 Task: Find a house in Słubice, Poland for 1 guest from July 1 to July 3, with a price range of ₹5000 to ₹15000, 1 bedroom, 1 bed, 1 bathroom, Wifi, Washing machine, and self check-in.
Action: Mouse moved to (350, 119)
Screenshot: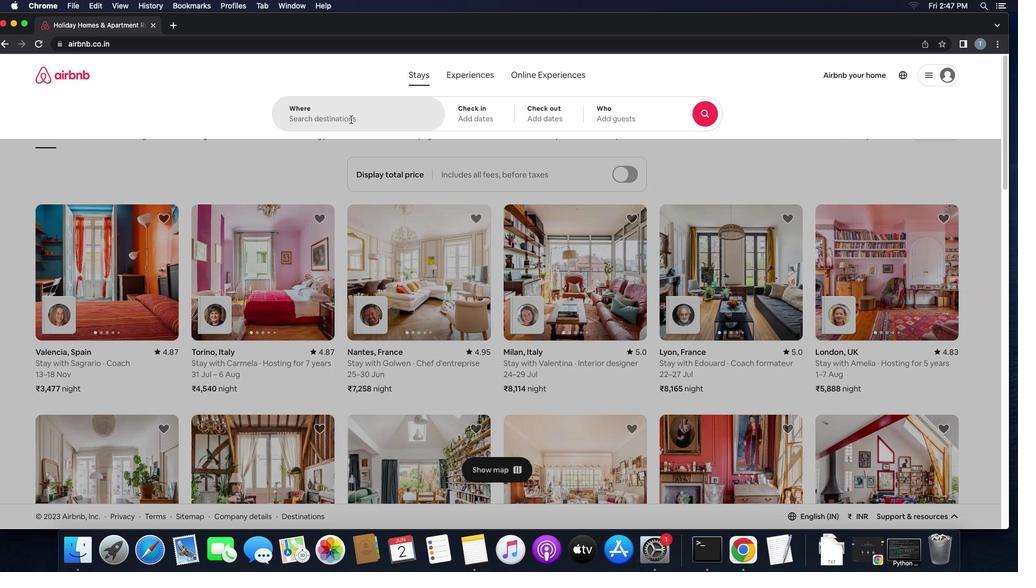 
Action: Mouse pressed left at (350, 119)
Screenshot: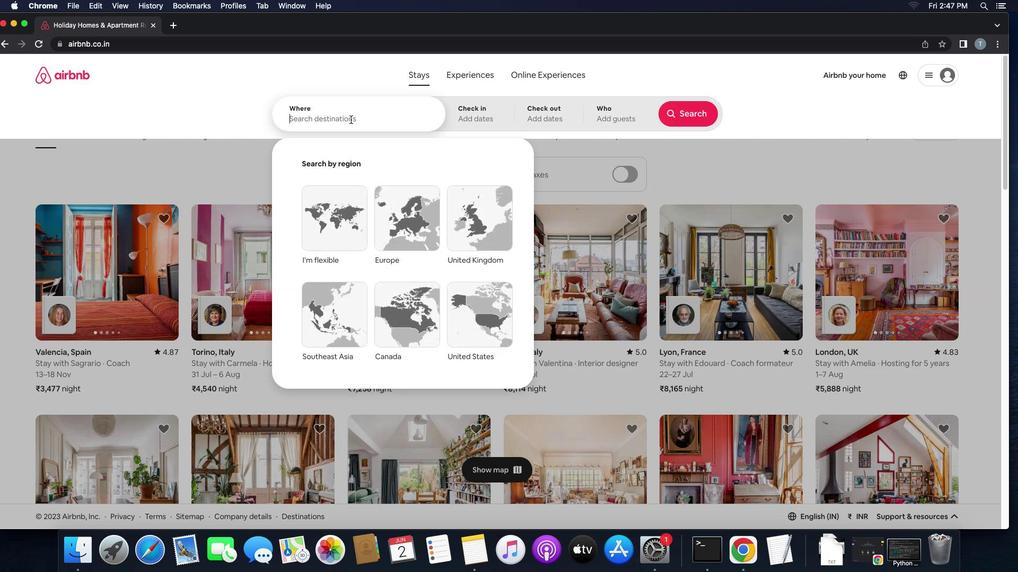 
Action: Mouse moved to (350, 119)
Screenshot: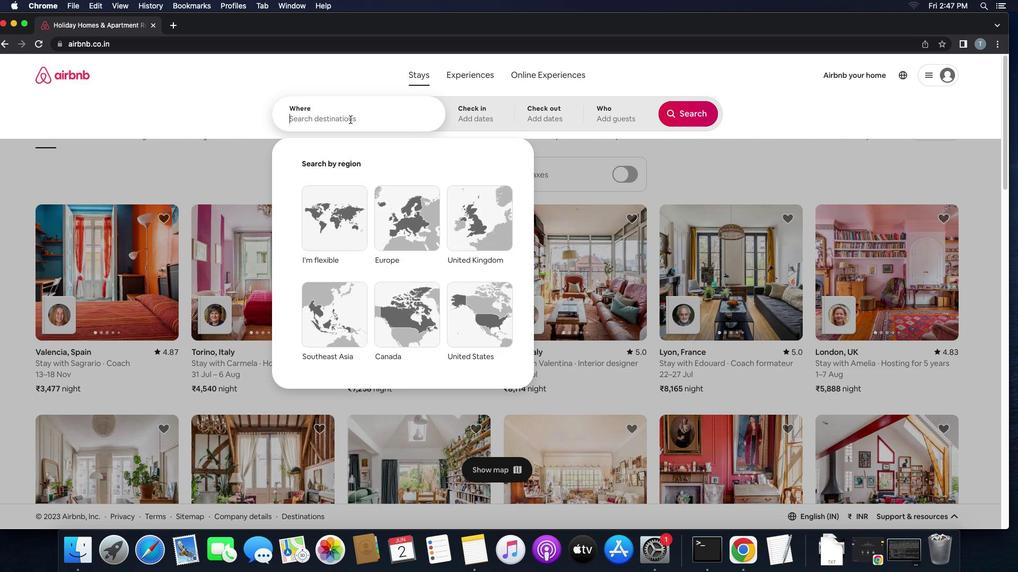 
Action: Key pressed 's''t''u''b''i''c''e'',''p''o''l''a''n''d'
Screenshot: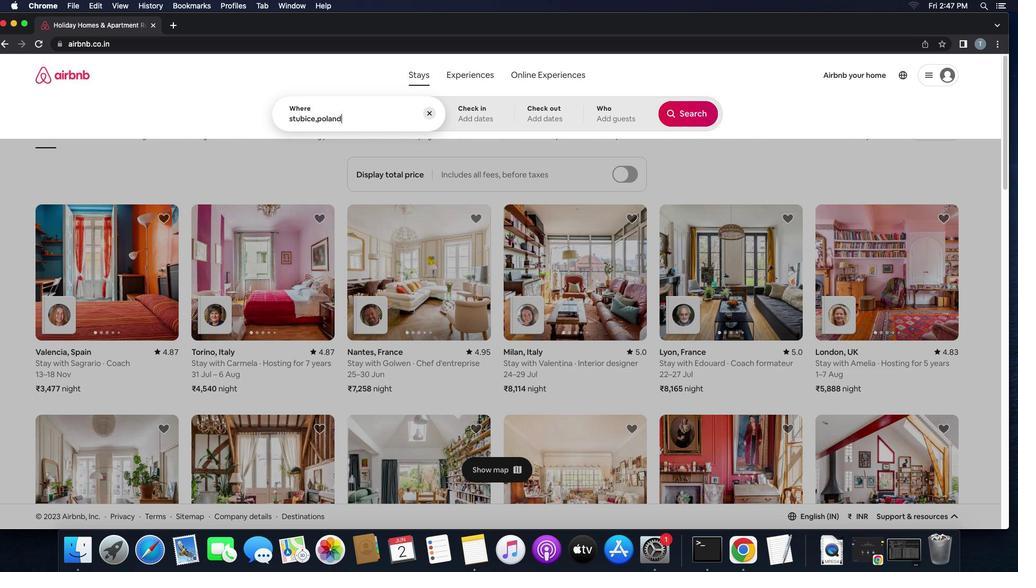 
Action: Mouse moved to (339, 170)
Screenshot: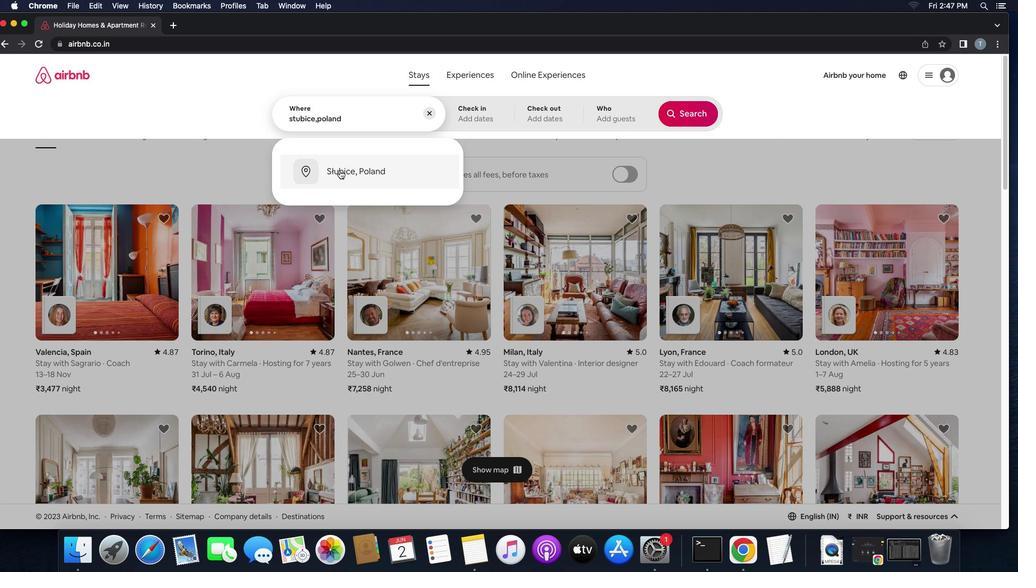 
Action: Mouse pressed left at (339, 170)
Screenshot: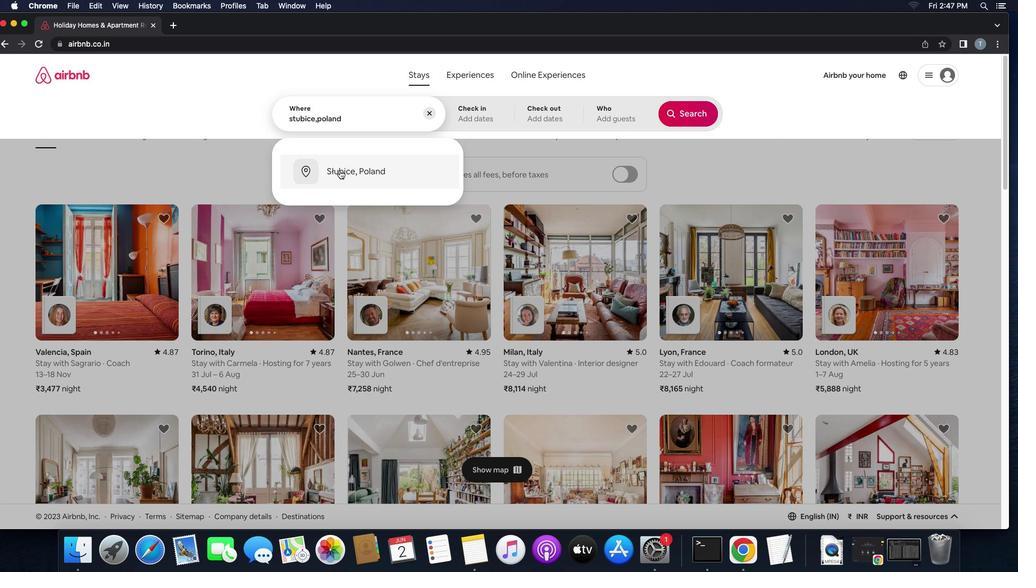
Action: Mouse moved to (675, 240)
Screenshot: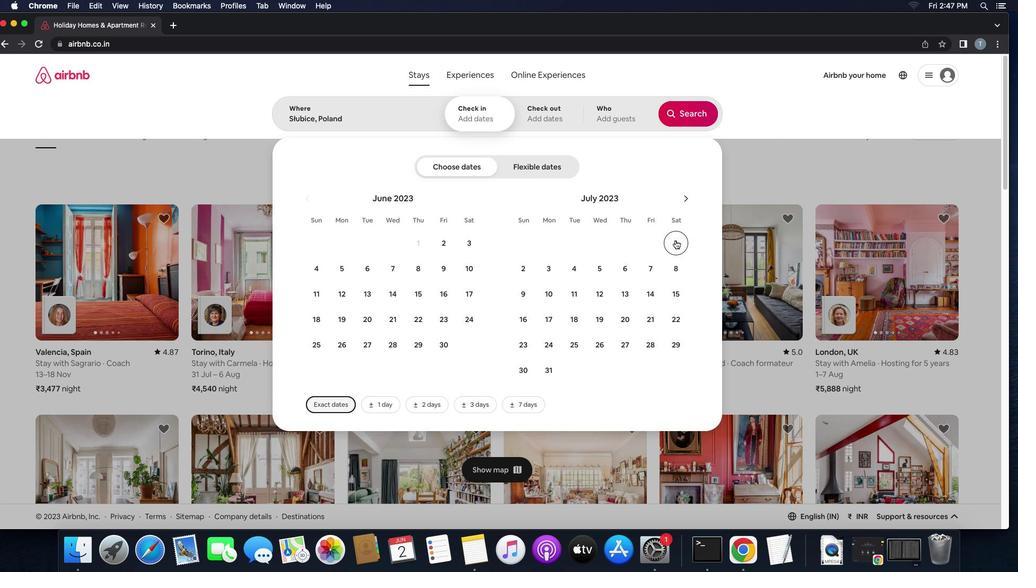 
Action: Mouse pressed left at (675, 240)
Screenshot: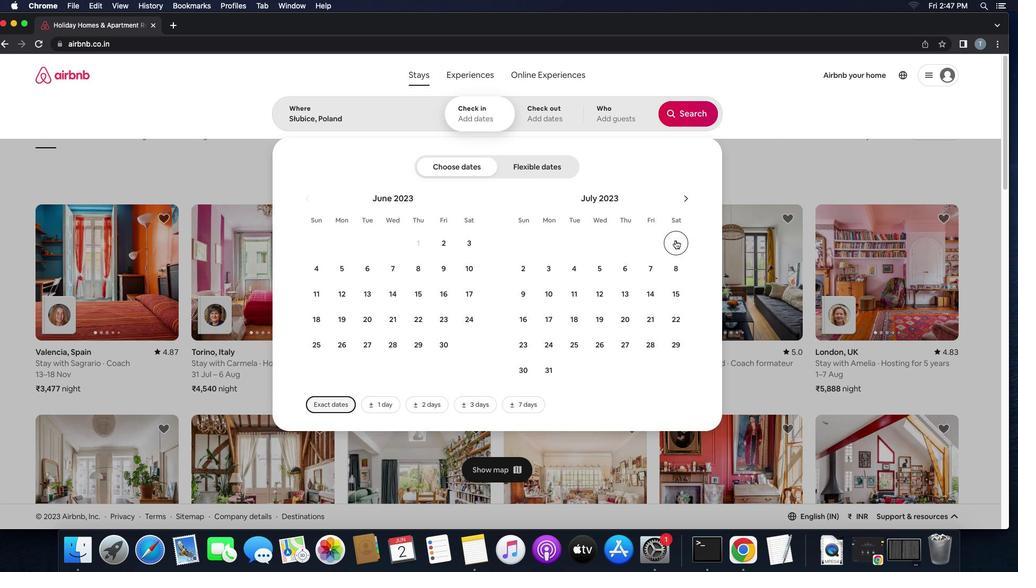 
Action: Mouse moved to (544, 262)
Screenshot: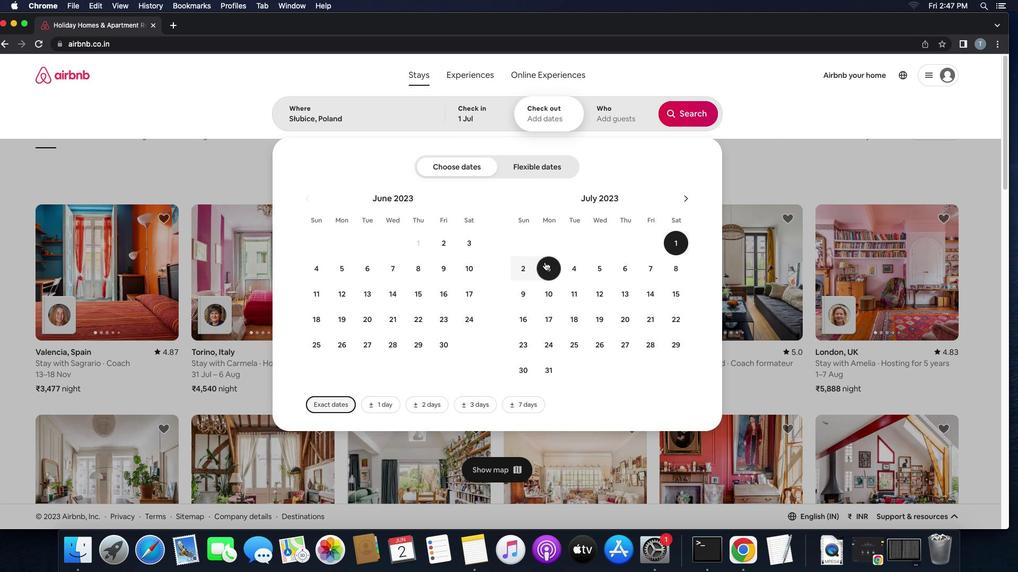 
Action: Mouse pressed left at (544, 262)
Screenshot: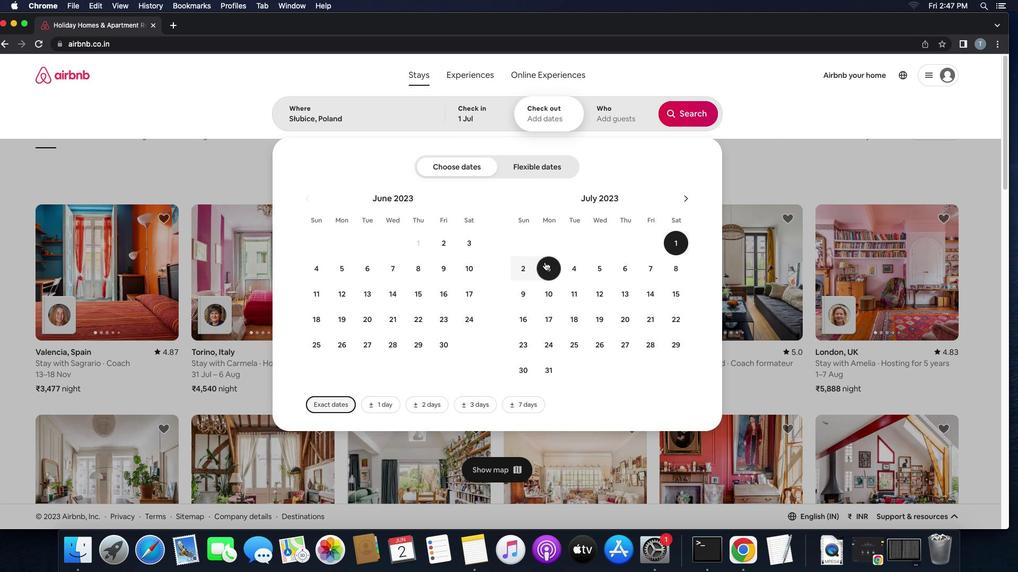 
Action: Mouse moved to (611, 107)
Screenshot: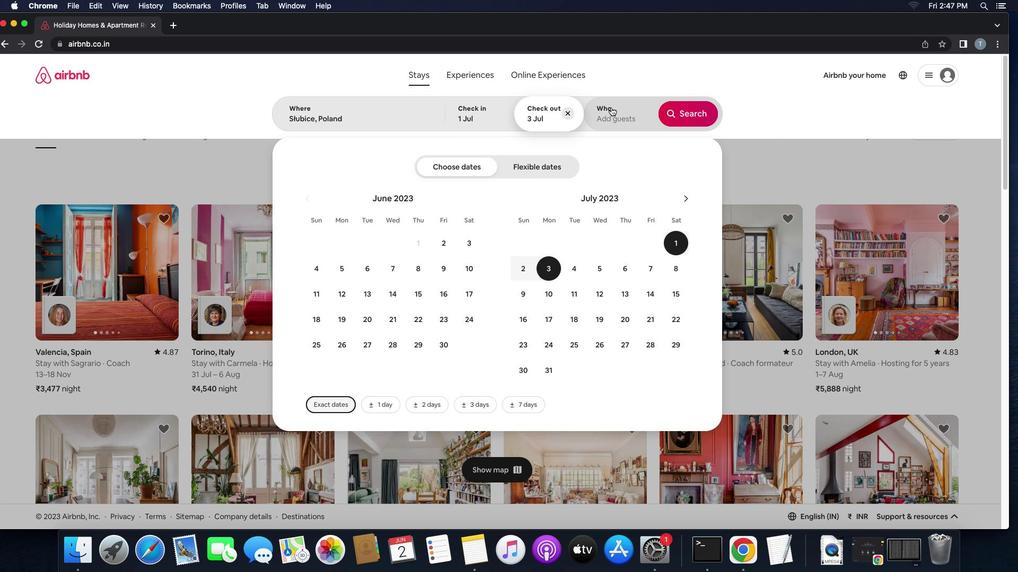 
Action: Mouse pressed left at (611, 107)
Screenshot: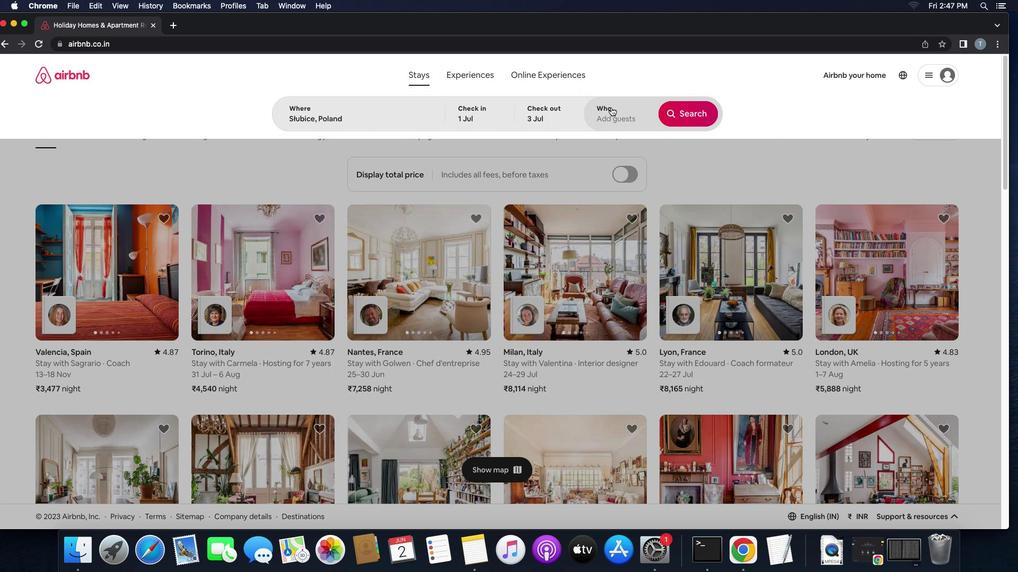 
Action: Mouse moved to (686, 172)
Screenshot: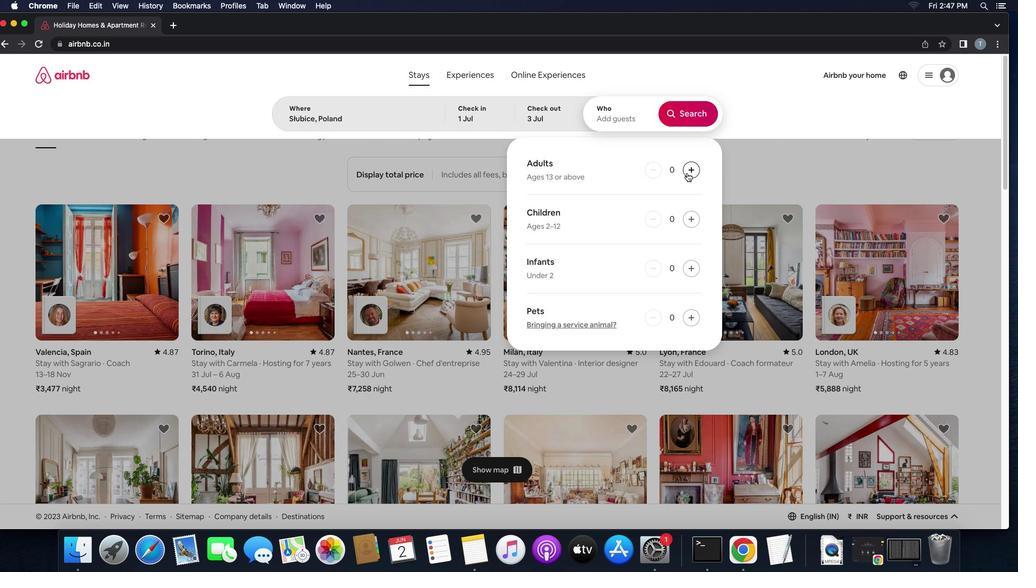 
Action: Mouse pressed left at (686, 172)
Screenshot: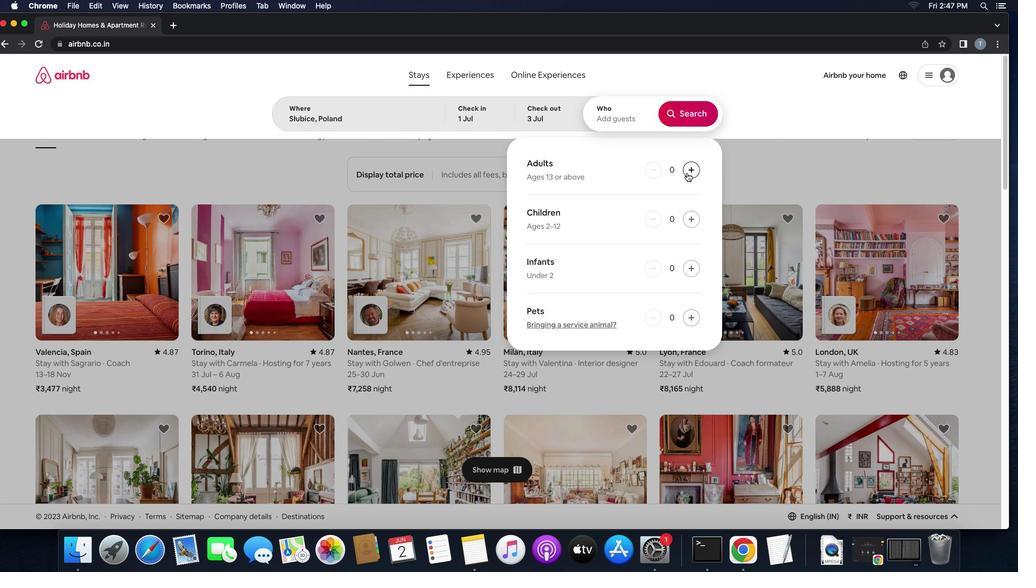
Action: Mouse moved to (675, 104)
Screenshot: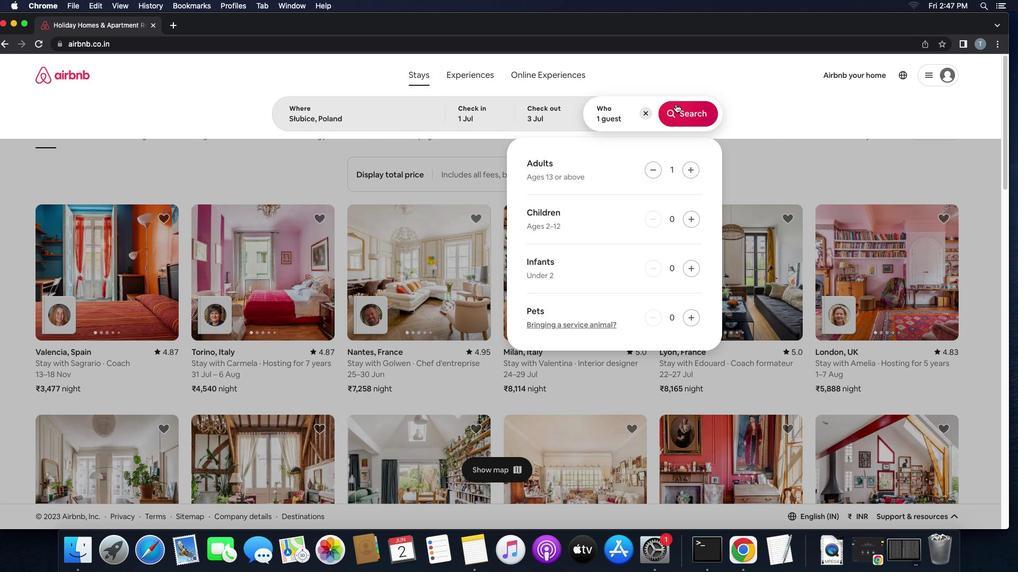 
Action: Mouse pressed left at (675, 104)
Screenshot: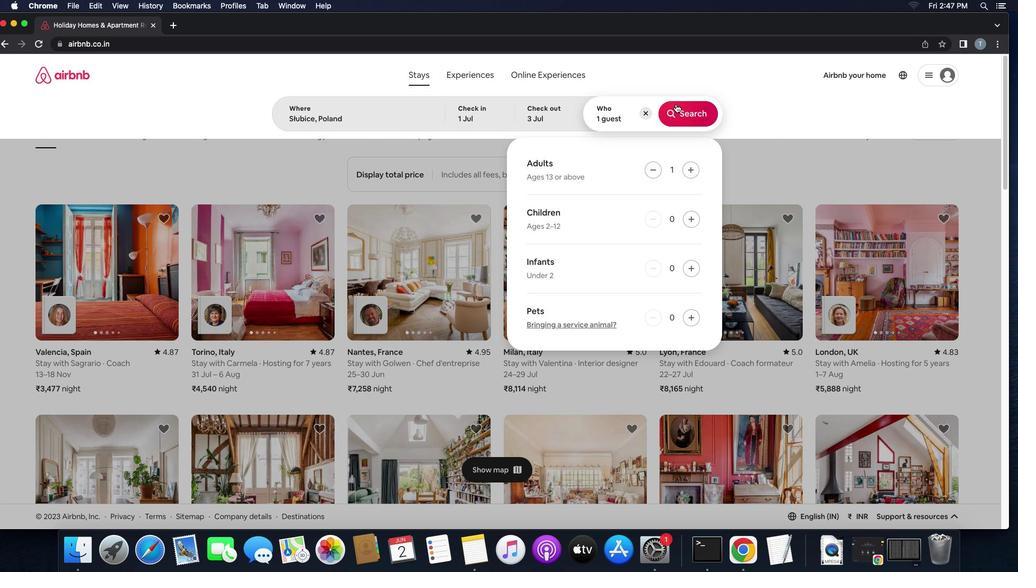 
Action: Mouse moved to (962, 115)
Screenshot: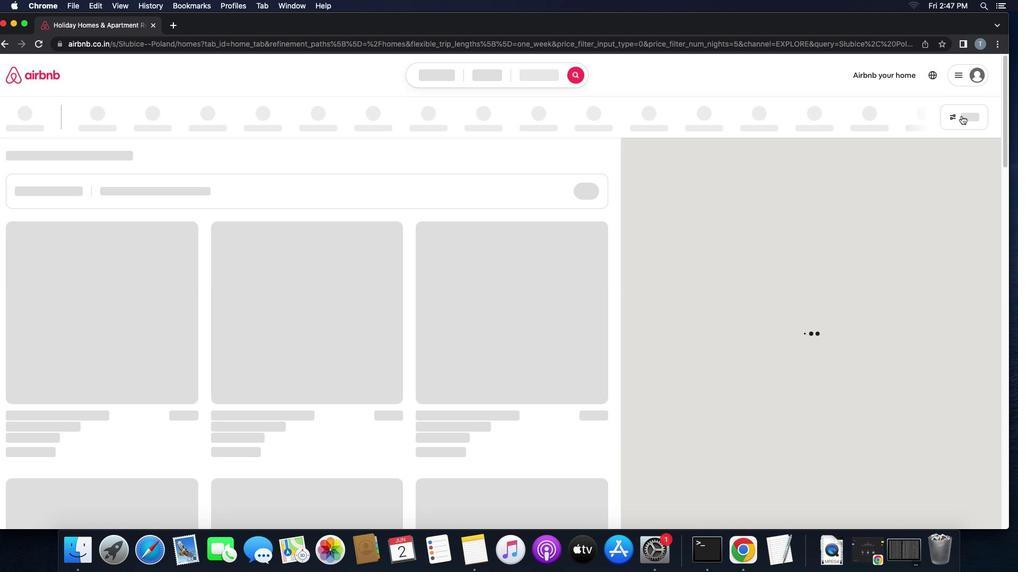 
Action: Mouse pressed left at (962, 115)
Screenshot: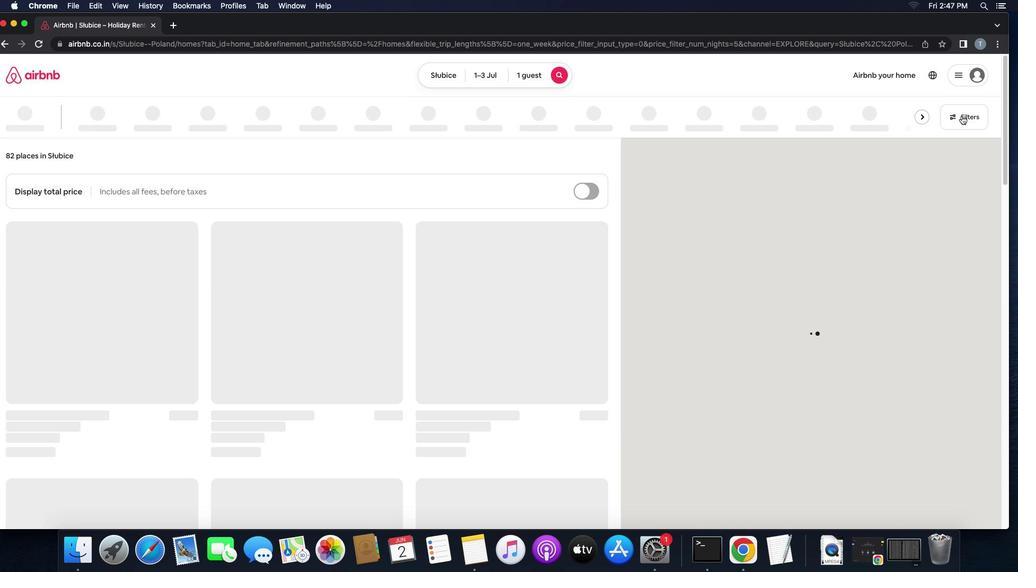 
Action: Mouse moved to (440, 372)
Screenshot: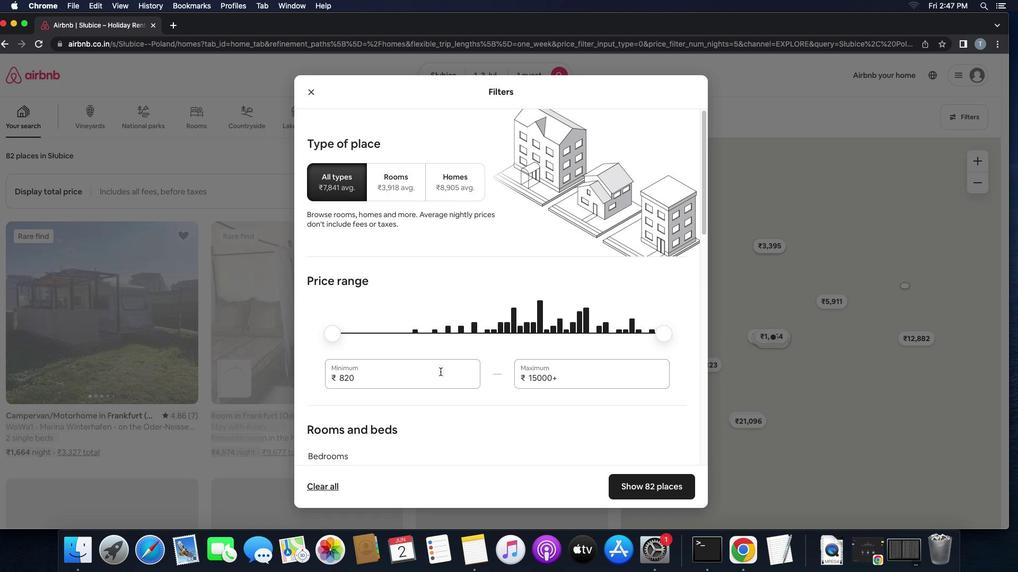 
Action: Mouse pressed left at (440, 372)
Screenshot: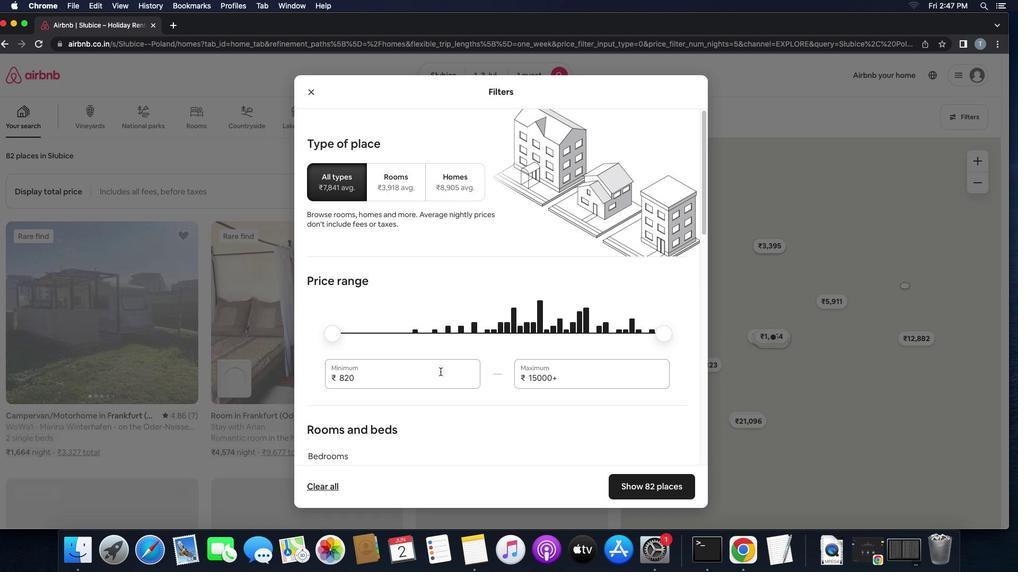 
Action: Key pressed Key.backspaceKey.backspaceKey.backspaceKey.backspace'5''0''0''0'
Screenshot: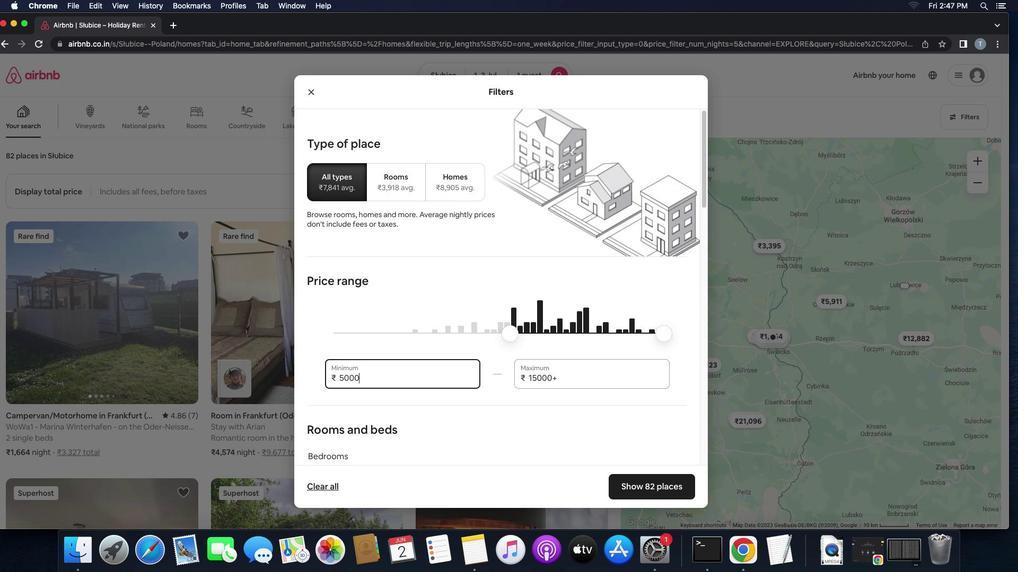 
Action: Mouse moved to (570, 377)
Screenshot: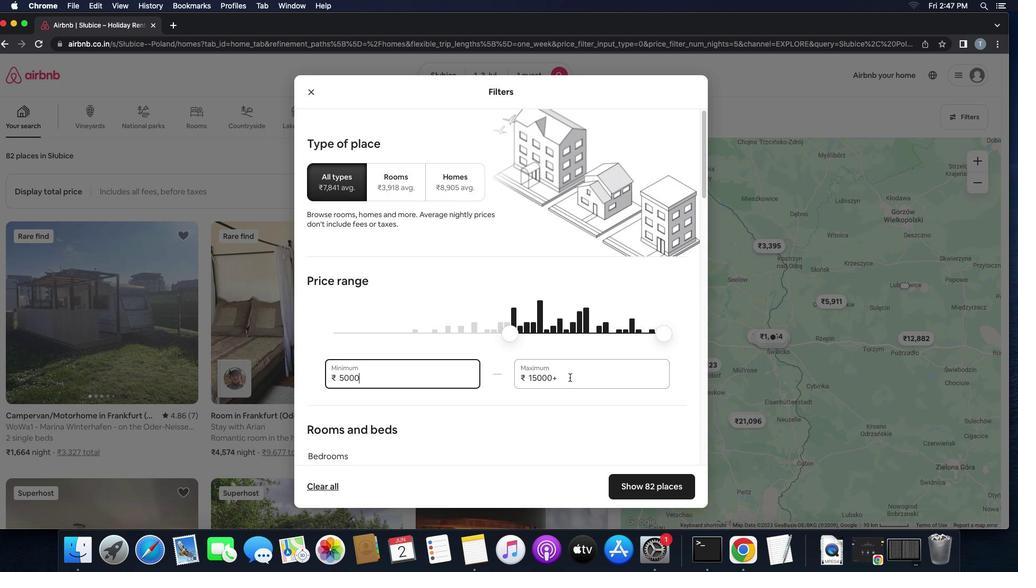 
Action: Mouse pressed left at (570, 377)
Screenshot: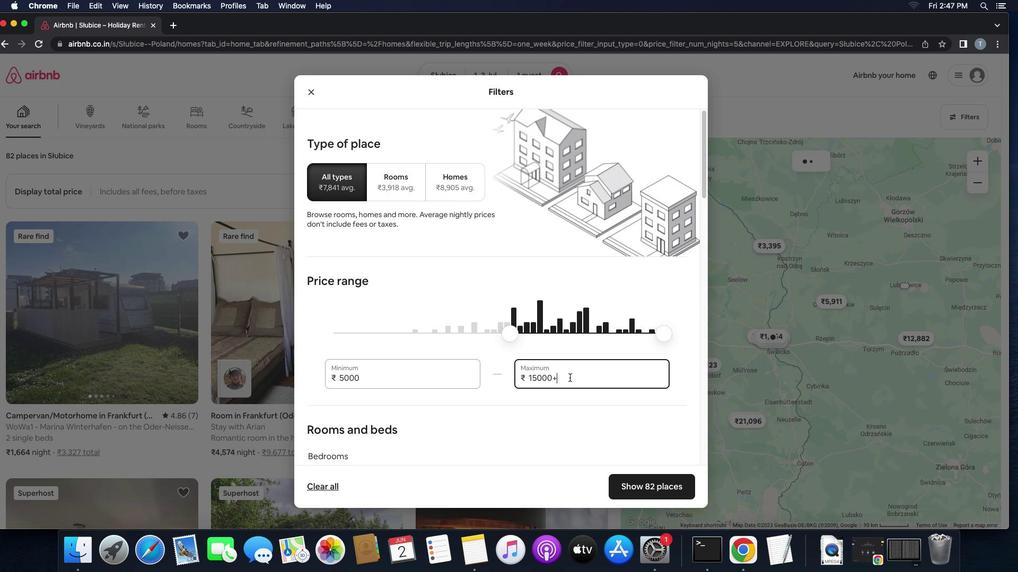 
Action: Key pressed Key.backspaceKey.backspaceKey.backspaceKey.backspaceKey.backspaceKey.backspace'1''5''0''0''0'
Screenshot: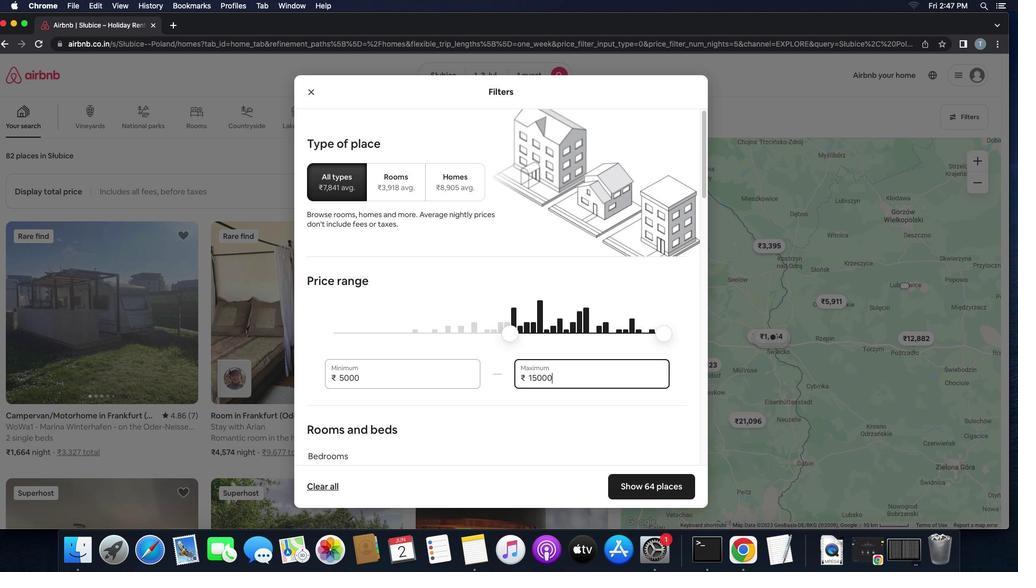 
Action: Mouse moved to (473, 345)
Screenshot: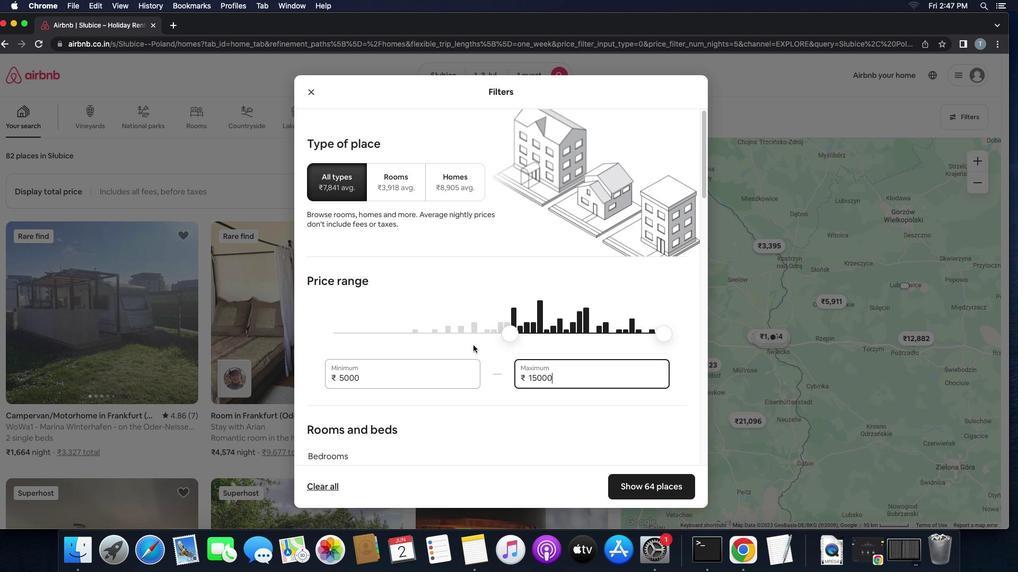 
Action: Mouse scrolled (473, 345) with delta (0, 0)
Screenshot: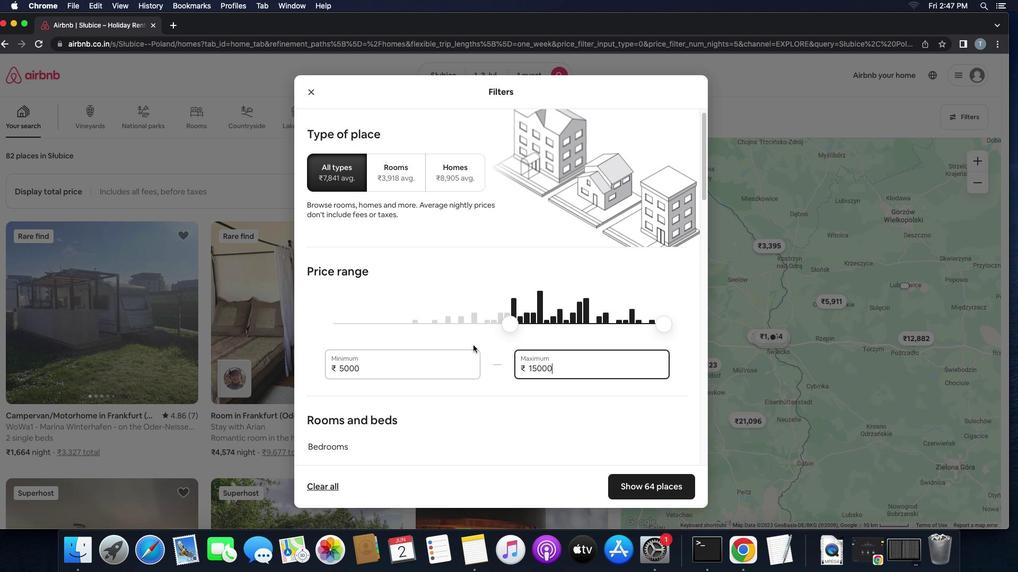 
Action: Mouse scrolled (473, 345) with delta (0, 0)
Screenshot: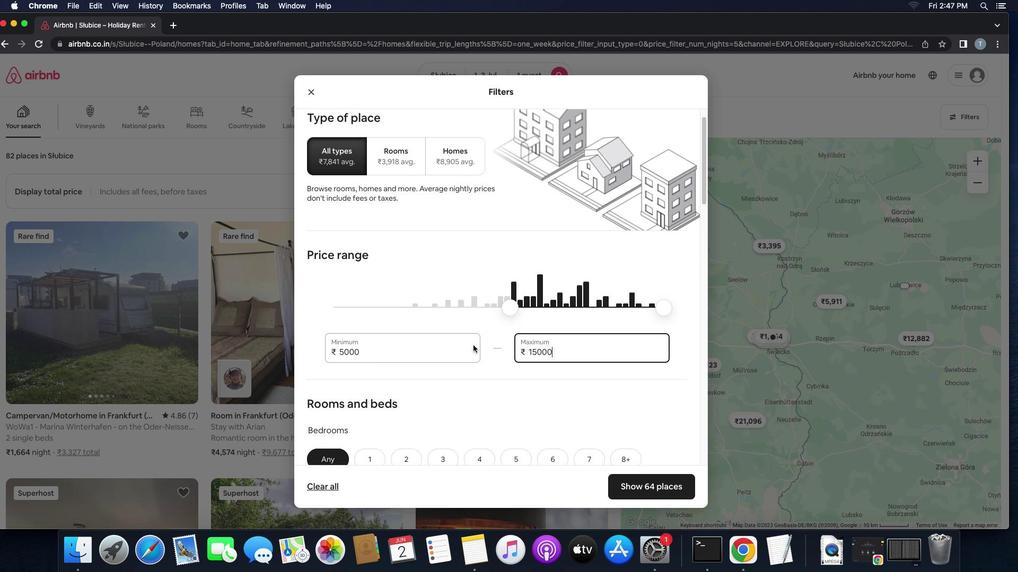 
Action: Mouse scrolled (473, 345) with delta (0, -1)
Screenshot: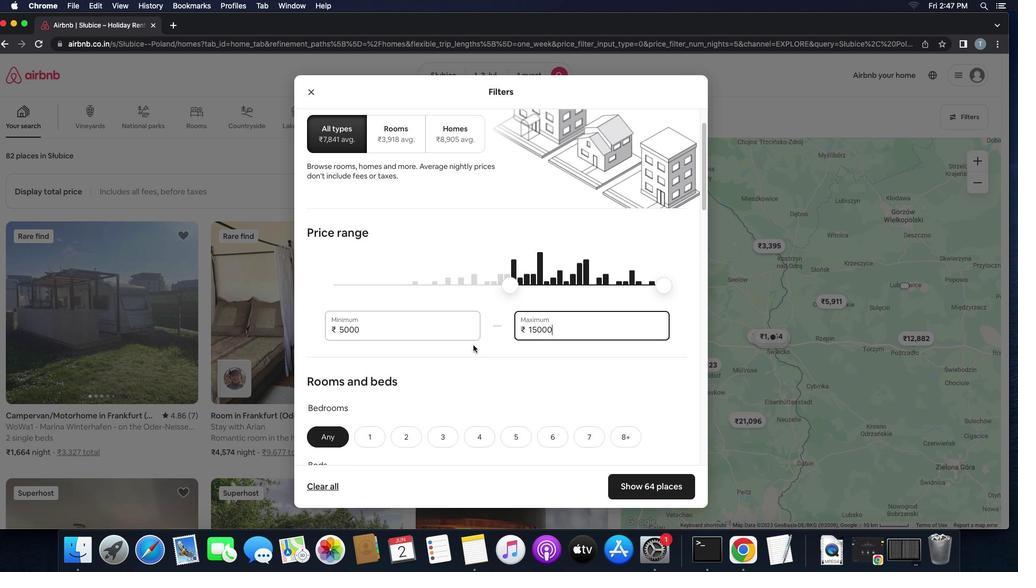 
Action: Mouse scrolled (473, 345) with delta (0, 0)
Screenshot: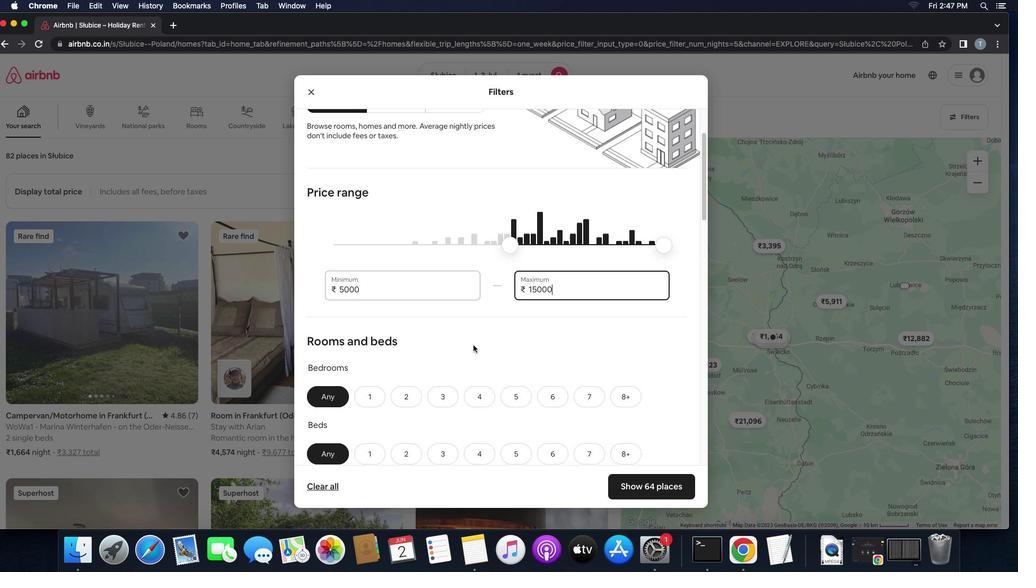 
Action: Mouse scrolled (473, 345) with delta (0, 0)
Screenshot: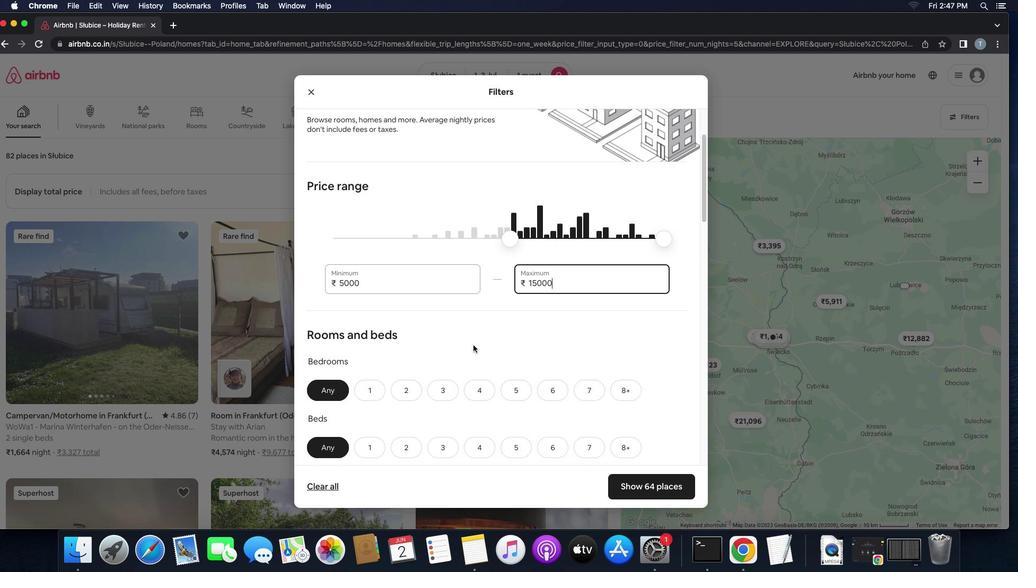 
Action: Mouse scrolled (473, 345) with delta (0, -1)
Screenshot: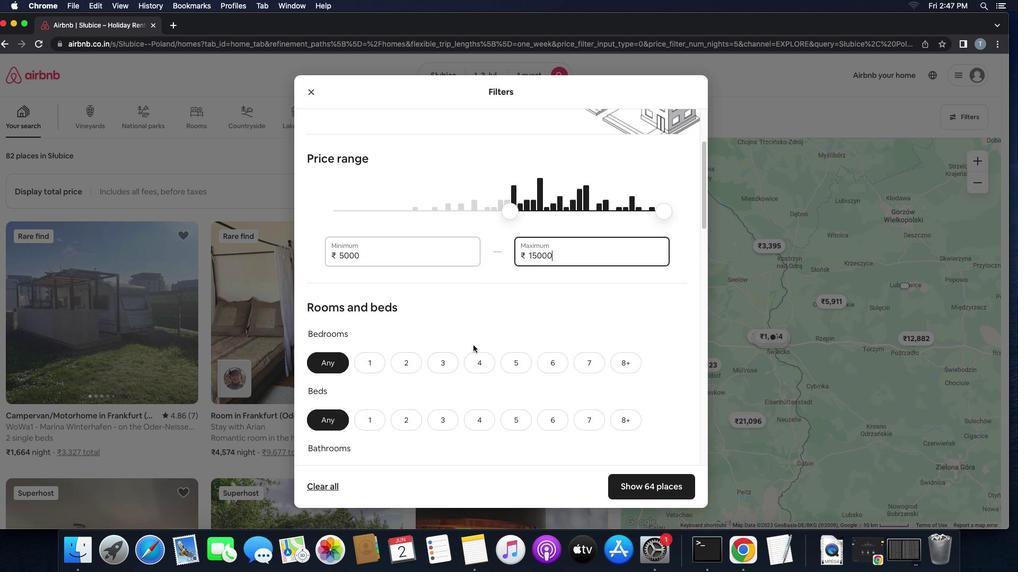 
Action: Mouse scrolled (473, 345) with delta (0, 0)
Screenshot: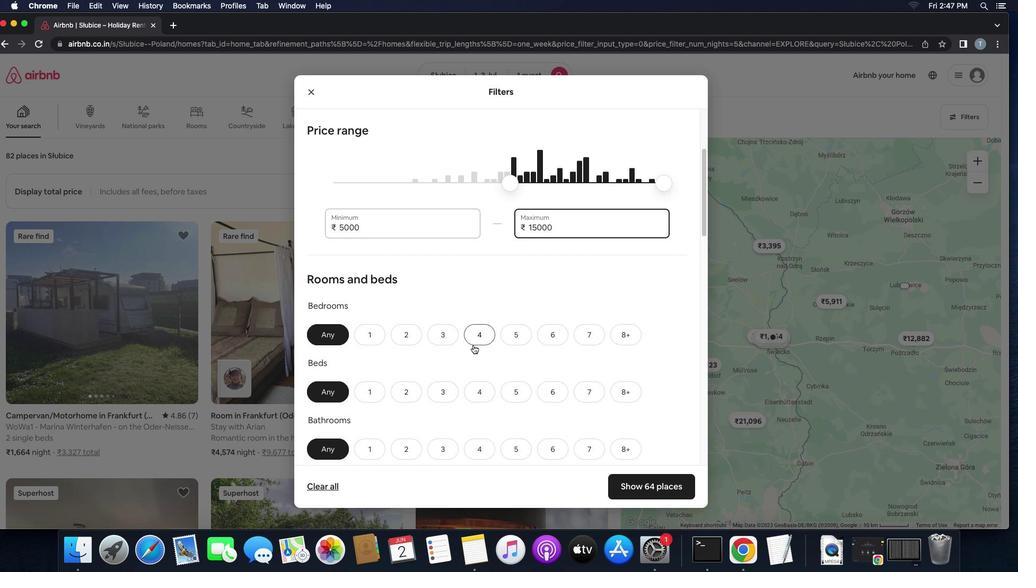 
Action: Mouse scrolled (473, 345) with delta (0, 0)
Screenshot: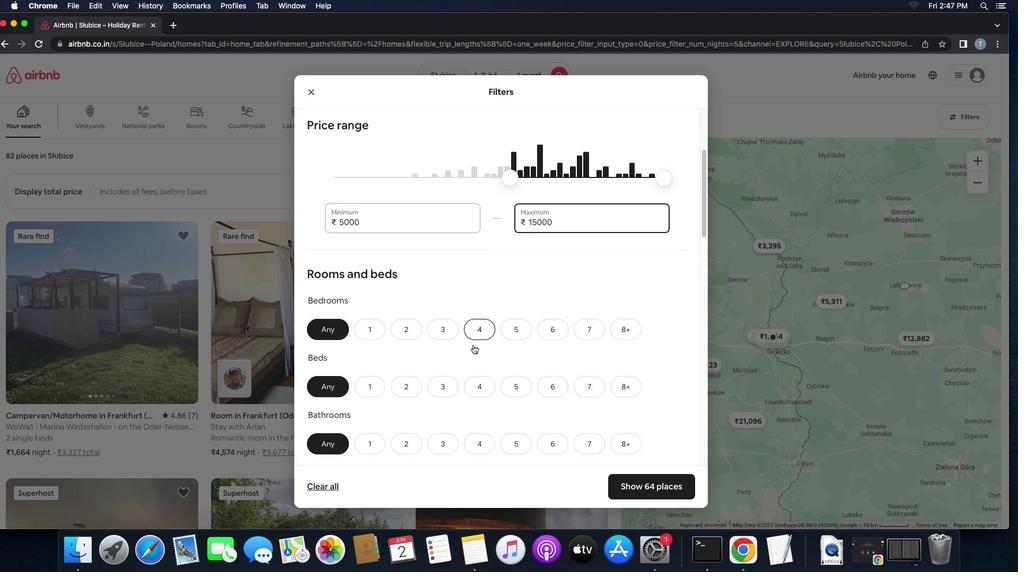
Action: Mouse scrolled (473, 345) with delta (0, 0)
Screenshot: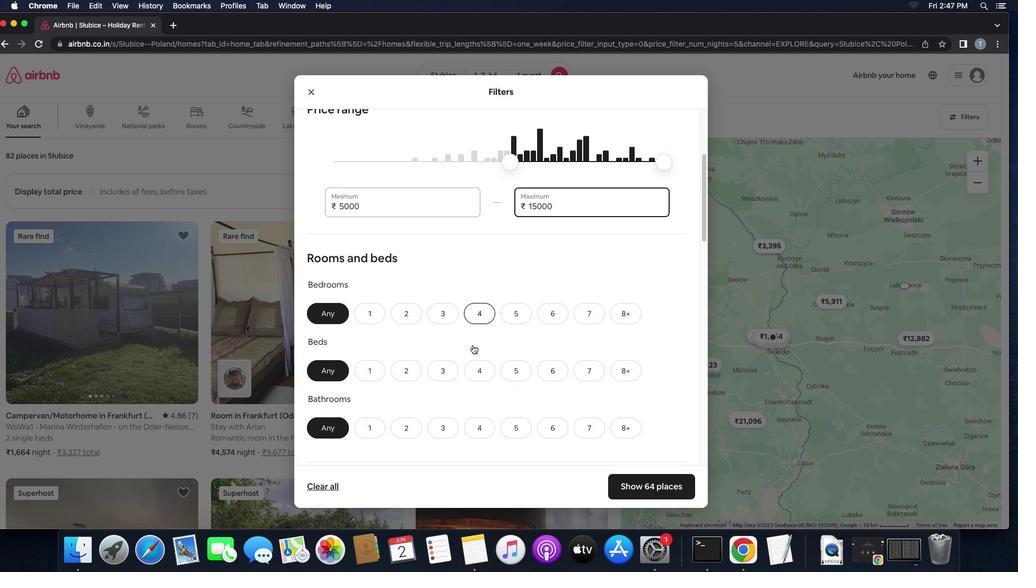 
Action: Mouse moved to (376, 301)
Screenshot: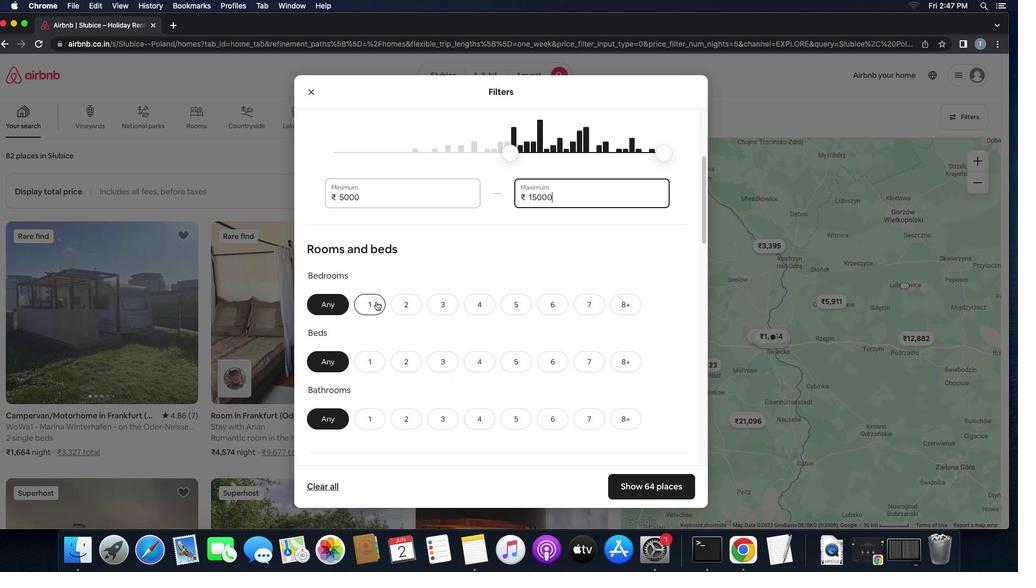 
Action: Mouse pressed left at (376, 301)
Screenshot: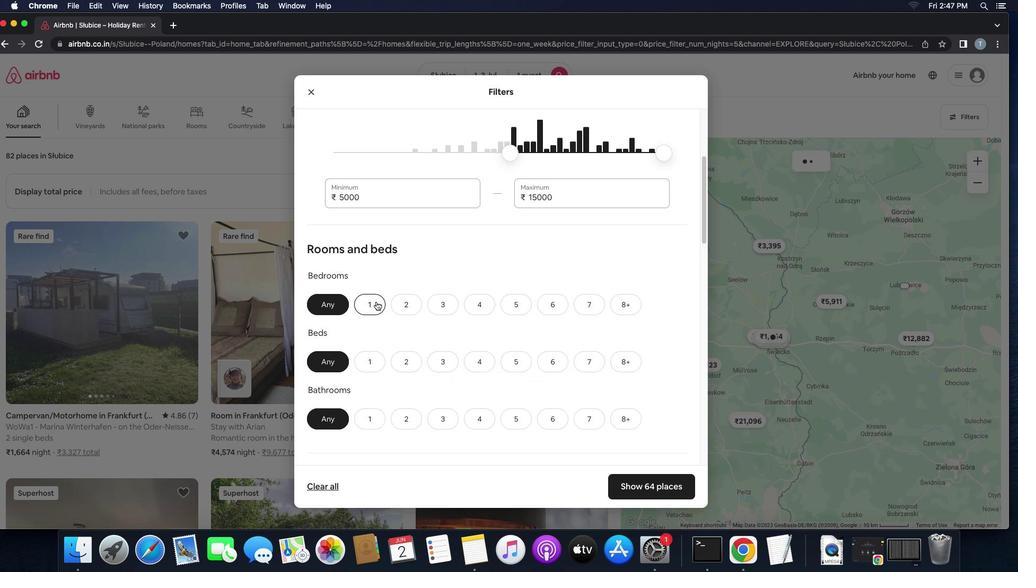 
Action: Mouse moved to (376, 370)
Screenshot: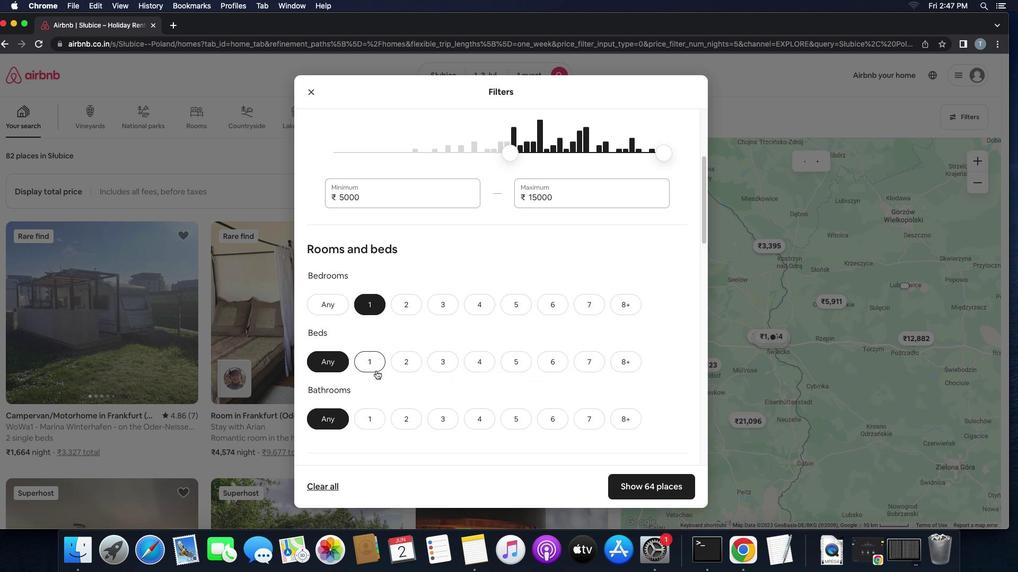 
Action: Mouse pressed left at (376, 370)
Screenshot: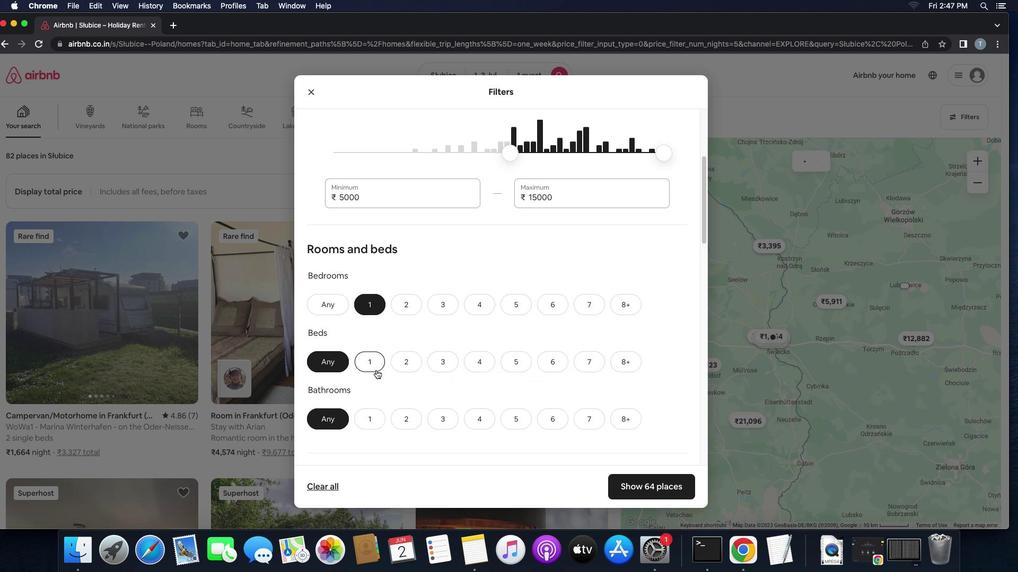 
Action: Mouse moved to (377, 418)
Screenshot: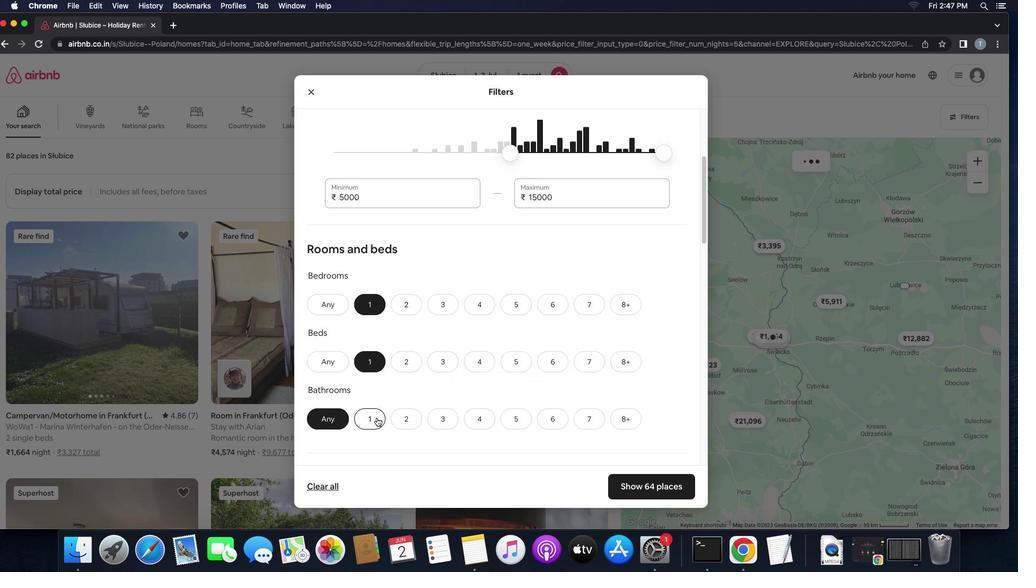 
Action: Mouse pressed left at (377, 418)
Screenshot: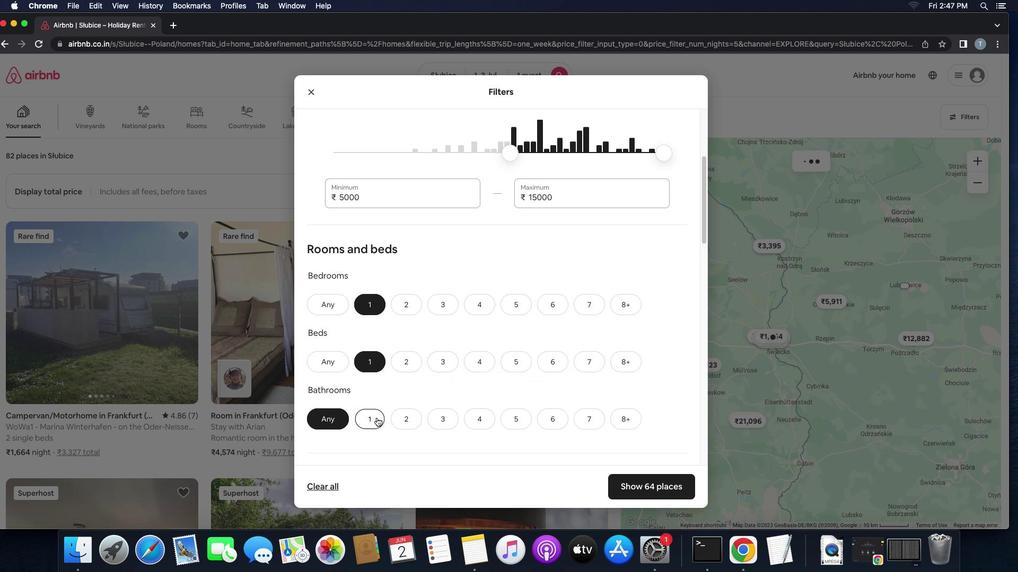 
Action: Mouse moved to (452, 425)
Screenshot: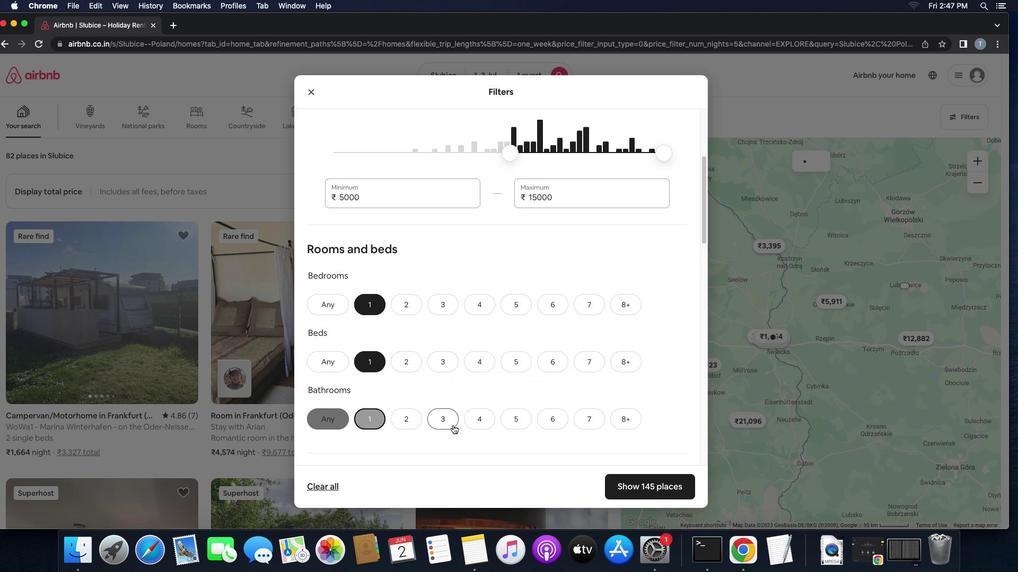 
Action: Mouse scrolled (452, 425) with delta (0, 0)
Screenshot: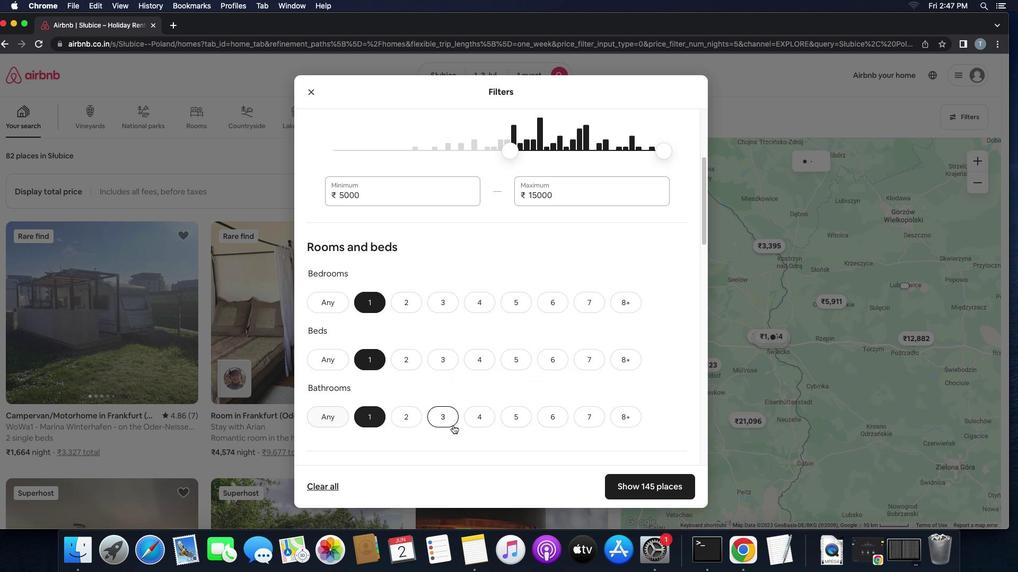 
Action: Mouse scrolled (452, 425) with delta (0, 0)
Screenshot: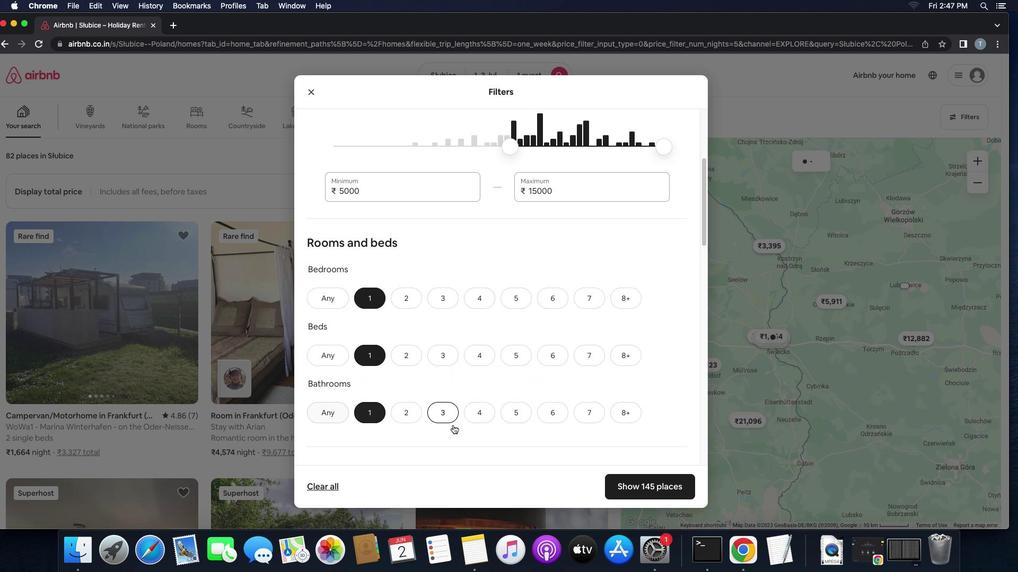 
Action: Mouse scrolled (452, 425) with delta (0, 0)
Screenshot: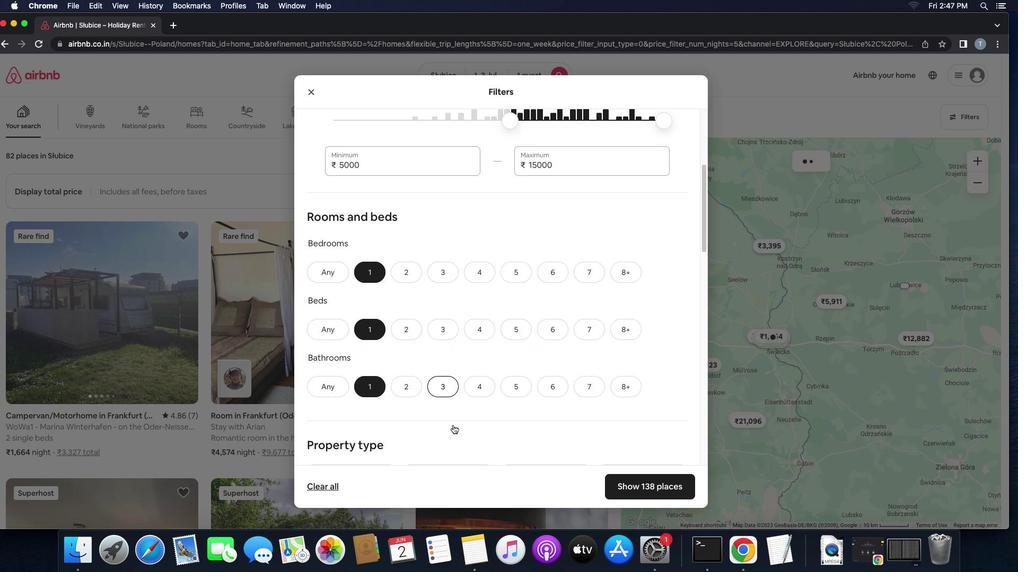 
Action: Mouse scrolled (452, 425) with delta (0, 0)
Screenshot: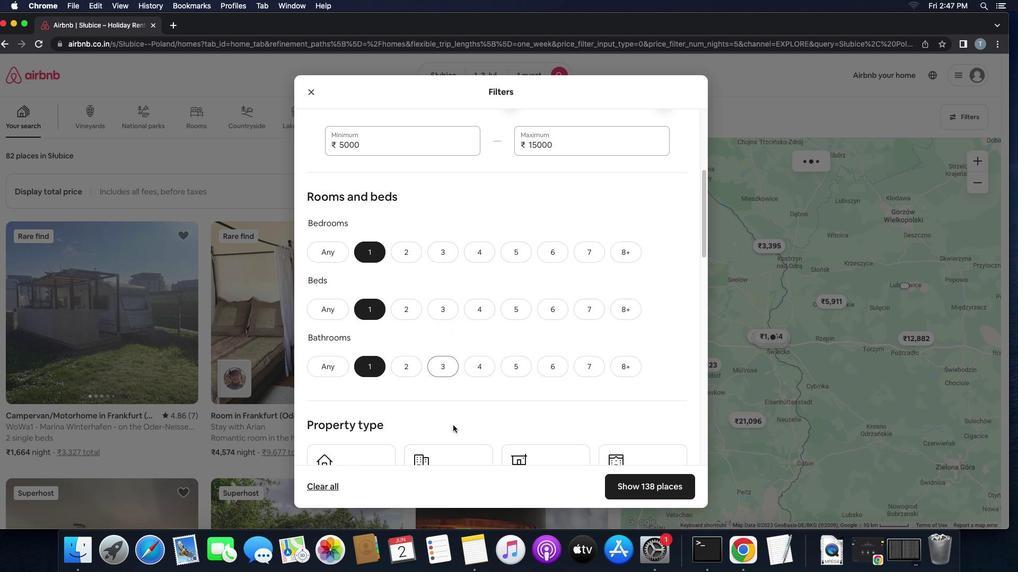 
Action: Mouse scrolled (452, 425) with delta (0, 0)
Screenshot: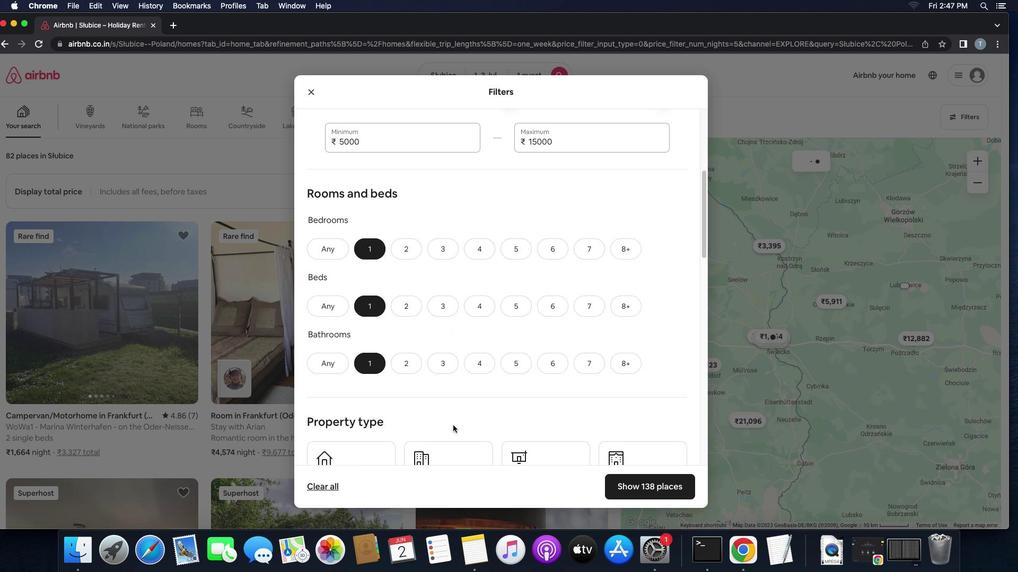 
Action: Mouse scrolled (452, 425) with delta (0, 0)
Screenshot: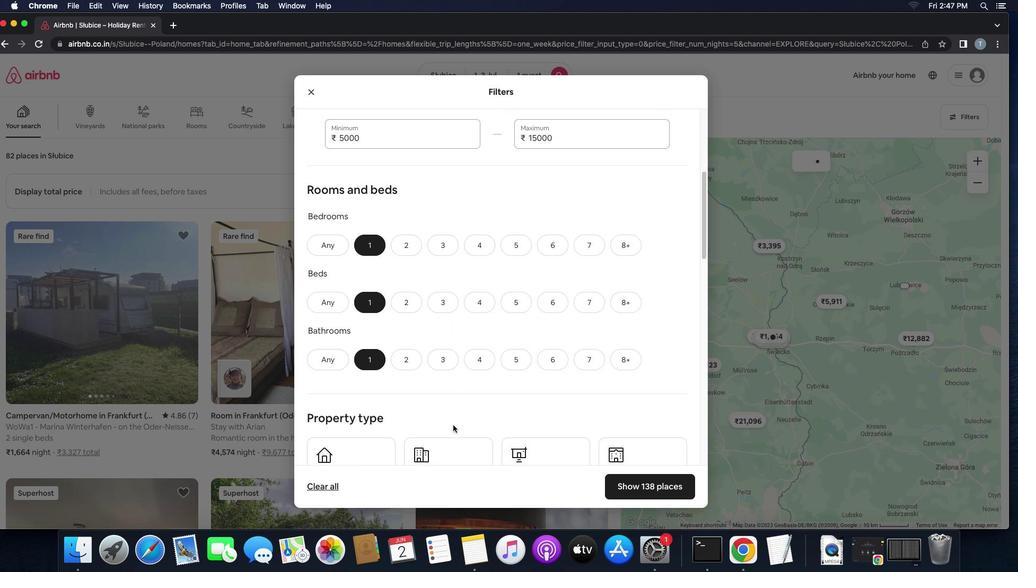 
Action: Mouse scrolled (452, 425) with delta (0, 0)
Screenshot: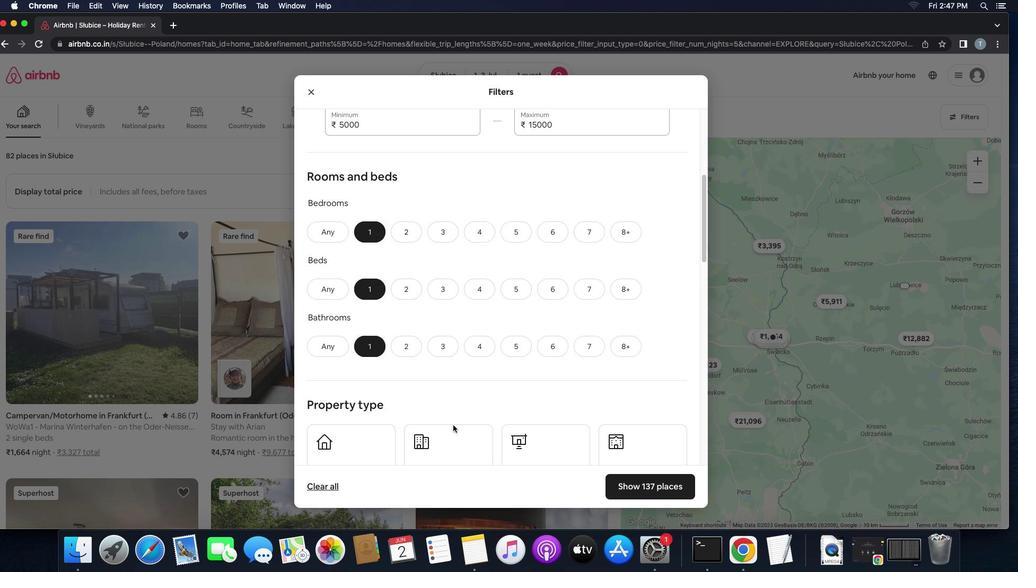 
Action: Mouse scrolled (452, 425) with delta (0, 0)
Screenshot: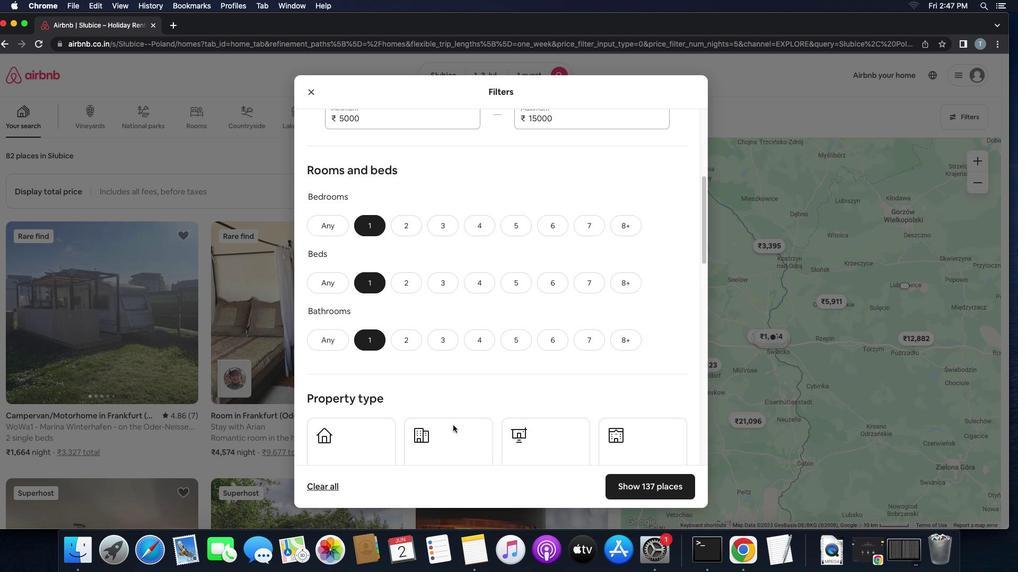 
Action: Mouse scrolled (452, 425) with delta (0, 0)
Screenshot: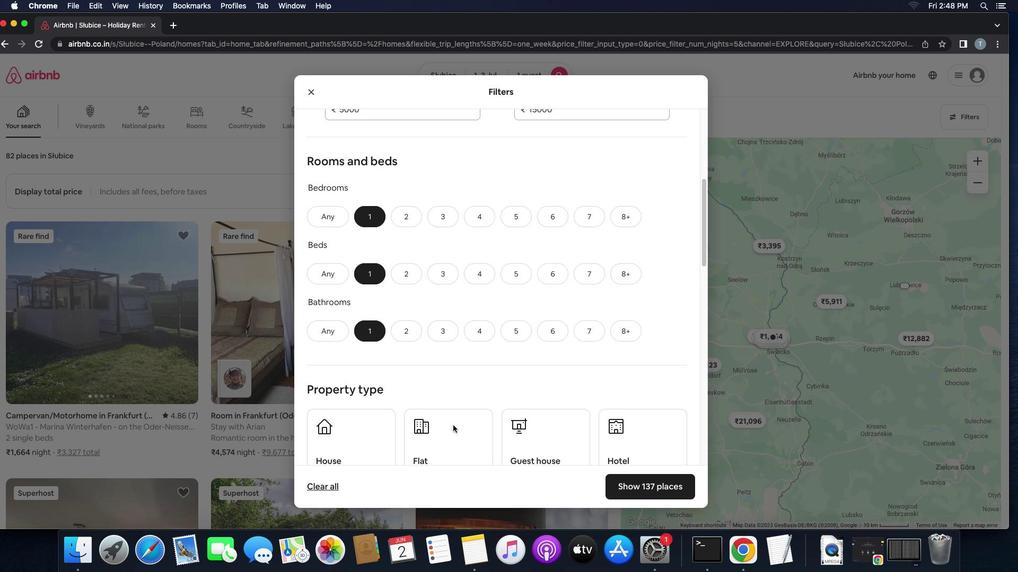 
Action: Mouse scrolled (452, 425) with delta (0, 0)
Screenshot: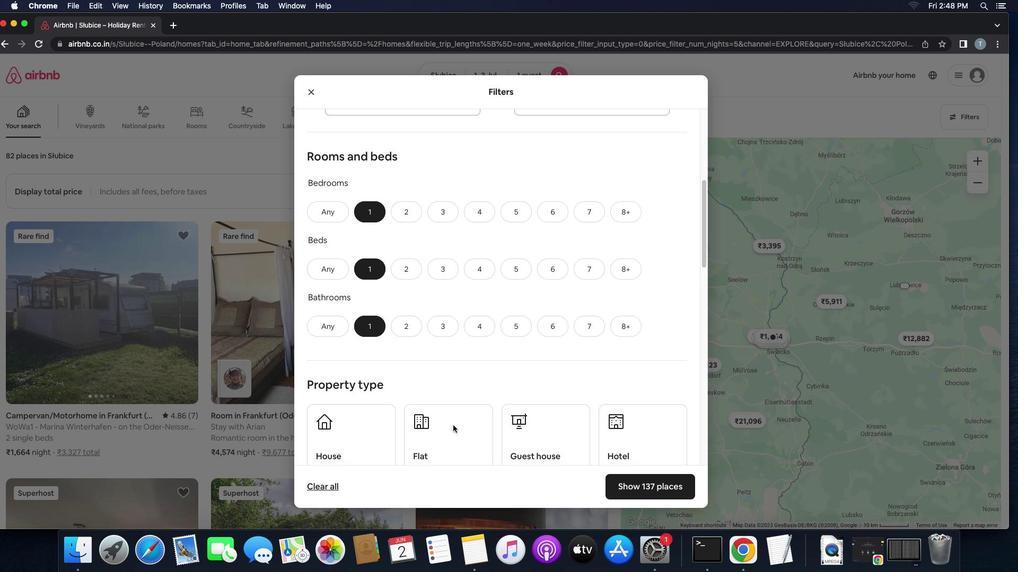 
Action: Mouse scrolled (452, 425) with delta (0, 0)
Screenshot: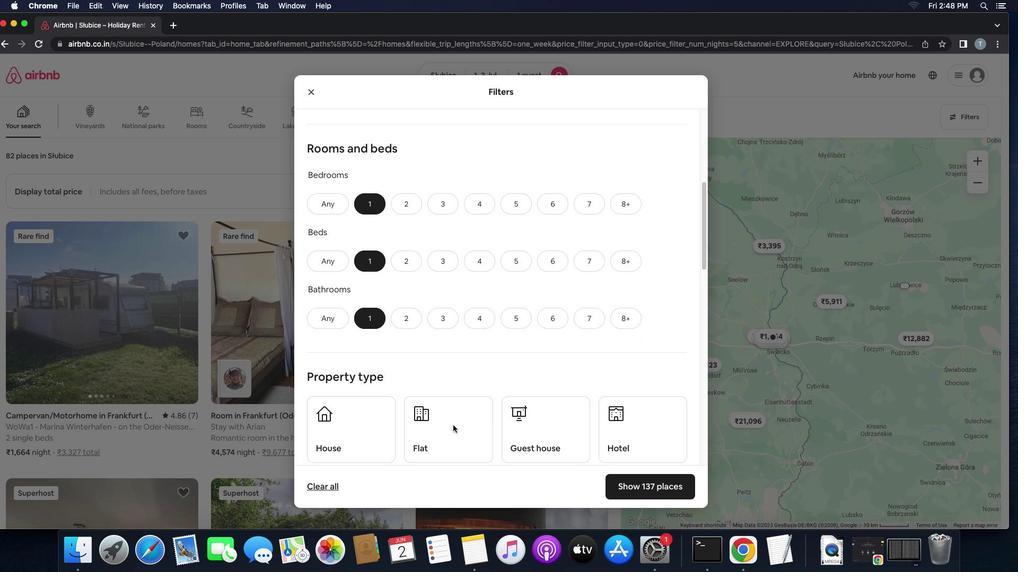 
Action: Mouse scrolled (452, 425) with delta (0, 0)
Screenshot: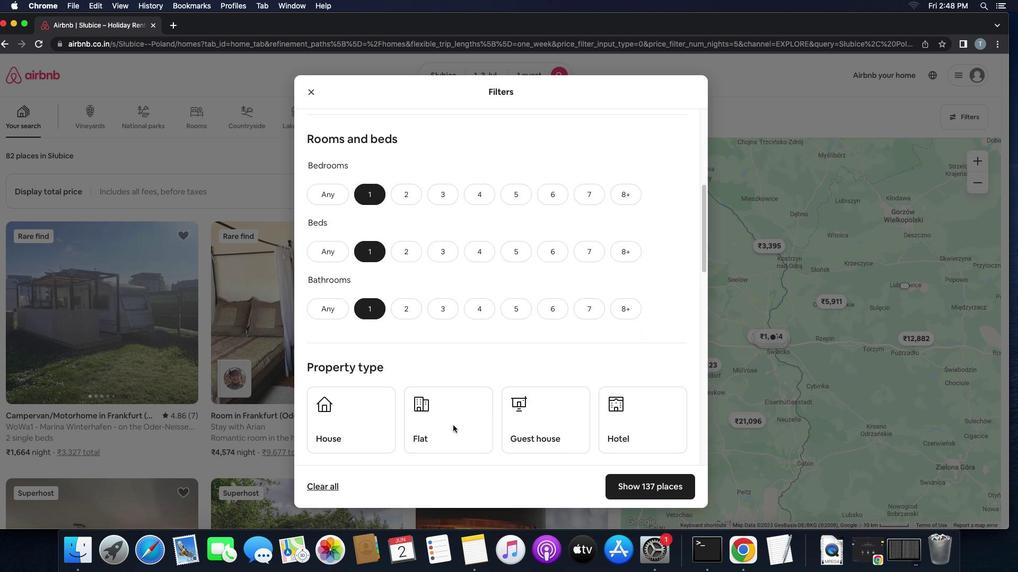 
Action: Mouse scrolled (452, 425) with delta (0, 0)
Screenshot: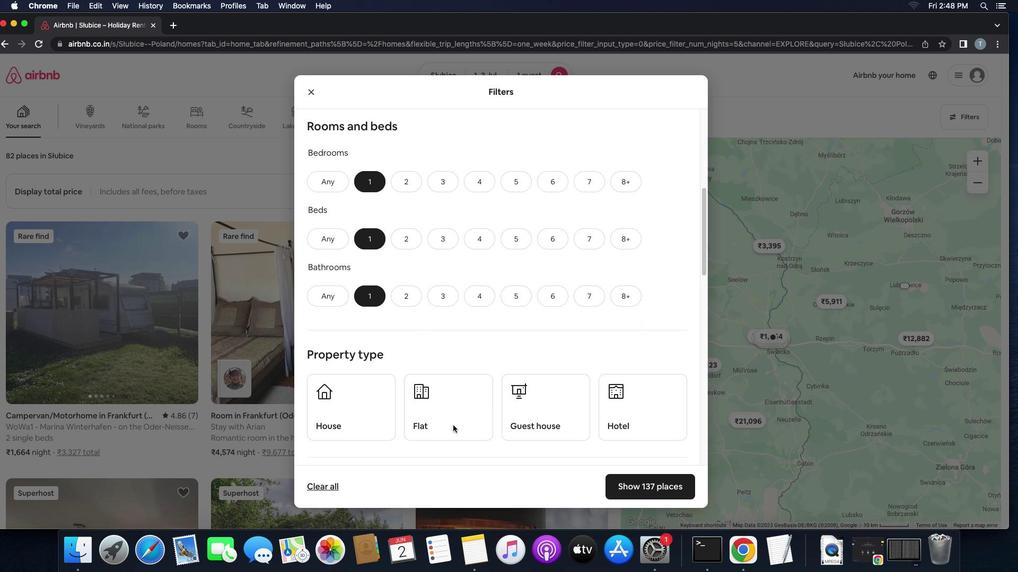 
Action: Mouse scrolled (452, 425) with delta (0, 0)
Screenshot: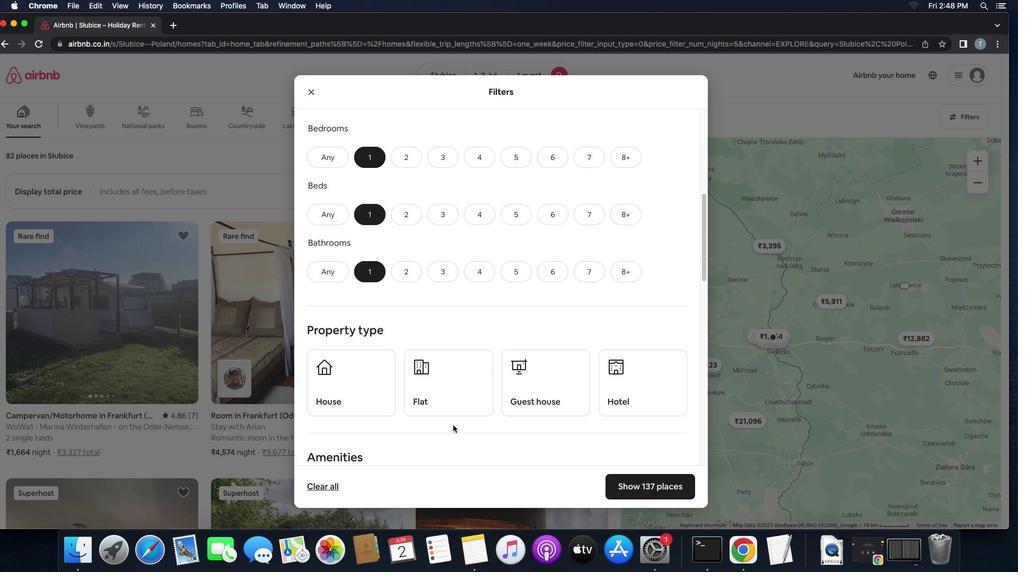
Action: Mouse scrolled (452, 425) with delta (0, 0)
Screenshot: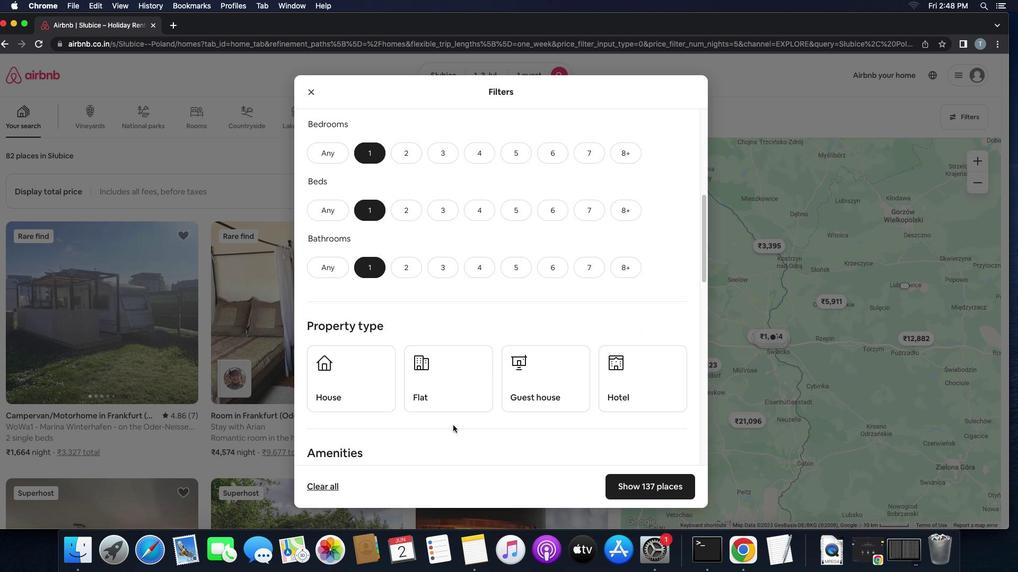 
Action: Mouse scrolled (452, 425) with delta (0, -1)
Screenshot: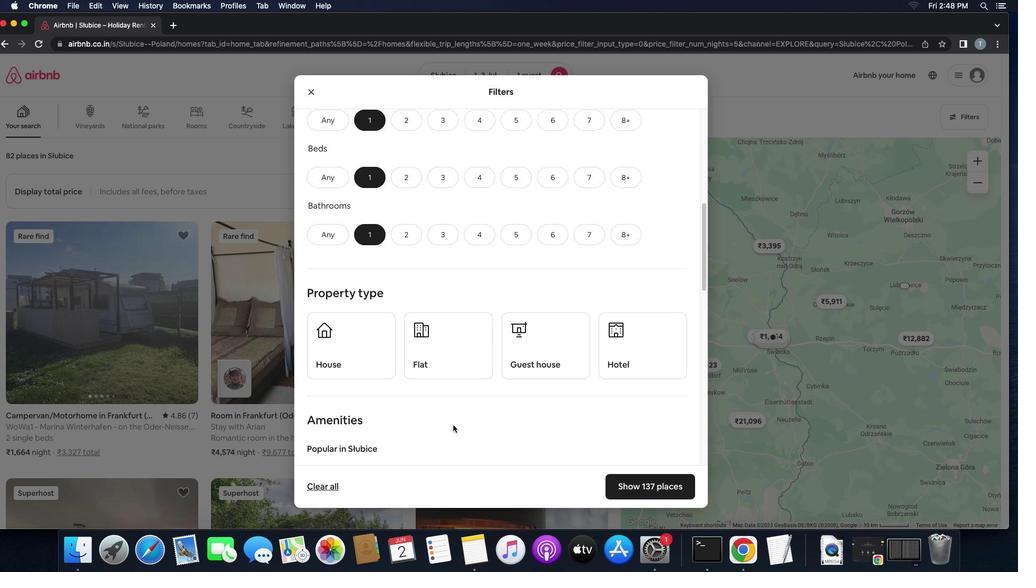 
Action: Mouse moved to (385, 330)
Screenshot: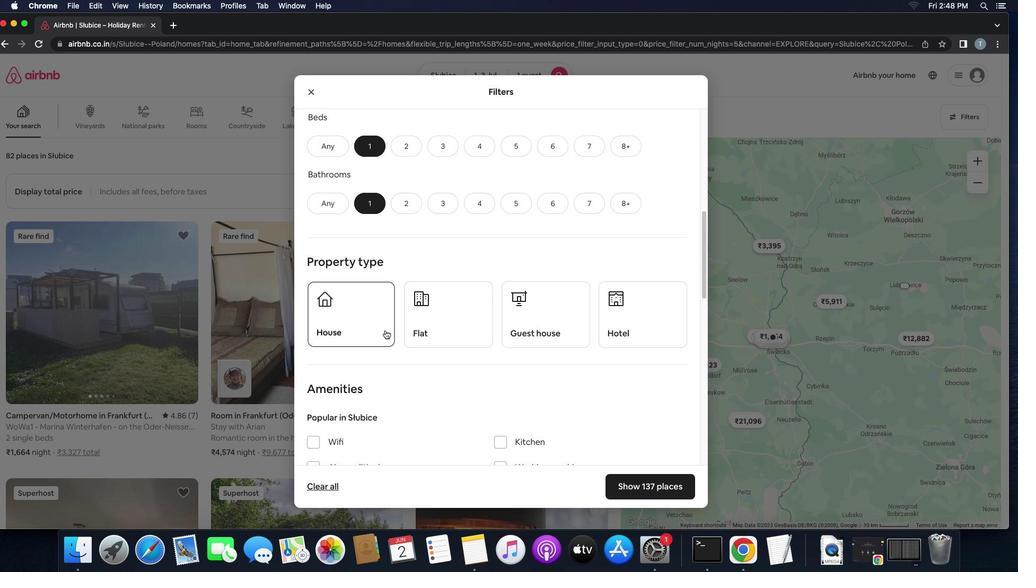 
Action: Mouse pressed left at (385, 330)
Screenshot: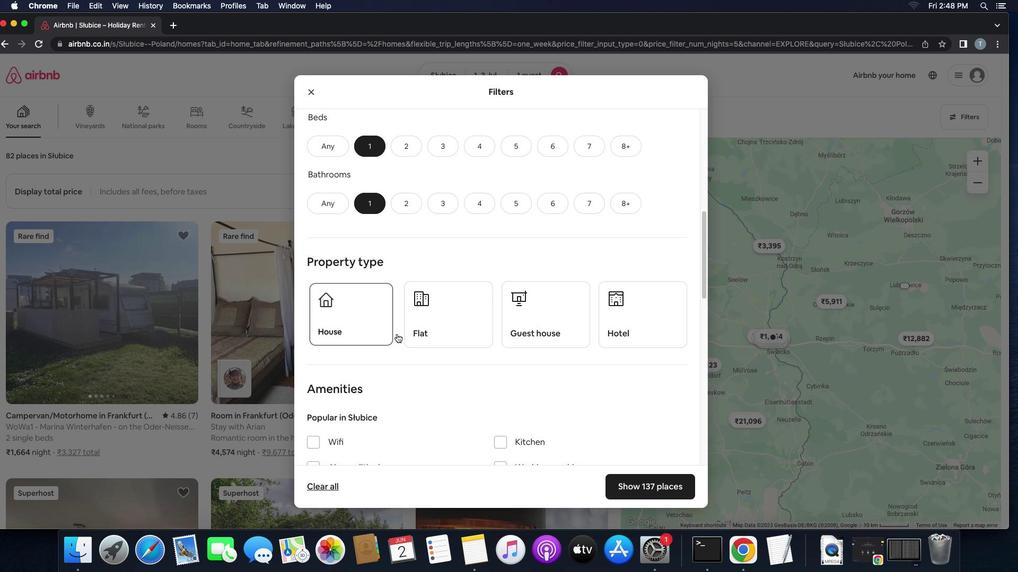 
Action: Mouse moved to (433, 338)
Screenshot: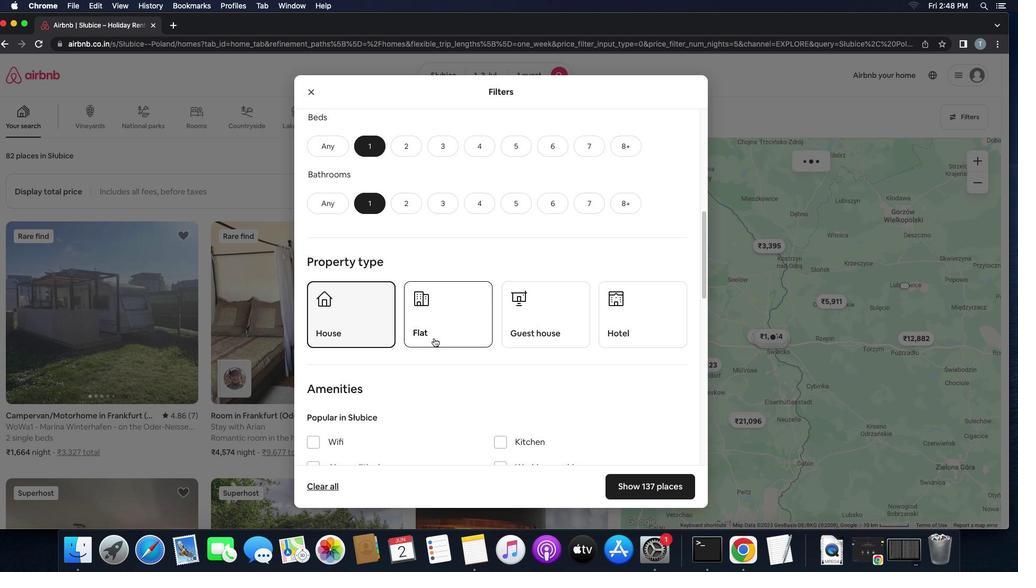 
Action: Mouse pressed left at (433, 338)
Screenshot: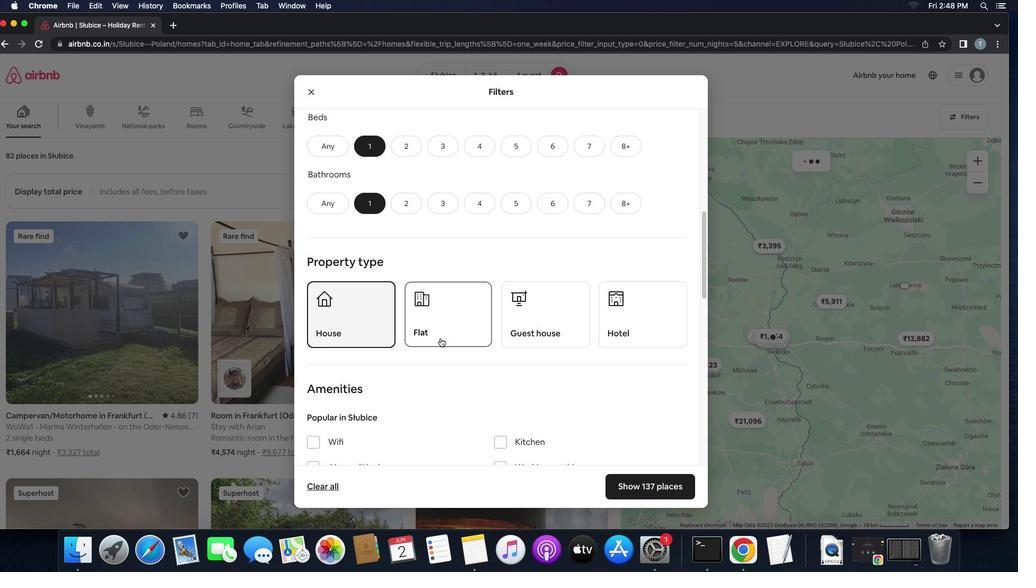 
Action: Mouse moved to (522, 325)
Screenshot: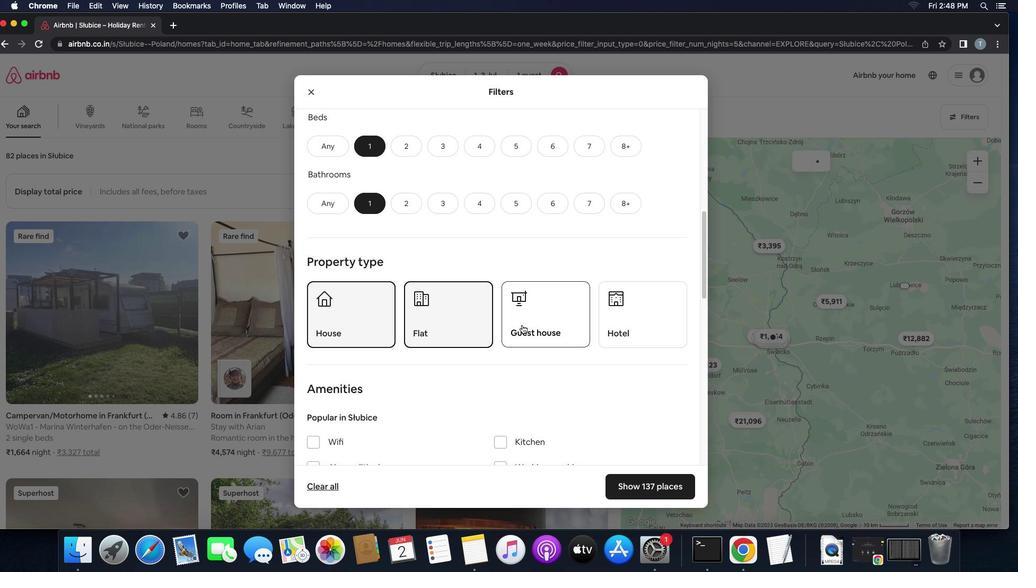 
Action: Mouse pressed left at (522, 325)
Screenshot: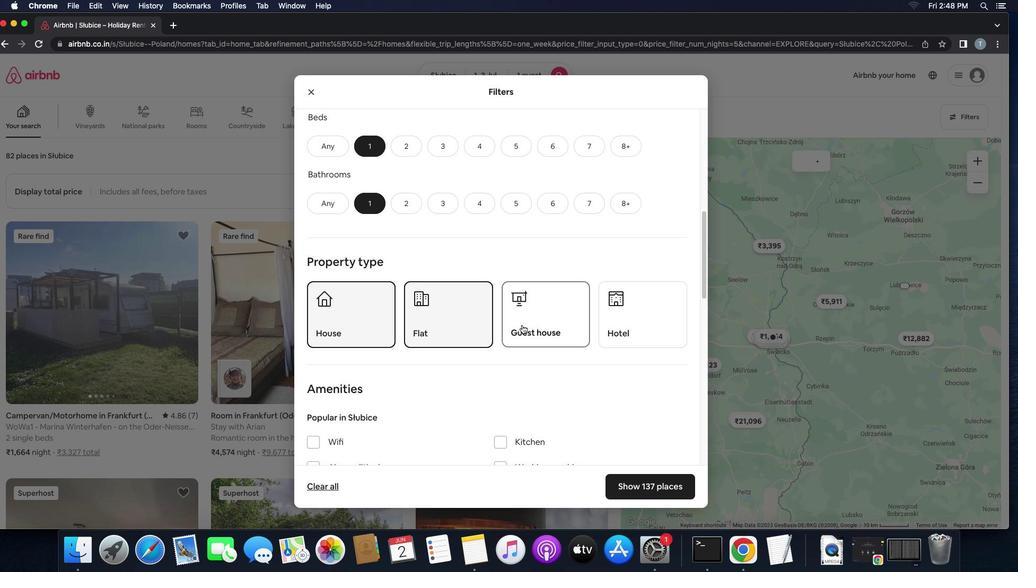 
Action: Mouse moved to (620, 324)
Screenshot: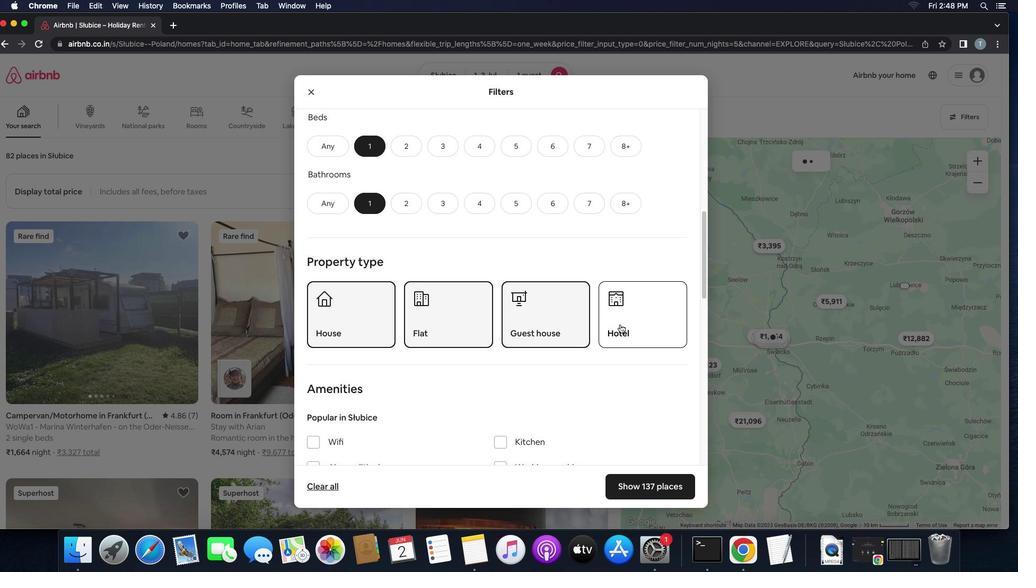 
Action: Mouse pressed left at (620, 324)
Screenshot: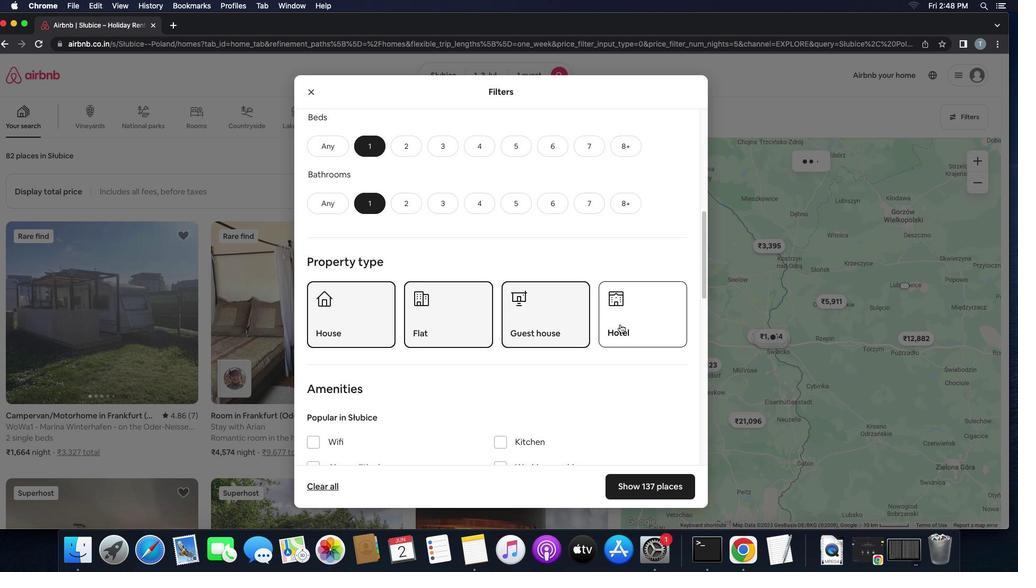 
Action: Mouse moved to (585, 379)
Screenshot: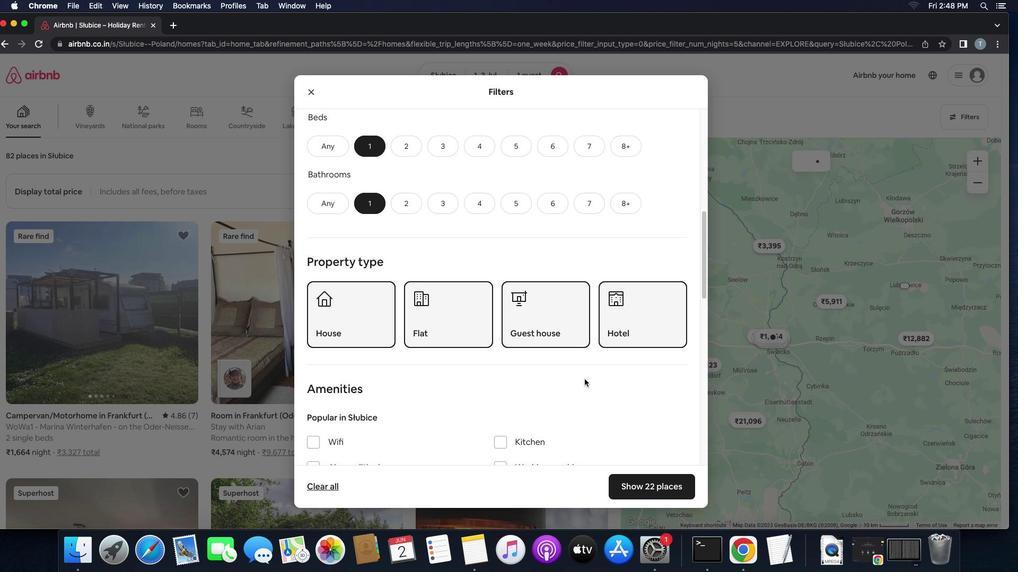 
Action: Mouse scrolled (585, 379) with delta (0, 0)
Screenshot: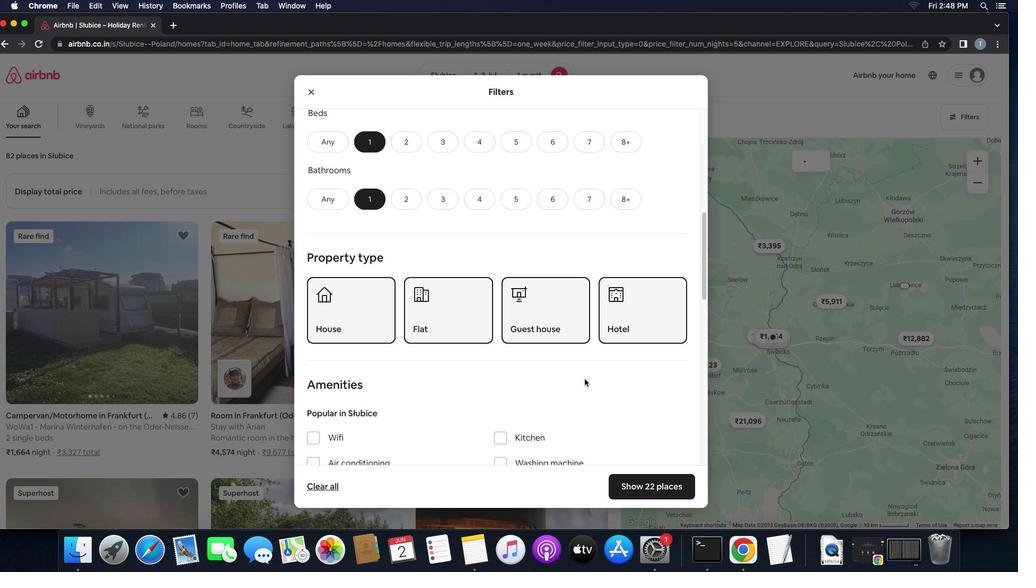 
Action: Mouse scrolled (585, 379) with delta (0, 0)
Screenshot: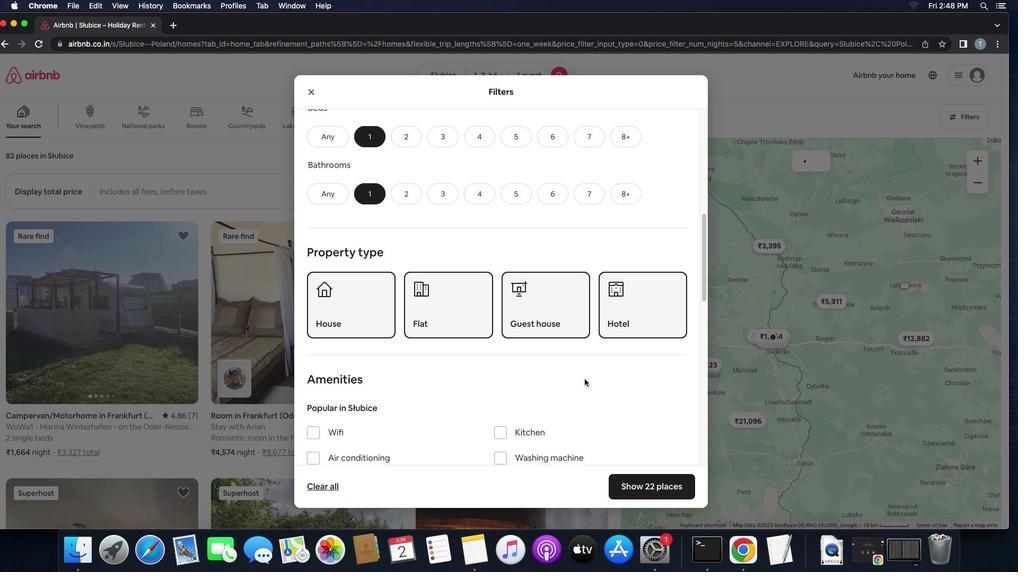 
Action: Mouse moved to (582, 381)
Screenshot: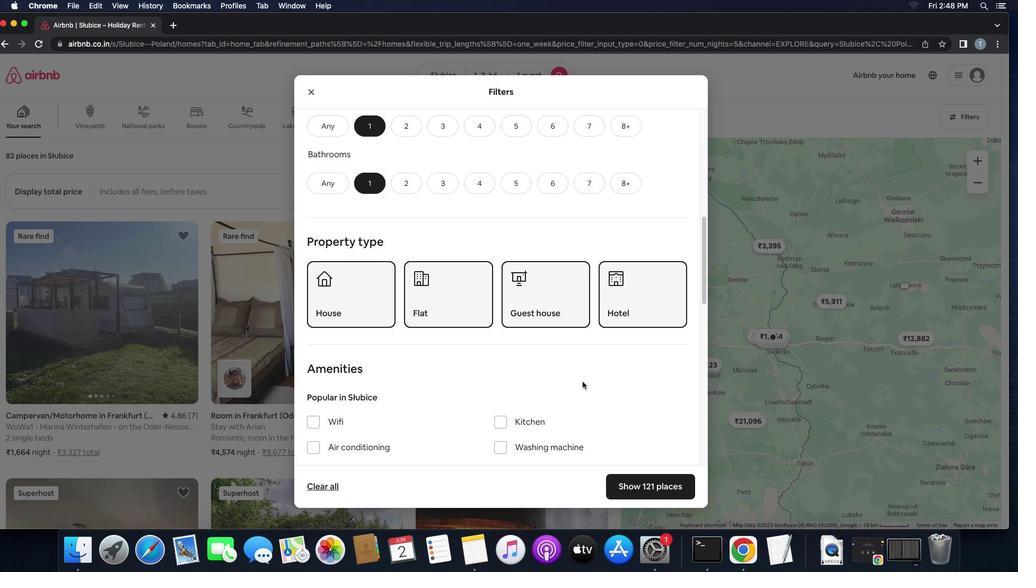 
Action: Mouse scrolled (582, 381) with delta (0, 0)
Screenshot: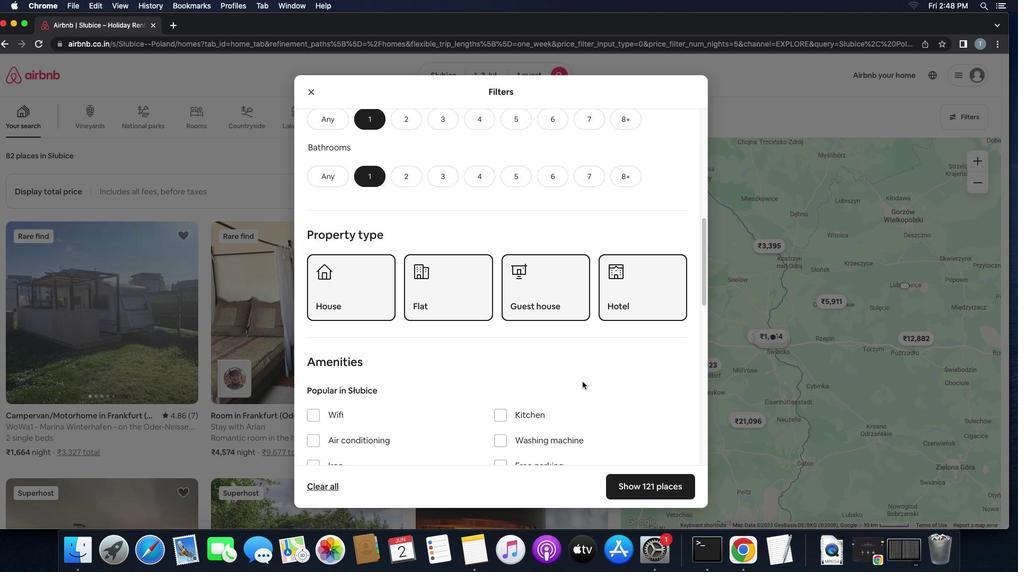 
Action: Mouse scrolled (582, 381) with delta (0, 0)
Screenshot: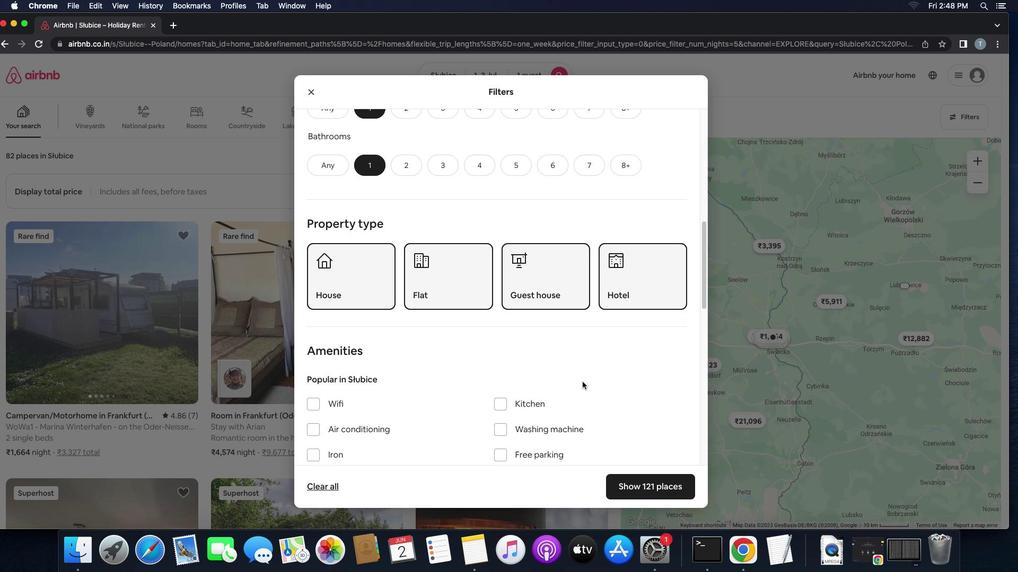 
Action: Mouse scrolled (582, 381) with delta (0, -1)
Screenshot: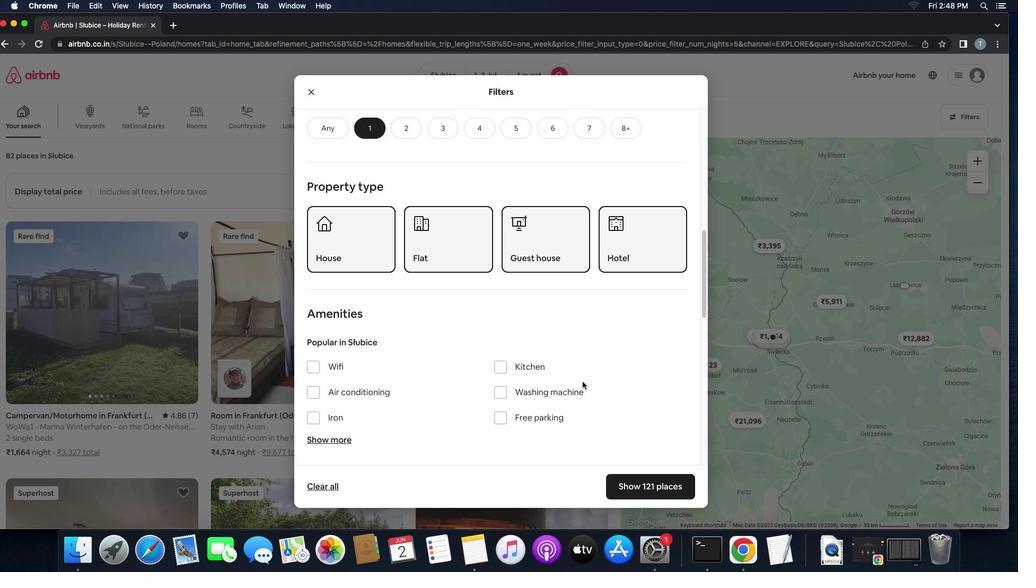 
Action: Mouse scrolled (582, 381) with delta (0, 0)
Screenshot: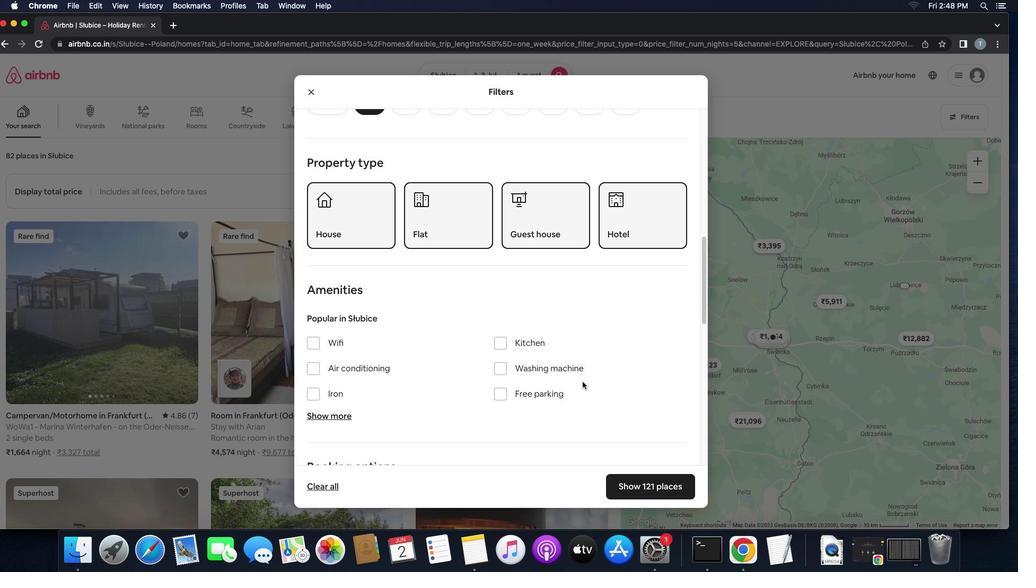 
Action: Mouse scrolled (582, 381) with delta (0, 0)
Screenshot: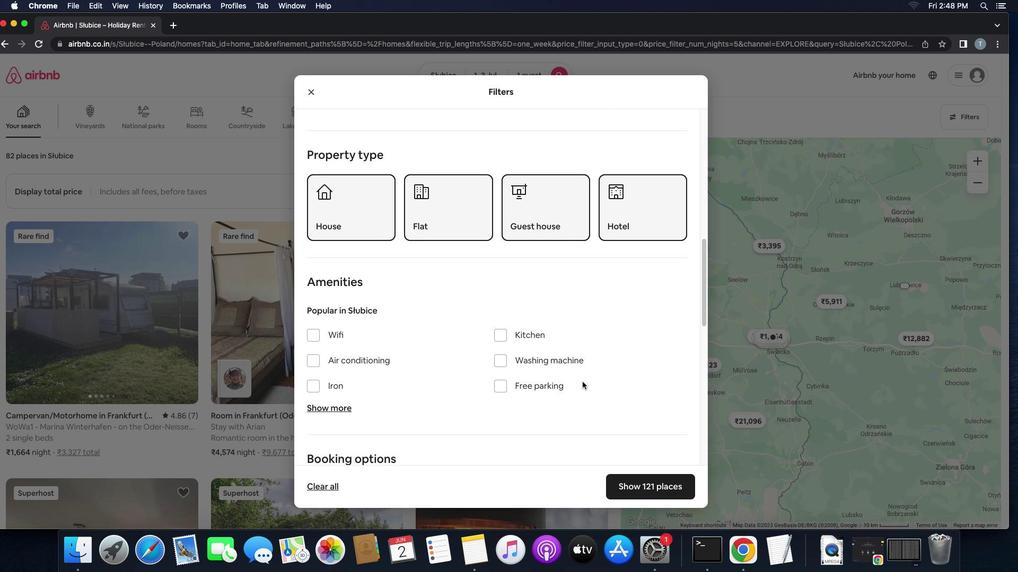 
Action: Mouse scrolled (582, 381) with delta (0, 0)
Screenshot: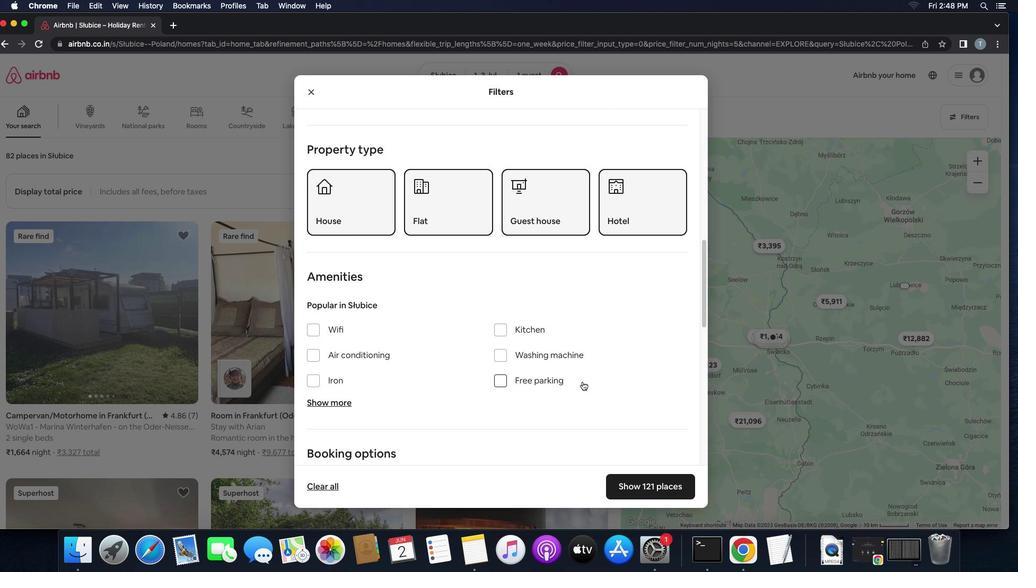 
Action: Mouse scrolled (582, 381) with delta (0, 0)
Screenshot: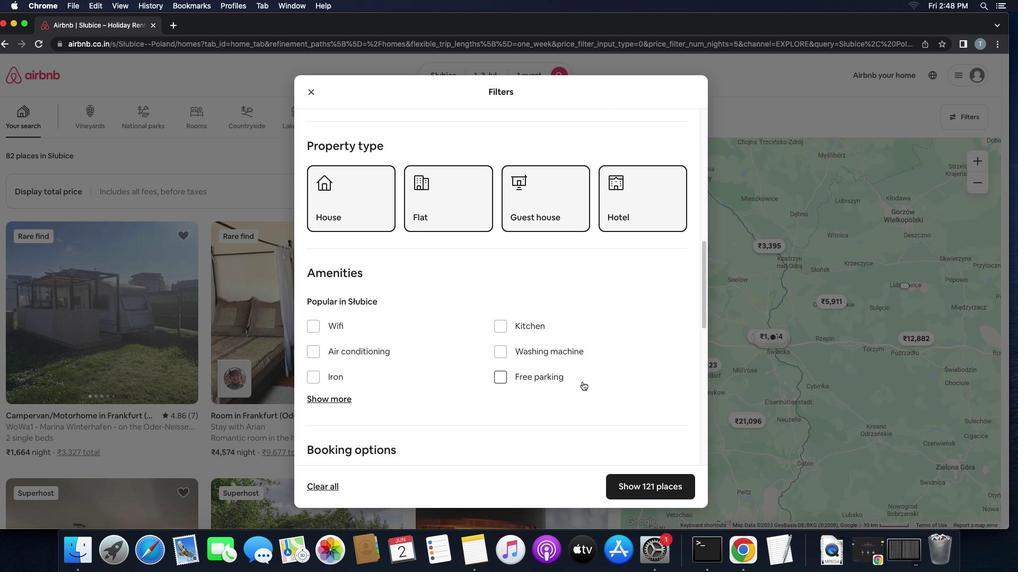 
Action: Mouse scrolled (582, 381) with delta (0, 0)
Screenshot: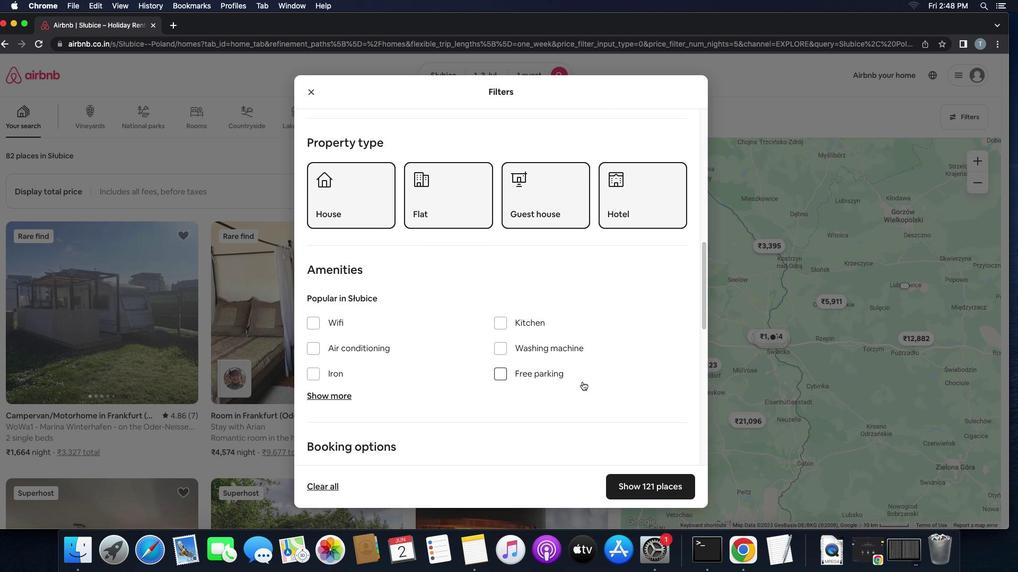
Action: Mouse scrolled (582, 381) with delta (0, 0)
Screenshot: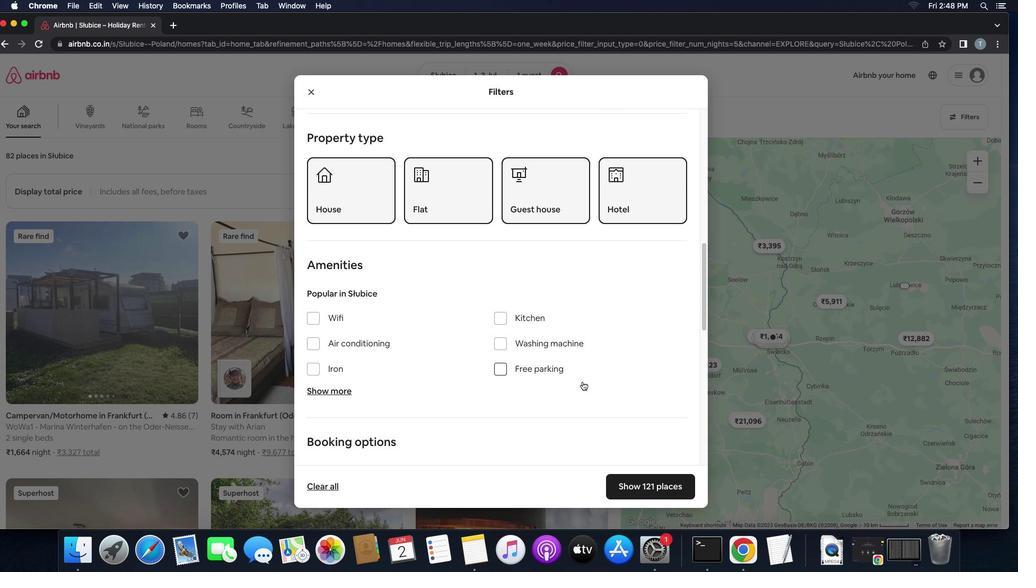
Action: Mouse scrolled (582, 381) with delta (0, 0)
Screenshot: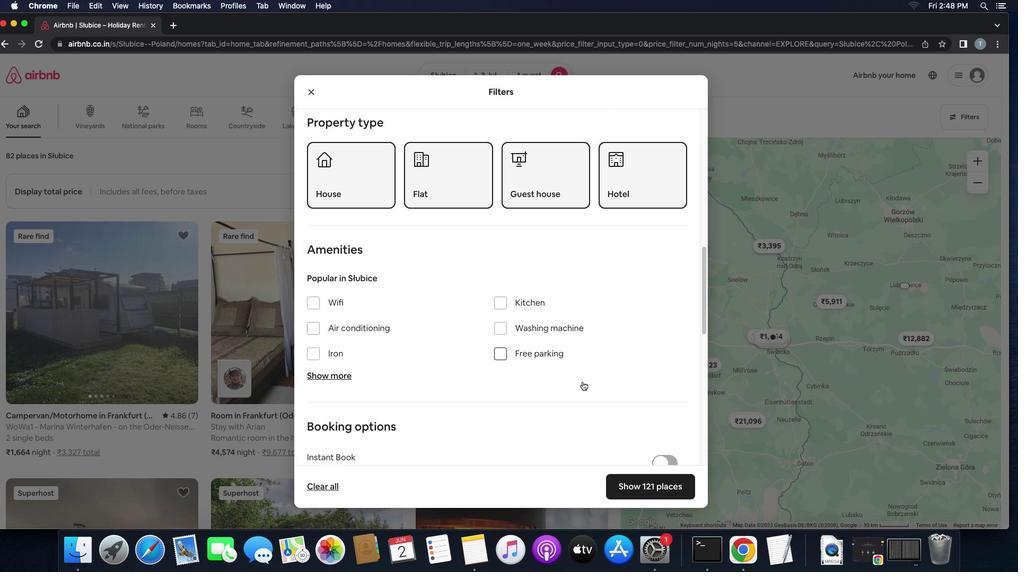 
Action: Mouse moved to (323, 300)
Screenshot: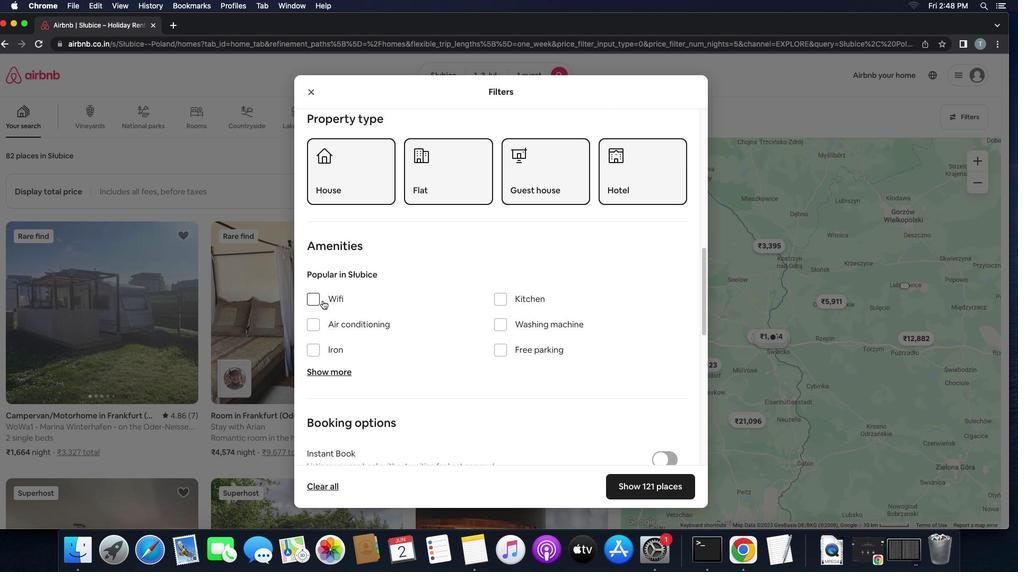 
Action: Mouse pressed left at (323, 300)
Screenshot: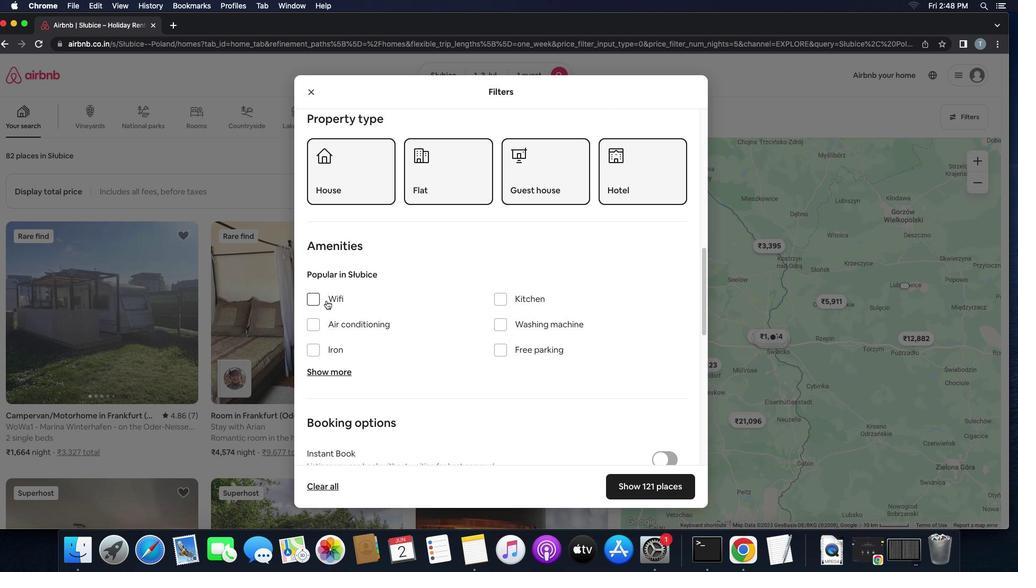 
Action: Mouse moved to (495, 323)
Screenshot: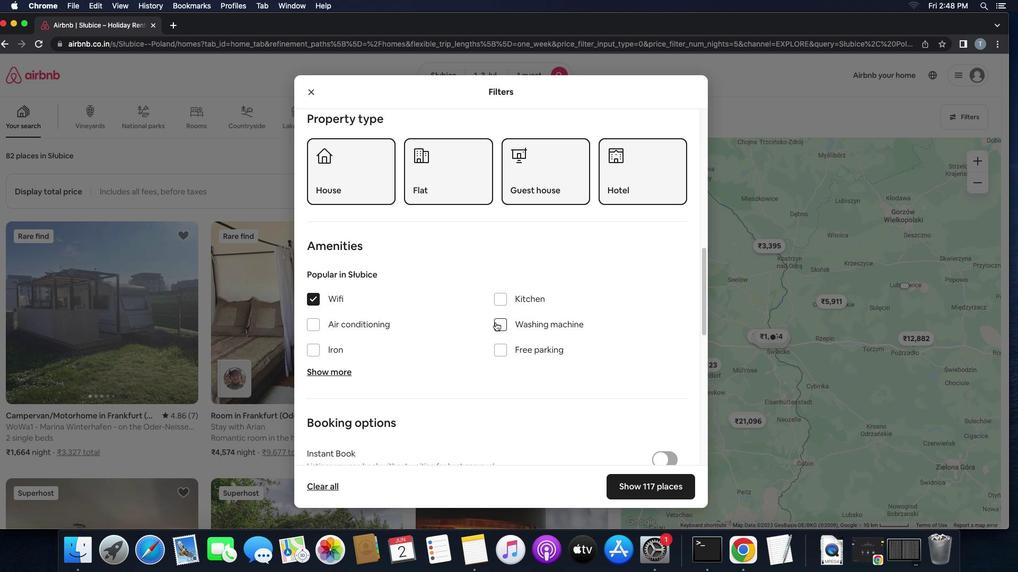 
Action: Mouse pressed left at (495, 323)
Screenshot: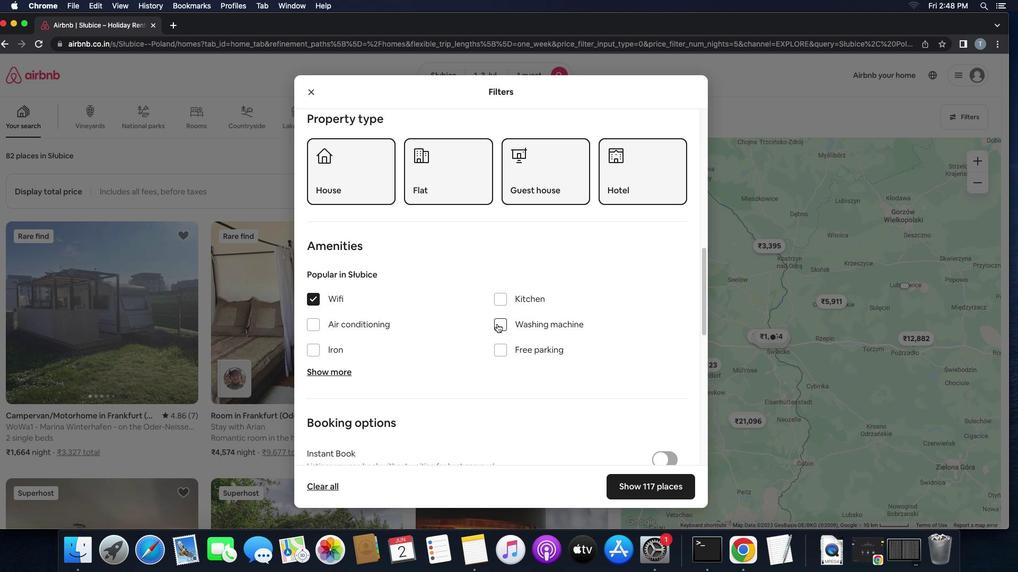 
Action: Mouse moved to (508, 361)
Screenshot: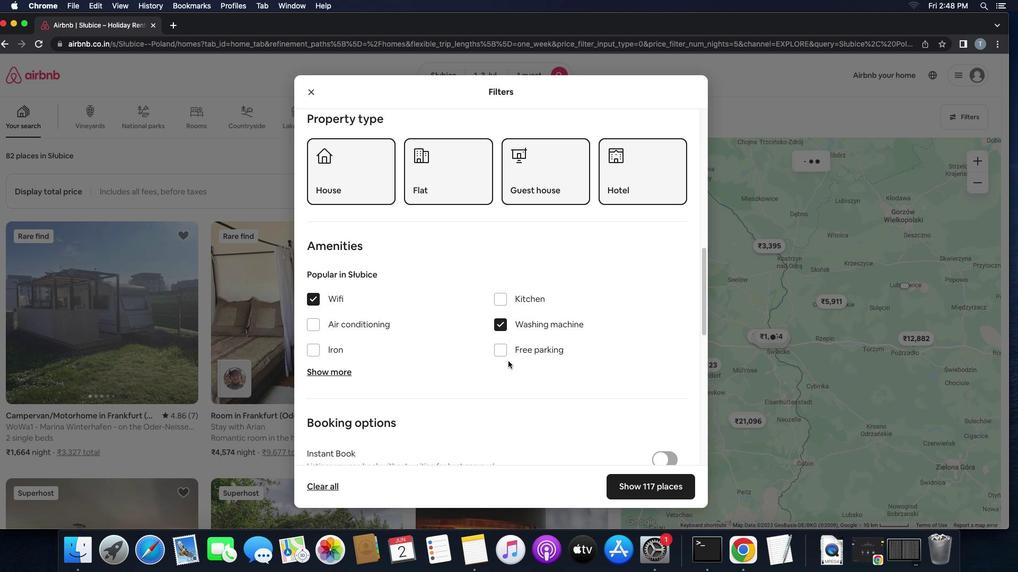 
Action: Mouse scrolled (508, 361) with delta (0, 0)
Screenshot: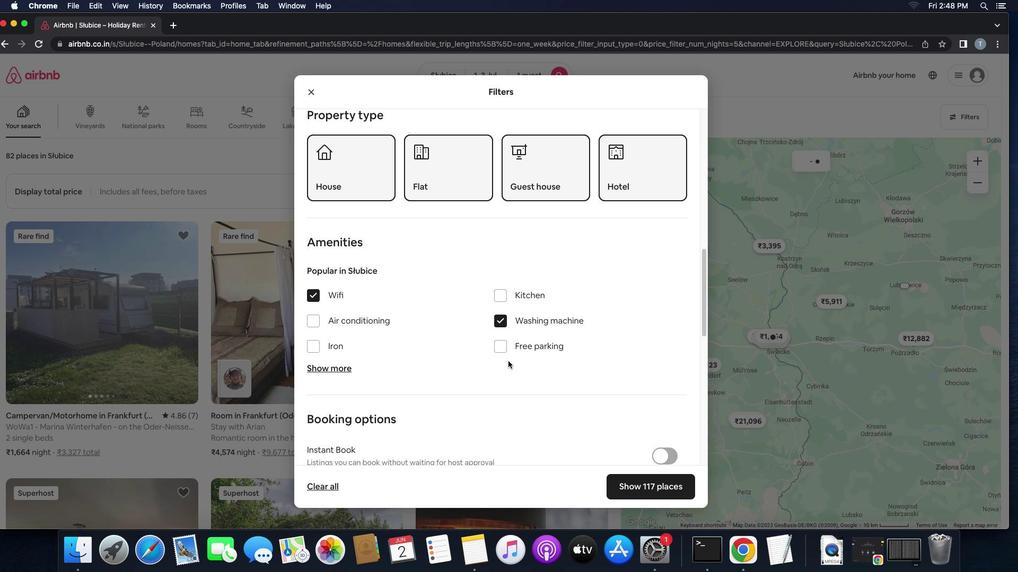 
Action: Mouse scrolled (508, 361) with delta (0, 0)
Screenshot: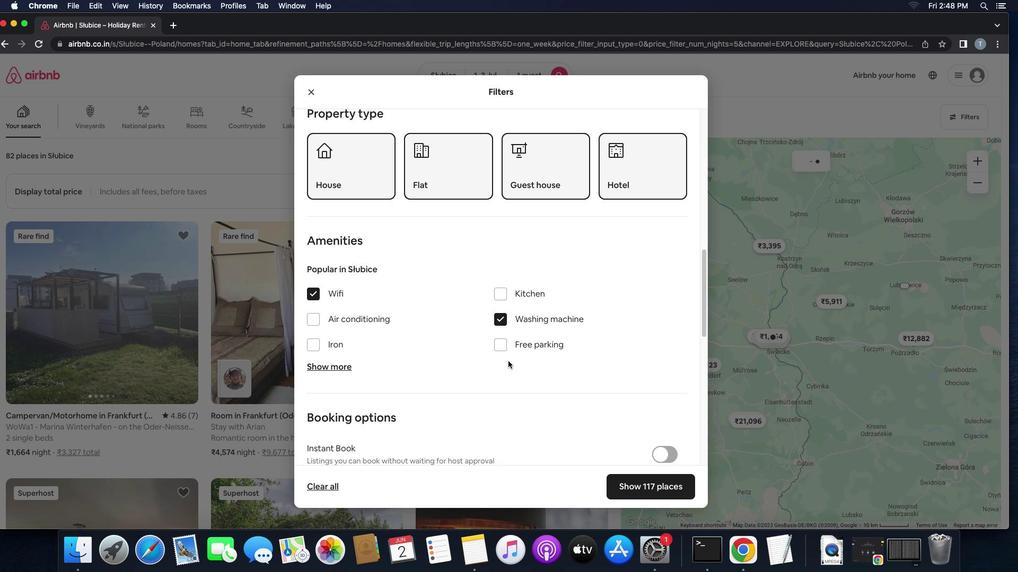 
Action: Mouse moved to (508, 367)
Screenshot: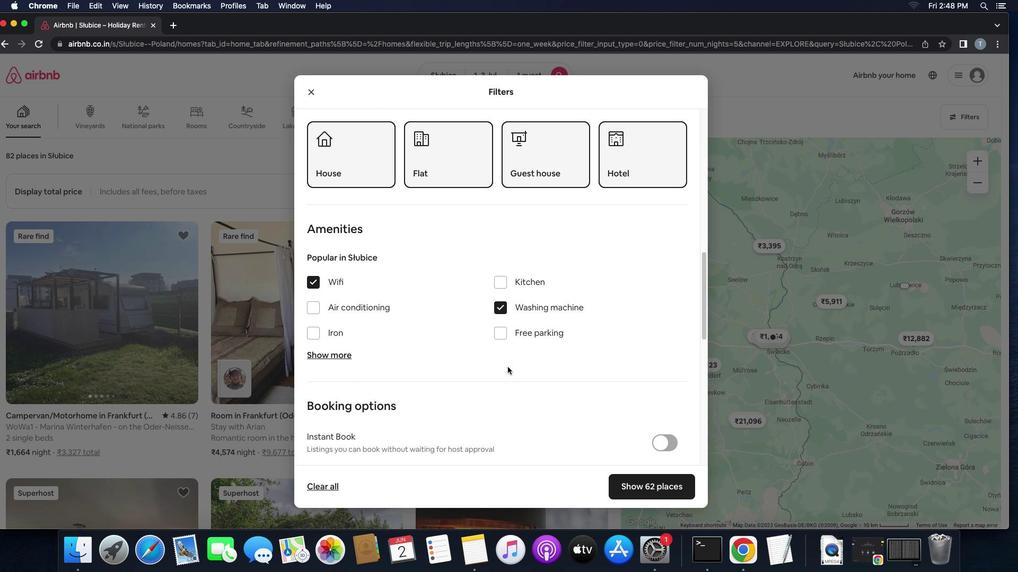 
Action: Mouse scrolled (508, 367) with delta (0, 0)
Screenshot: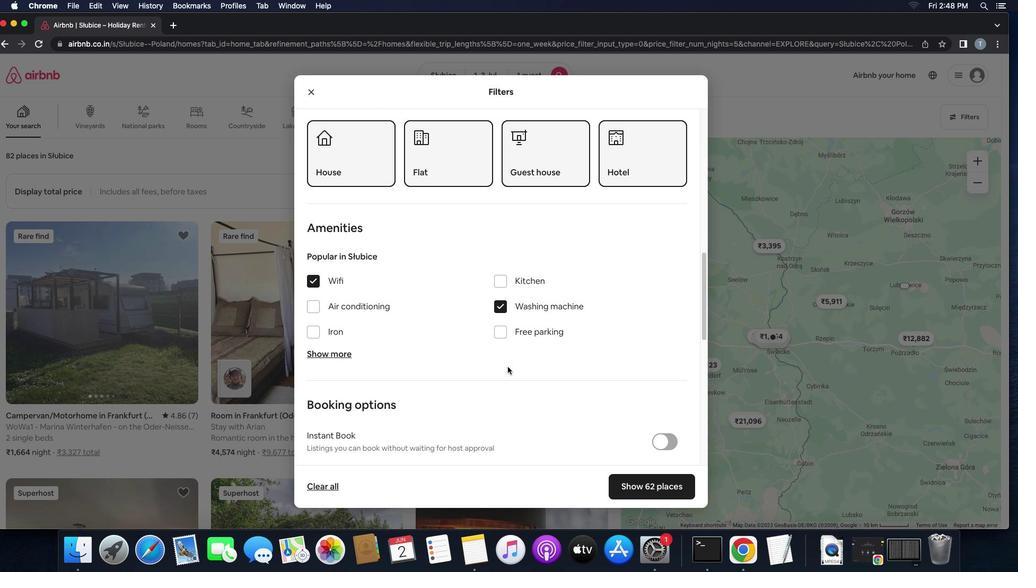 
Action: Mouse scrolled (508, 367) with delta (0, 0)
Screenshot: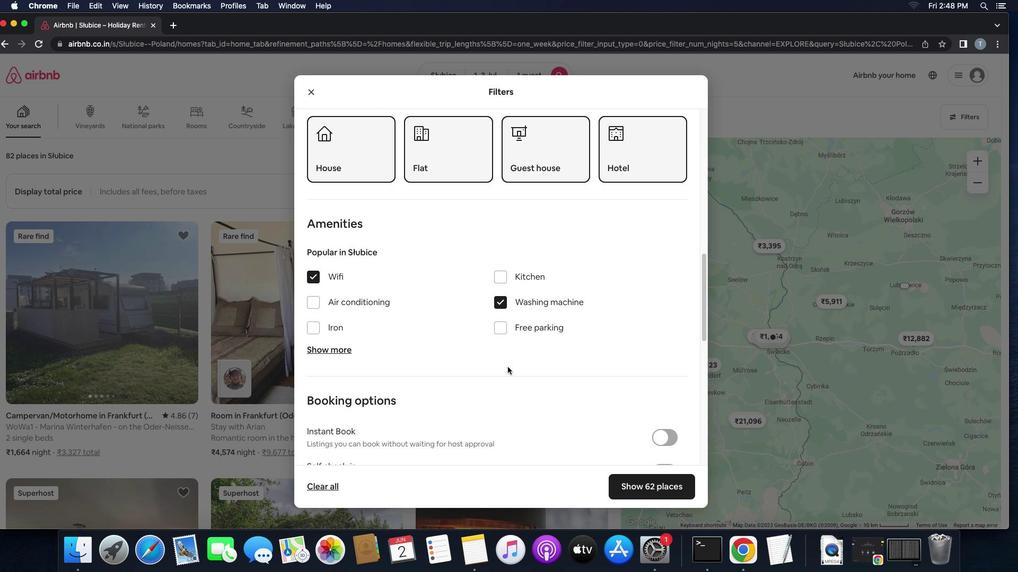 
Action: Mouse scrolled (508, 367) with delta (0, 0)
Screenshot: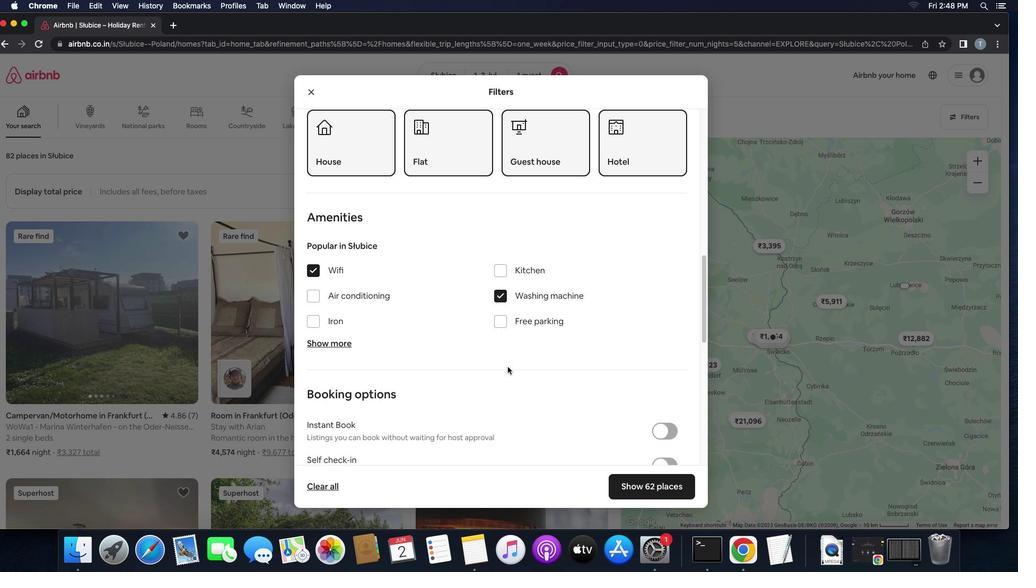 
Action: Mouse scrolled (508, 367) with delta (0, 0)
Screenshot: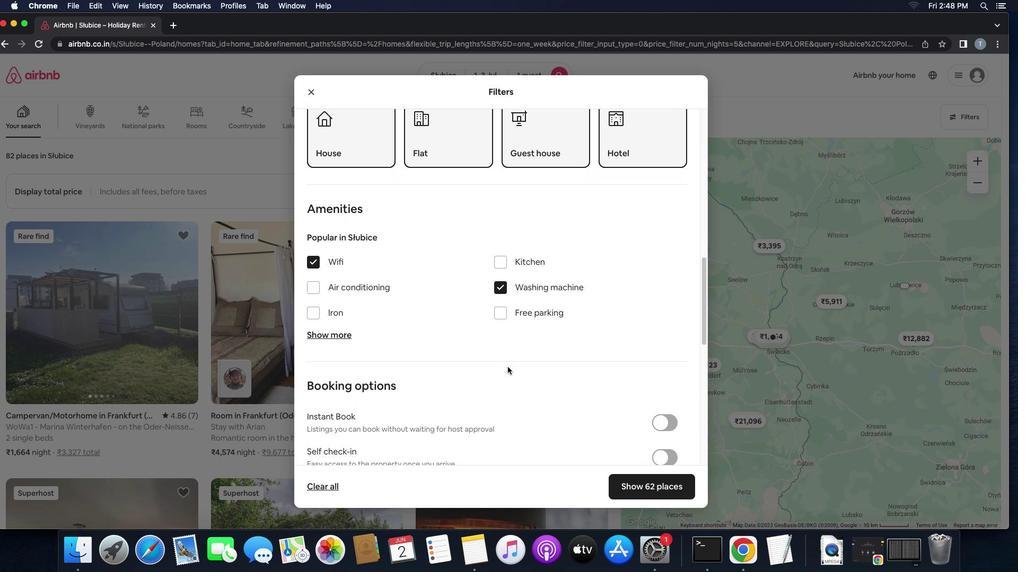 
Action: Mouse scrolled (508, 367) with delta (0, 0)
Screenshot: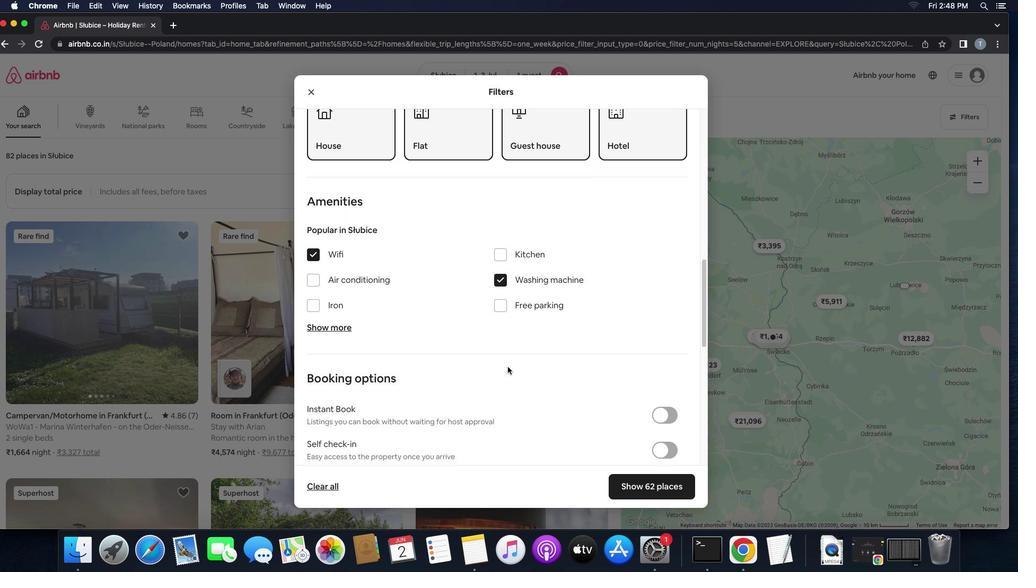 
Action: Mouse scrolled (508, 367) with delta (0, 0)
Screenshot: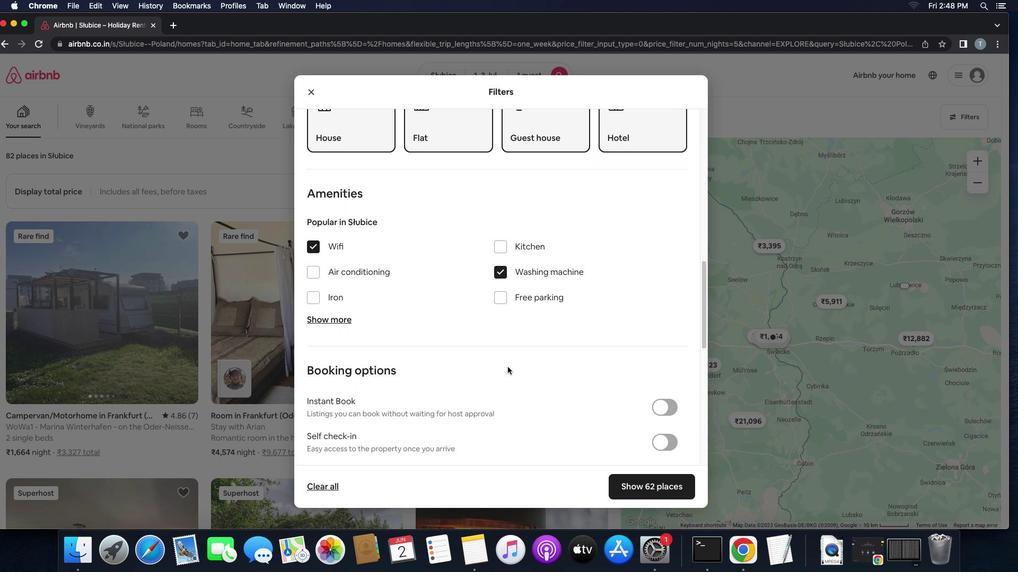 
Action: Mouse scrolled (508, 367) with delta (0, 0)
Screenshot: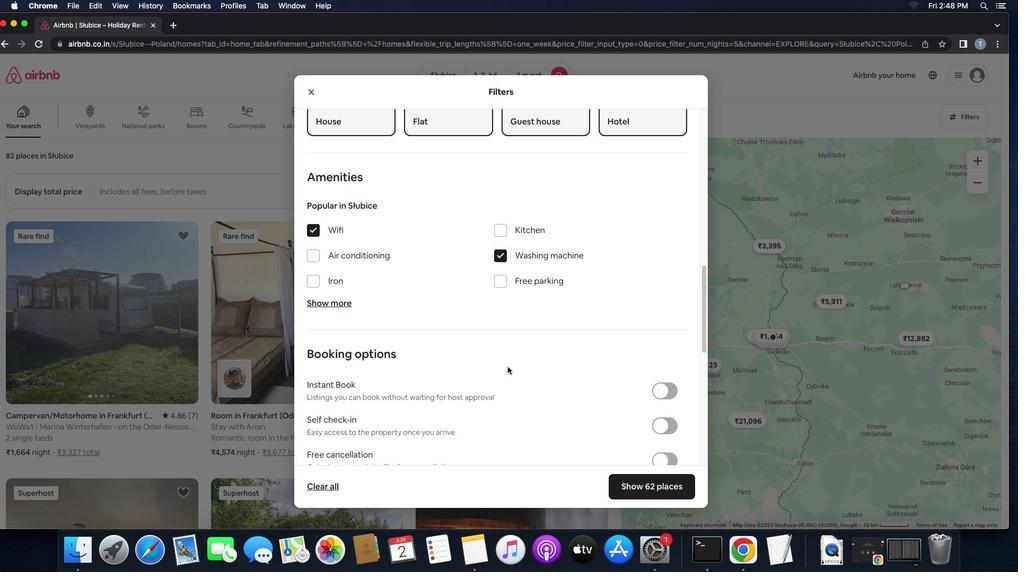 
Action: Mouse moved to (506, 367)
Screenshot: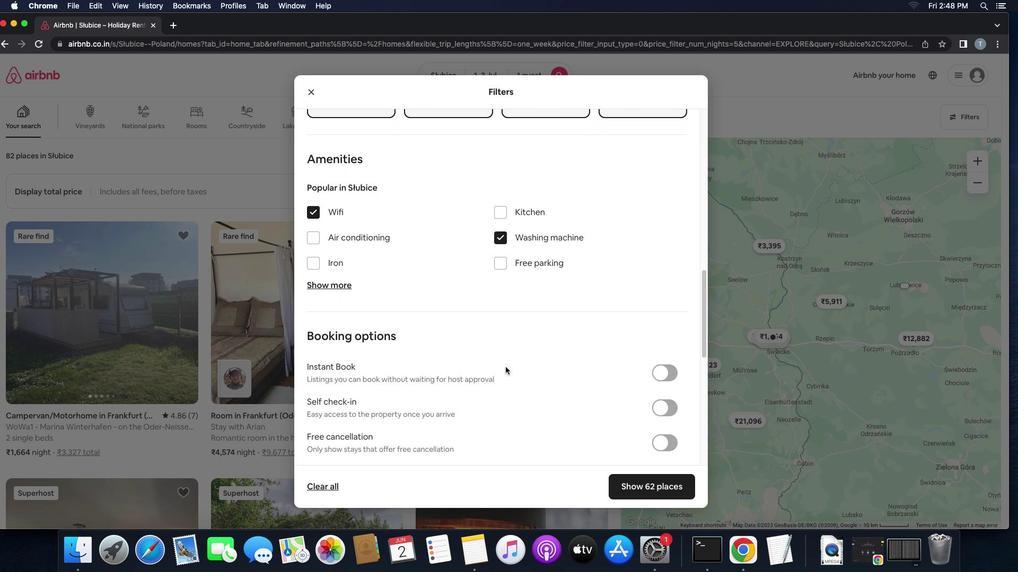 
Action: Mouse scrolled (506, 367) with delta (0, 0)
Screenshot: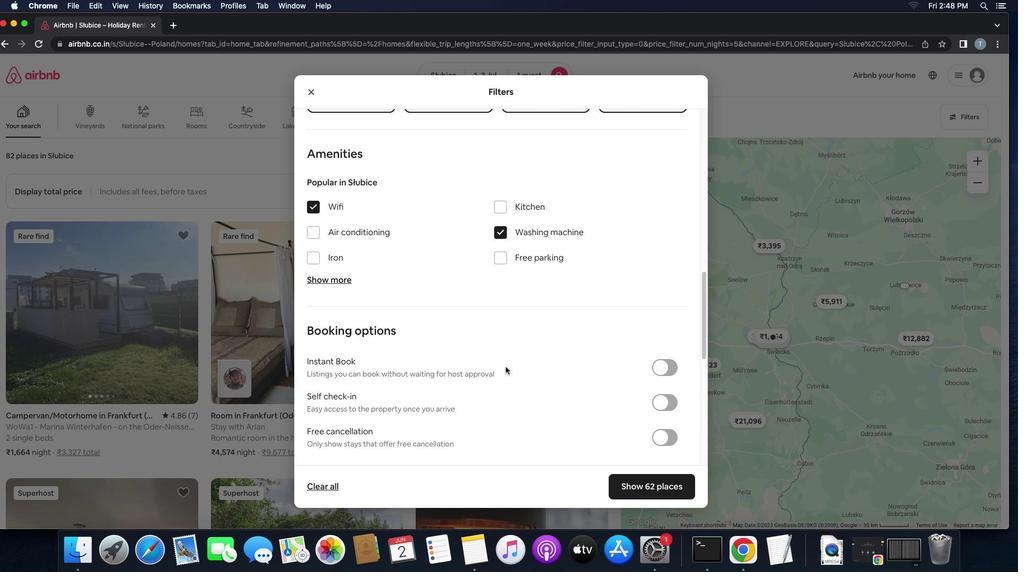 
Action: Mouse scrolled (506, 367) with delta (0, 0)
Screenshot: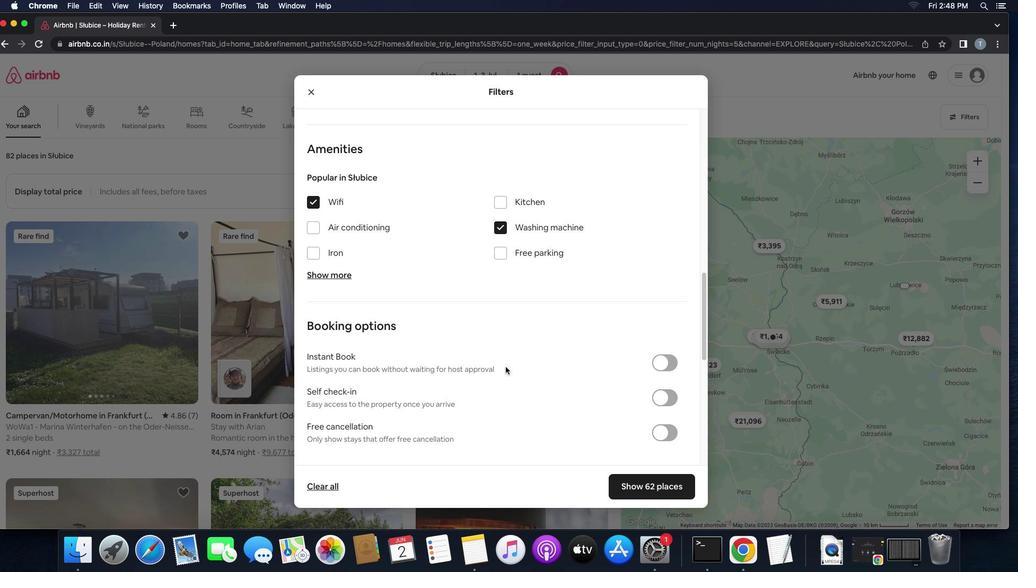 
Action: Mouse moved to (658, 394)
Screenshot: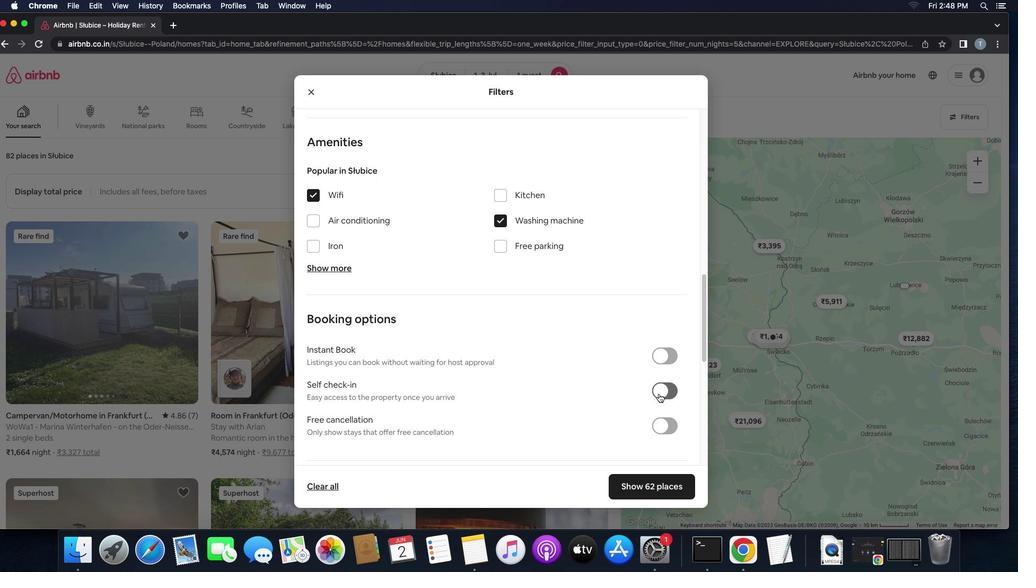 
Action: Mouse pressed left at (658, 394)
Screenshot: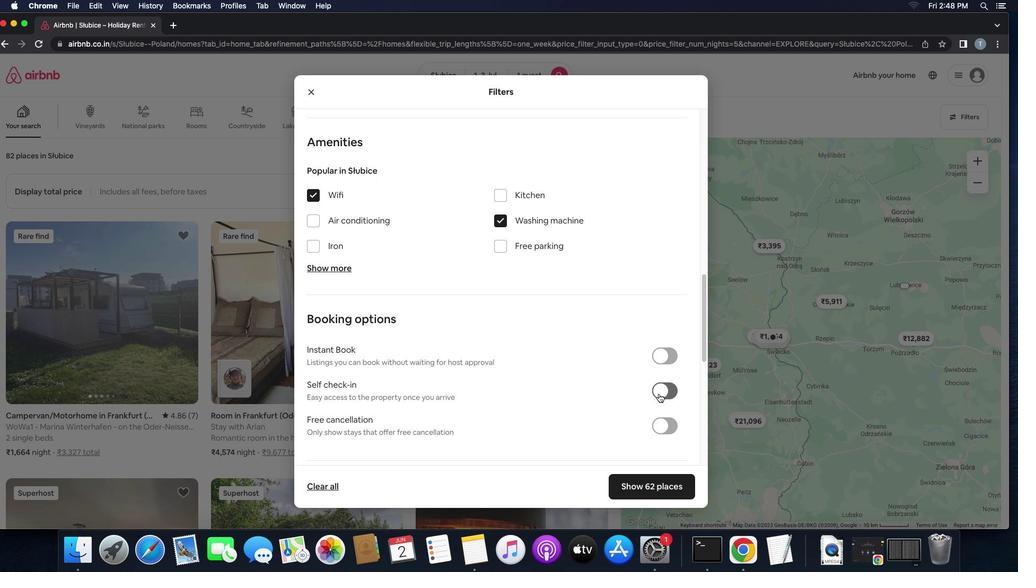 
Action: Mouse moved to (562, 407)
Screenshot: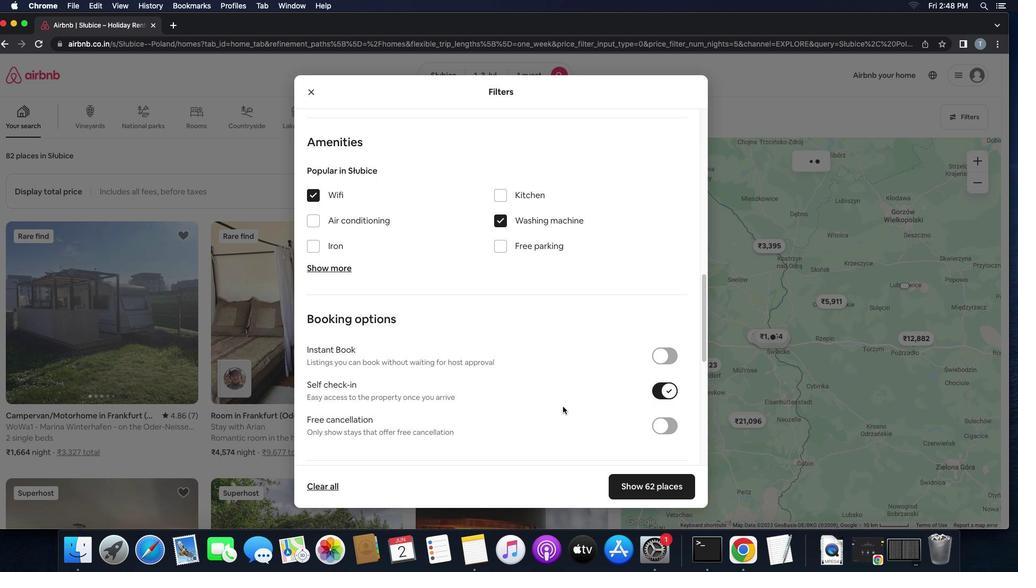 
Action: Mouse scrolled (562, 407) with delta (0, 0)
Screenshot: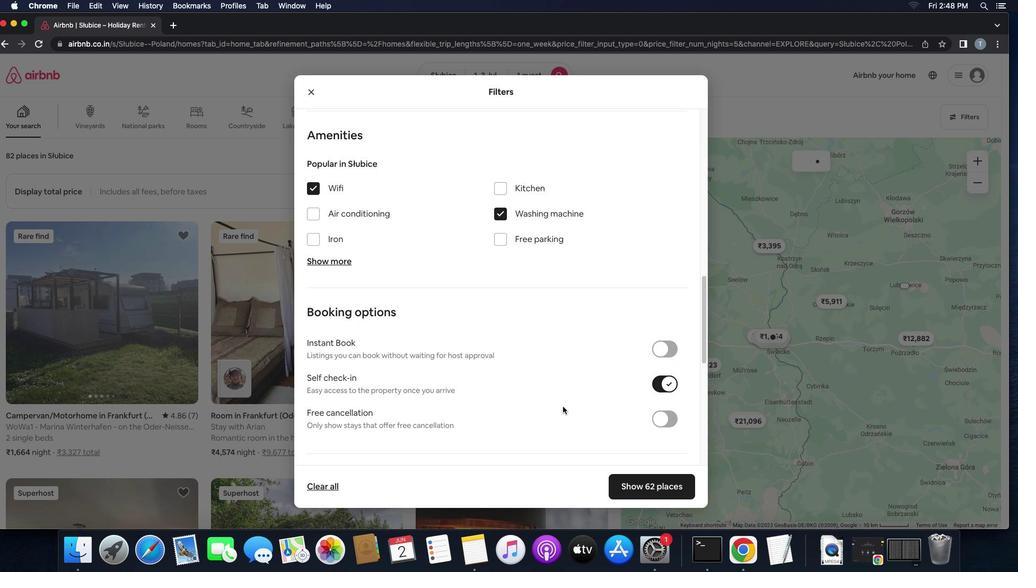 
Action: Mouse scrolled (562, 407) with delta (0, 0)
Screenshot: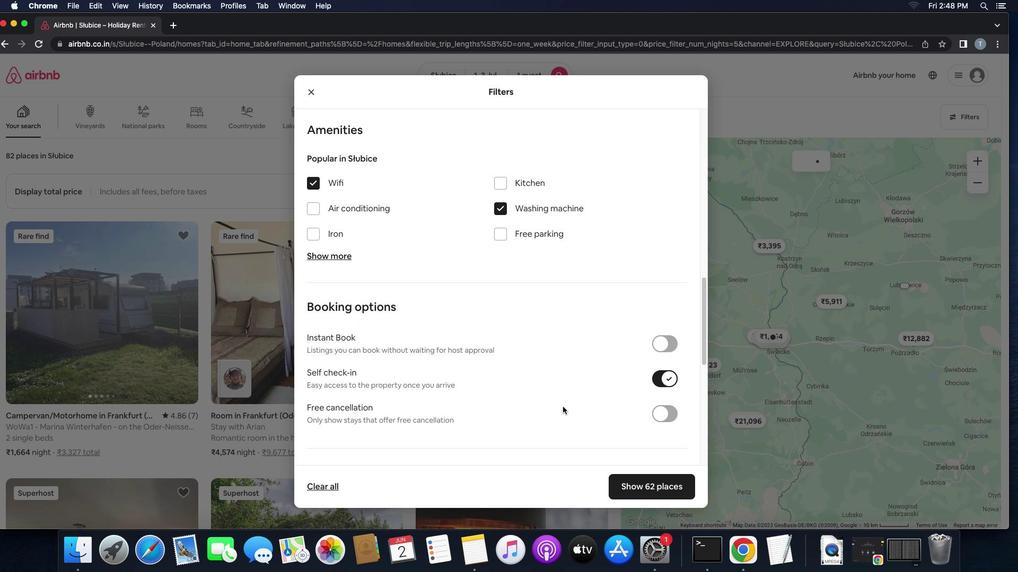 
Action: Mouse moved to (561, 407)
Screenshot: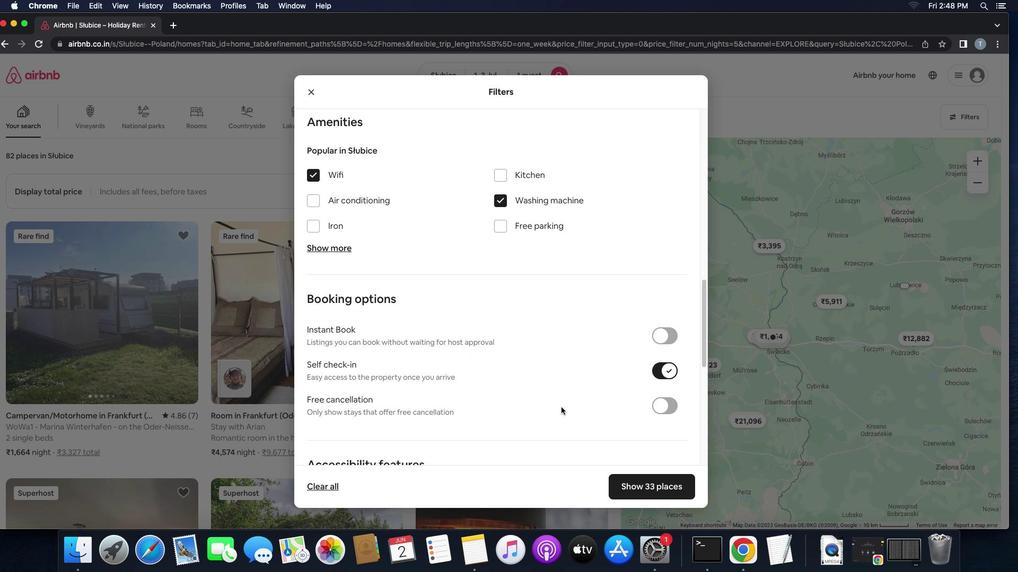 
Action: Mouse scrolled (561, 407) with delta (0, 0)
Screenshot: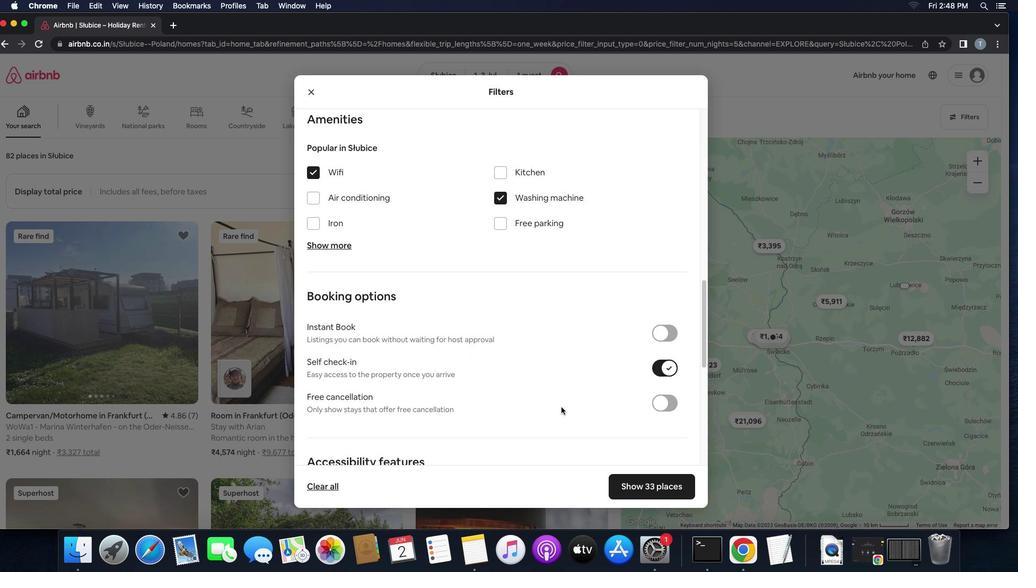 
Action: Mouse scrolled (561, 407) with delta (0, 0)
Screenshot: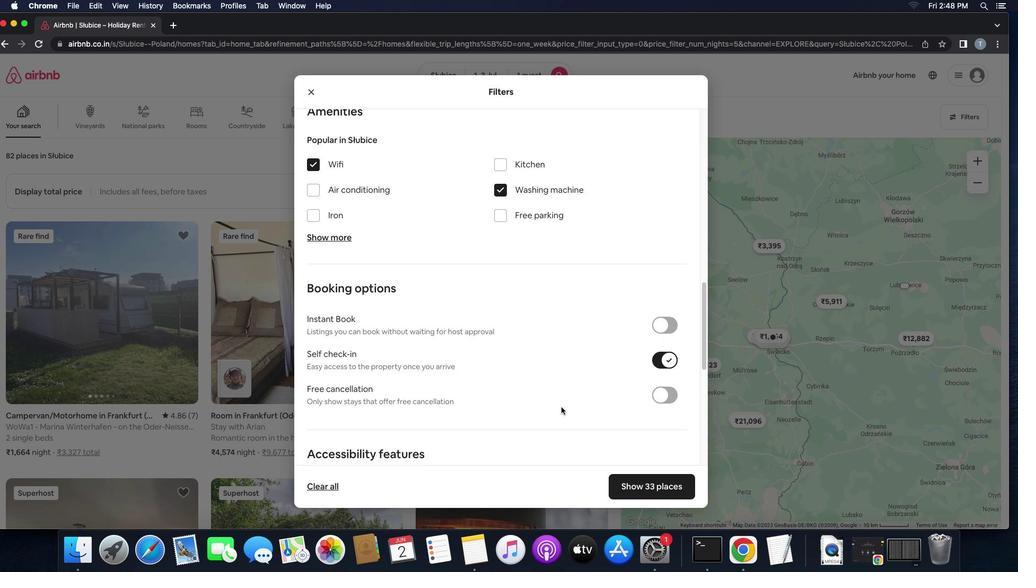 
Action: Mouse scrolled (561, 407) with delta (0, 0)
Screenshot: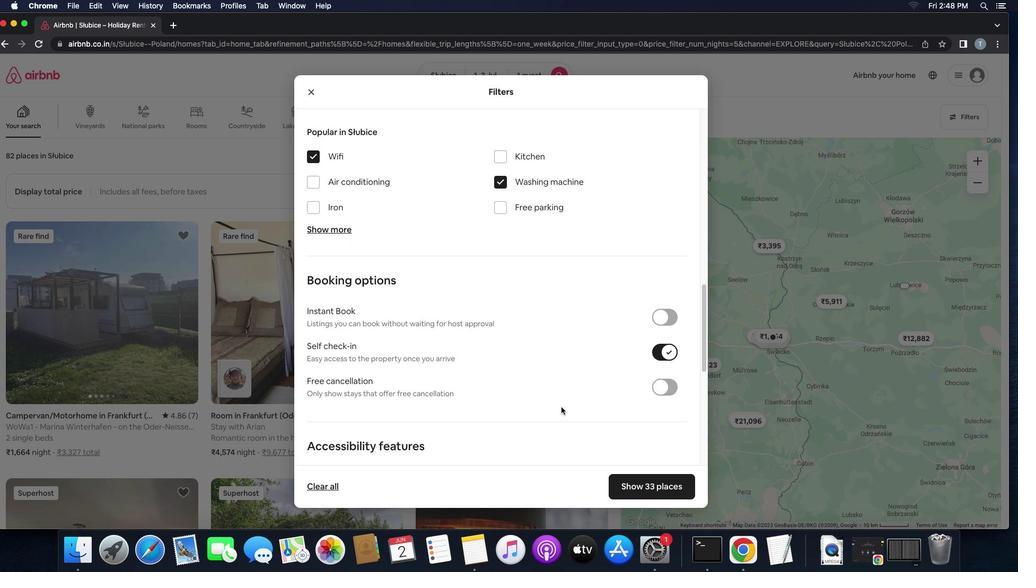 
Action: Mouse moved to (561, 407)
Screenshot: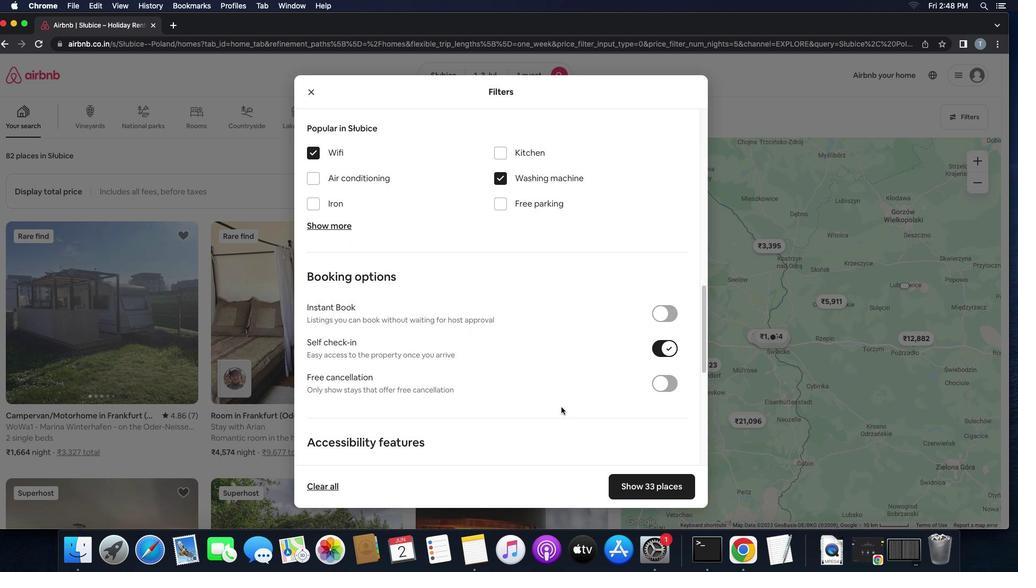 
Action: Mouse scrolled (561, 407) with delta (0, 0)
Screenshot: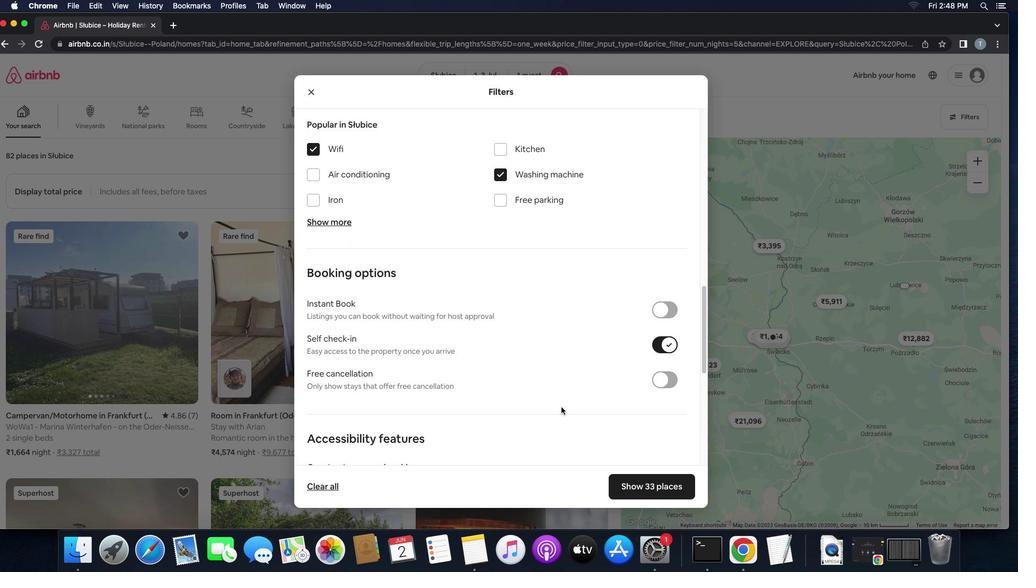 
Action: Mouse scrolled (561, 407) with delta (0, 0)
Screenshot: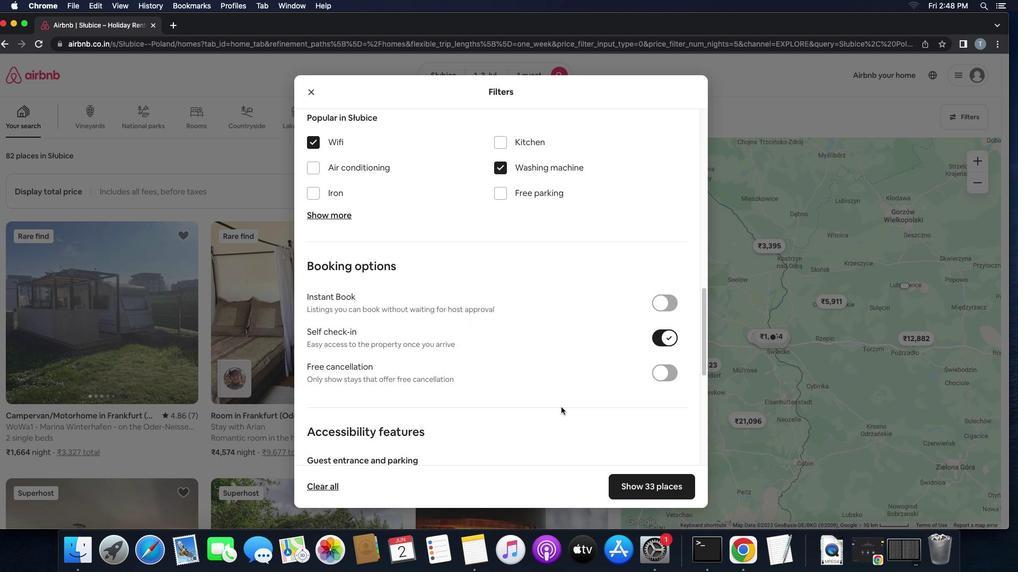 
Action: Mouse scrolled (561, 407) with delta (0, 0)
Screenshot: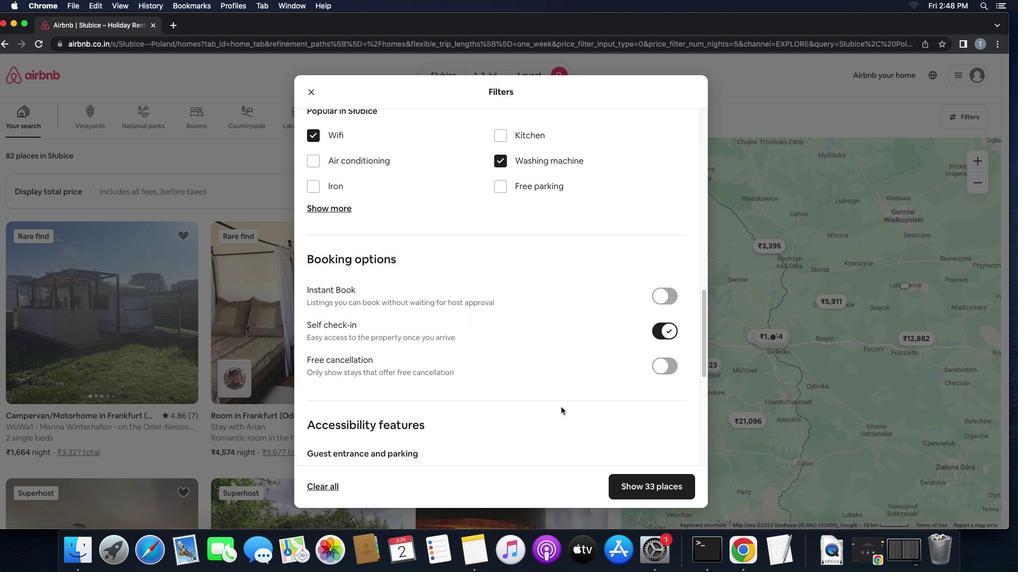 
Action: Mouse scrolled (561, 407) with delta (0, 0)
Screenshot: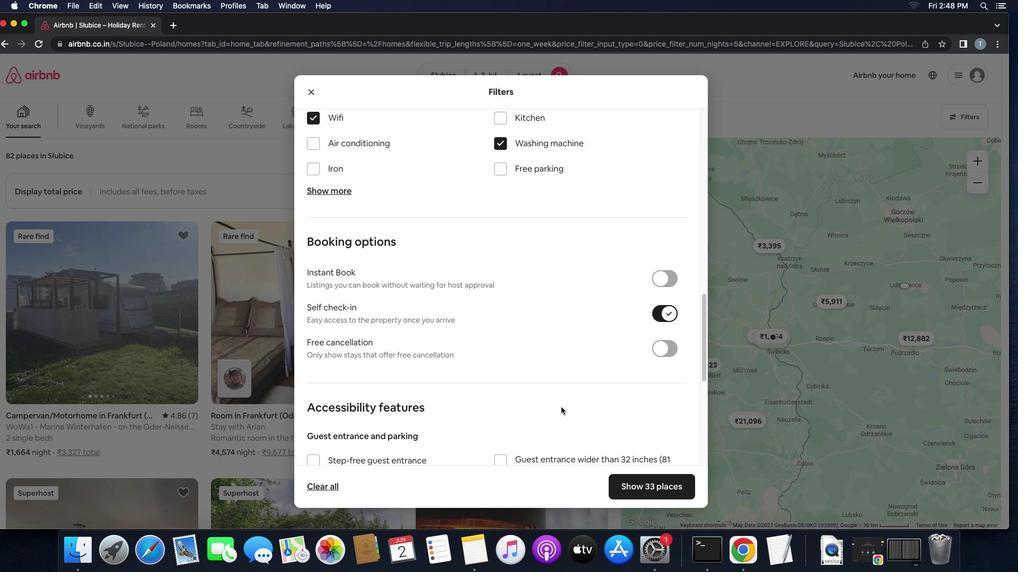 
Action: Mouse scrolled (561, 407) with delta (0, 0)
Screenshot: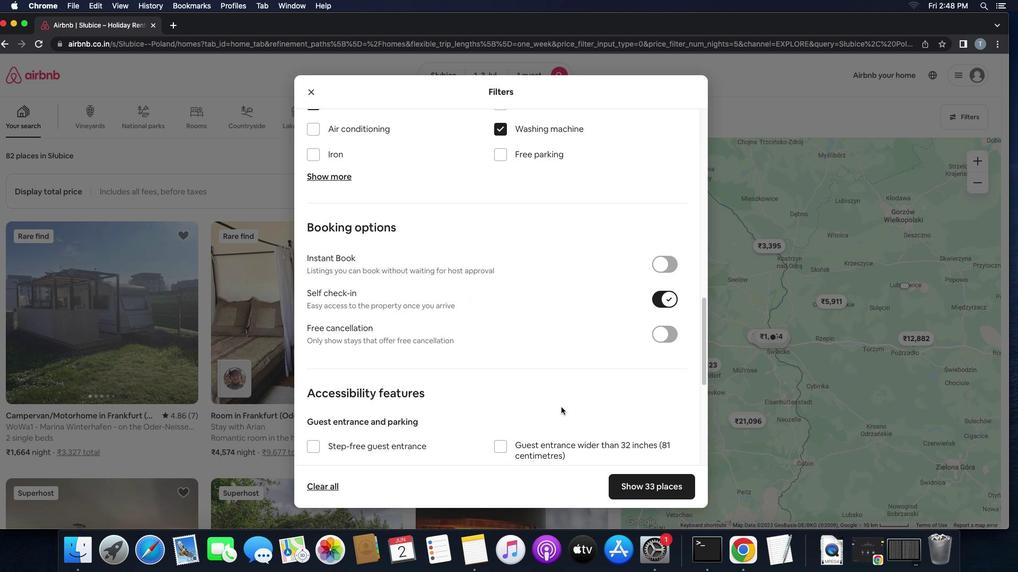 
Action: Mouse scrolled (561, 407) with delta (0, 0)
Screenshot: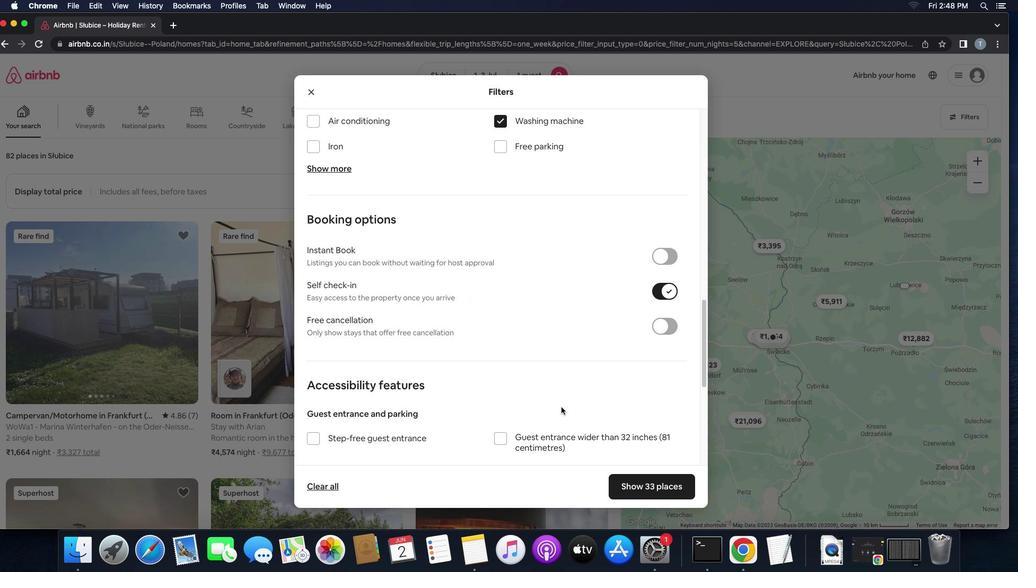 
Action: Mouse scrolled (561, 407) with delta (0, 0)
Screenshot: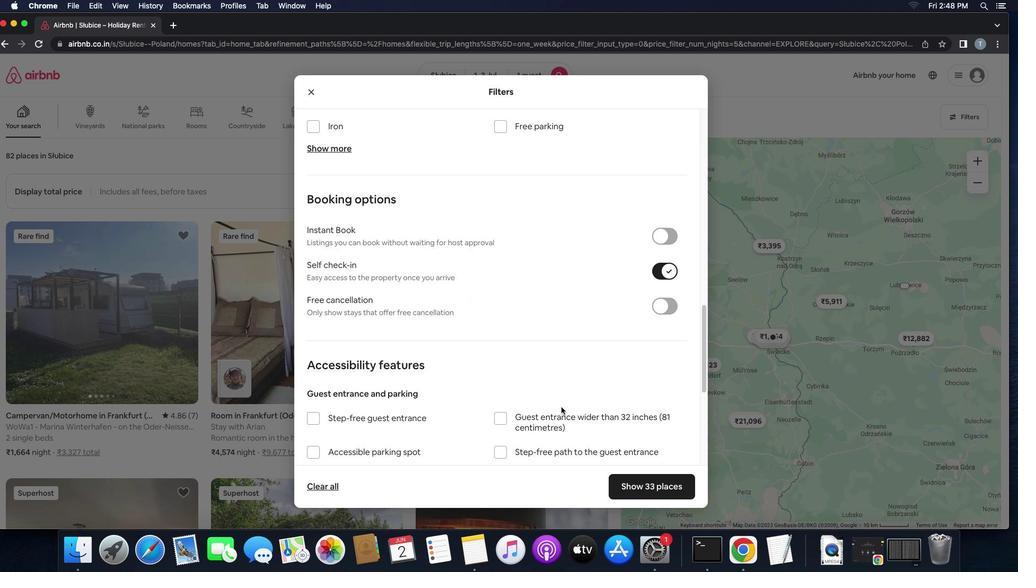 
Action: Mouse scrolled (561, 407) with delta (0, 0)
Screenshot: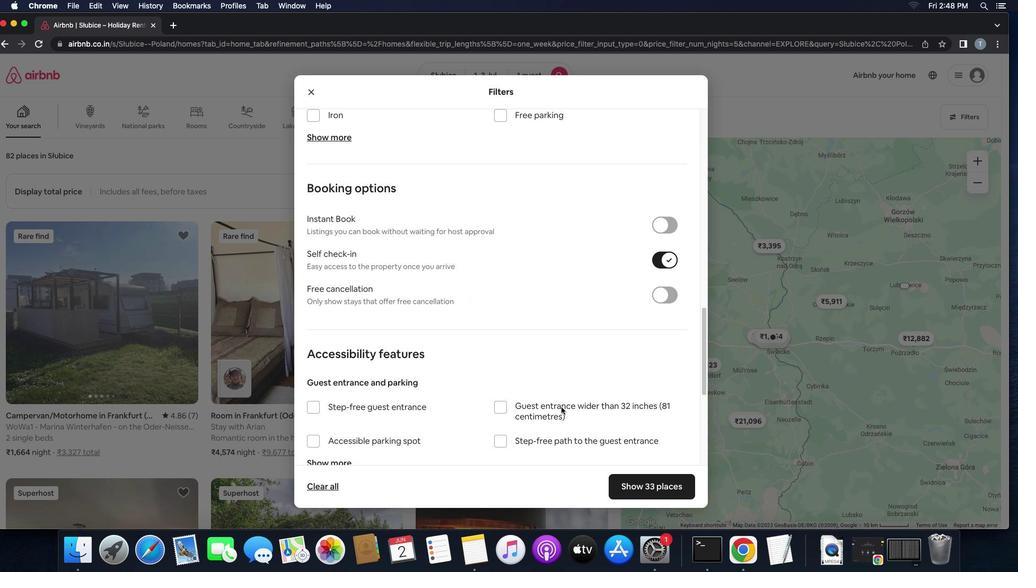 
Action: Mouse scrolled (561, 407) with delta (0, 0)
Screenshot: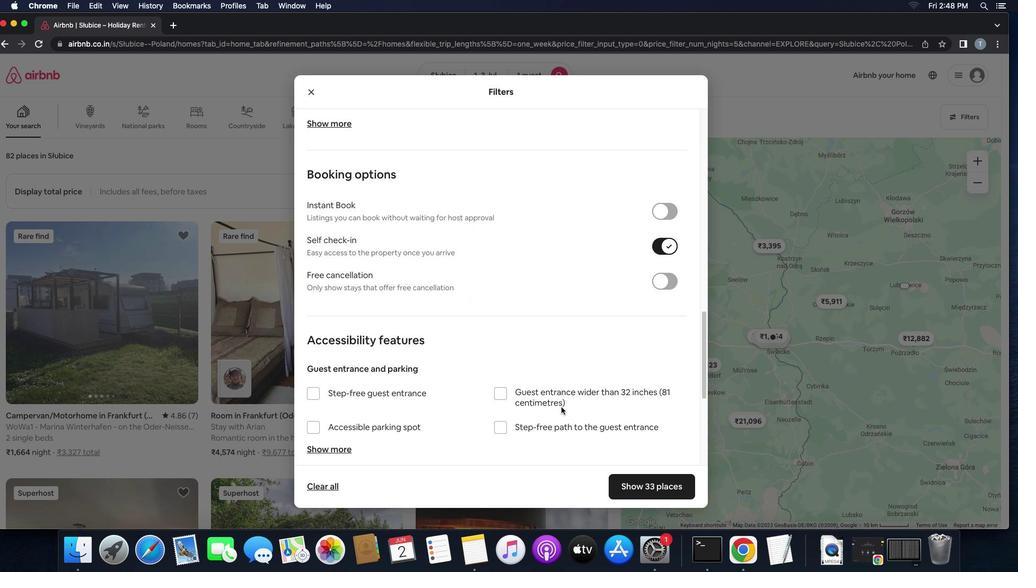 
Action: Mouse scrolled (561, 407) with delta (0, 0)
Screenshot: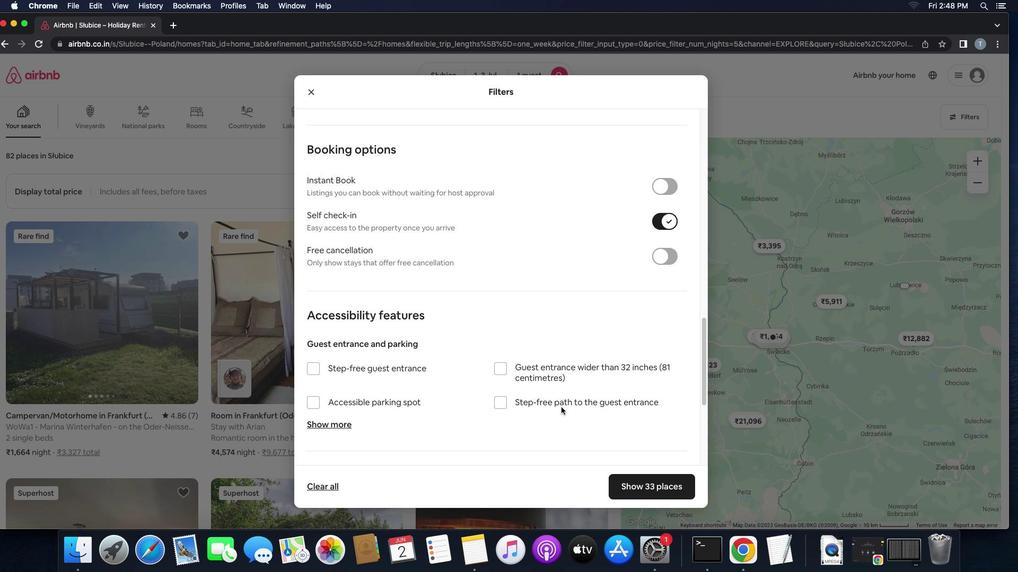 
Action: Mouse scrolled (561, 407) with delta (0, 0)
Screenshot: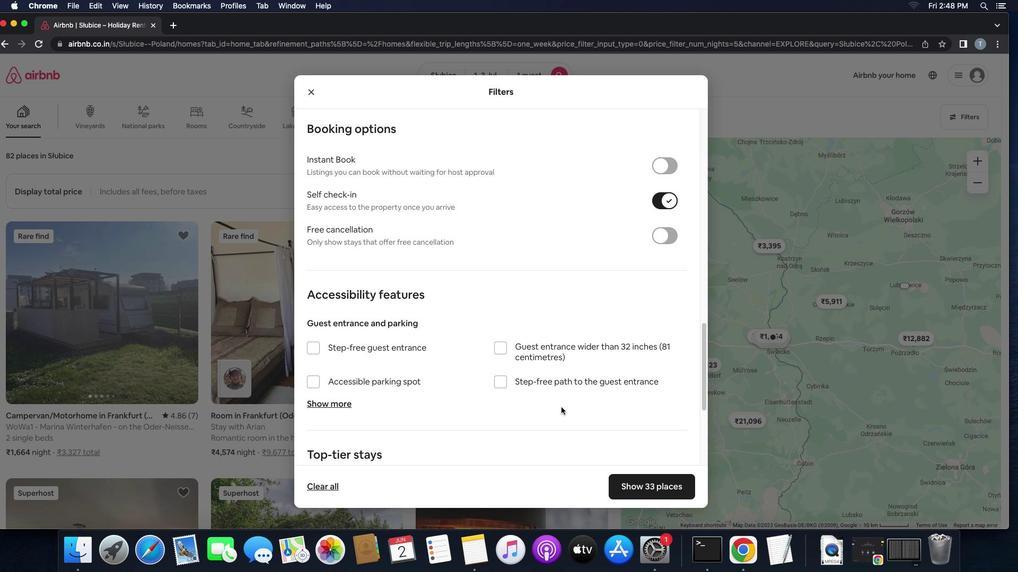 
Action: Mouse scrolled (561, 407) with delta (0, 0)
Screenshot: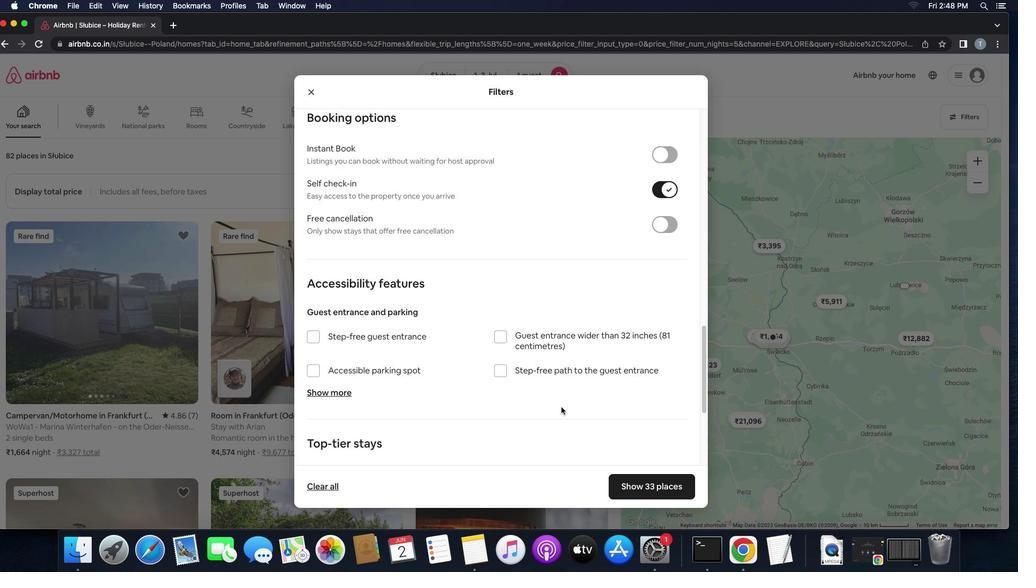 
Action: Mouse scrolled (561, 407) with delta (0, -1)
Screenshot: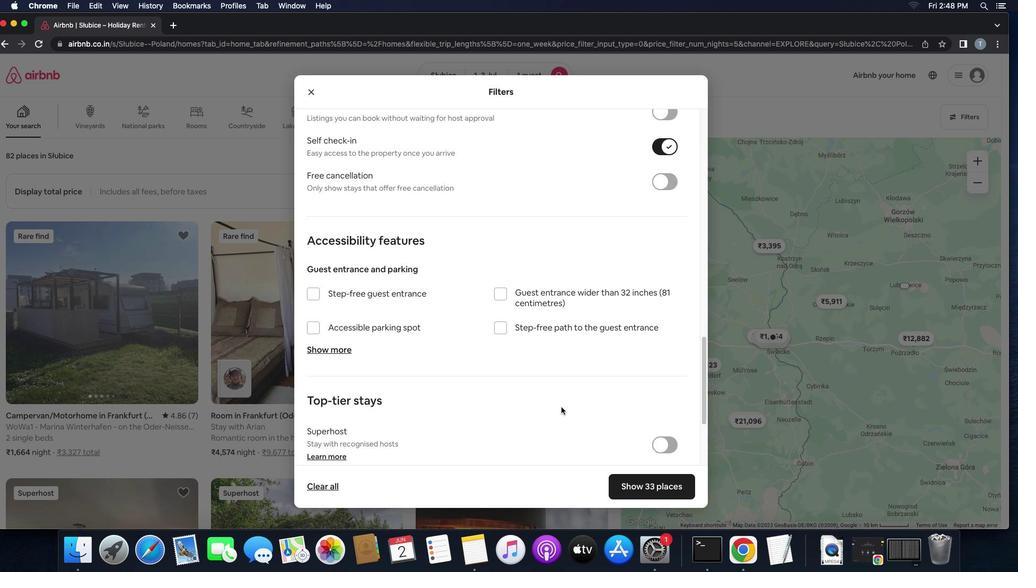 
Action: Mouse scrolled (561, 407) with delta (0, -1)
Screenshot: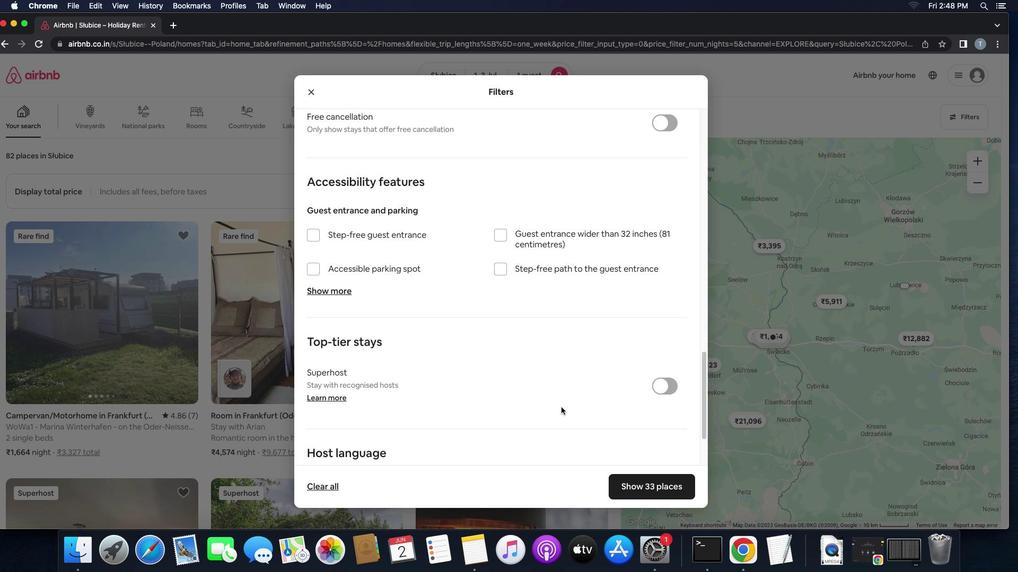 
Action: Mouse scrolled (561, 407) with delta (0, 0)
Screenshot: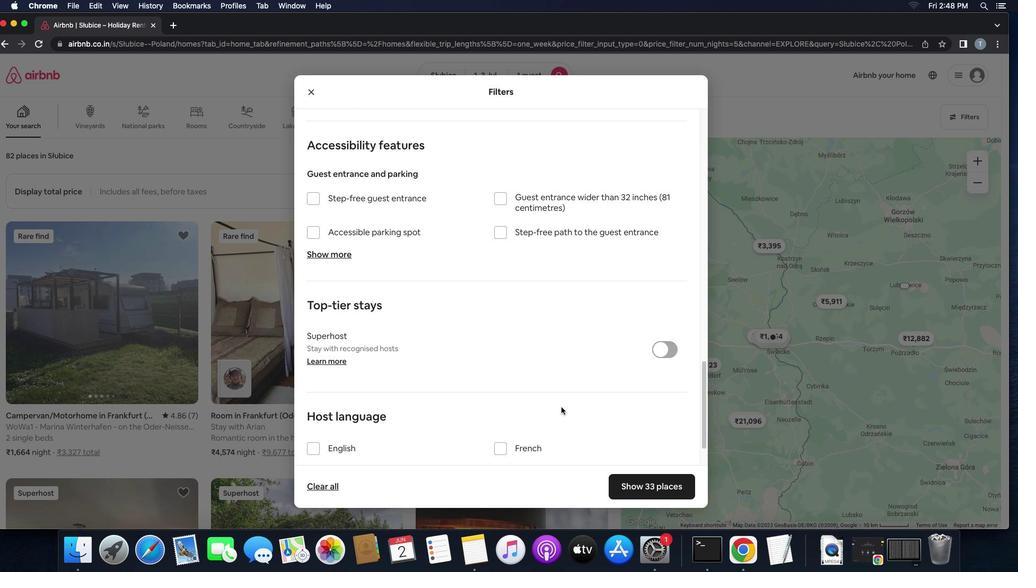 
Action: Mouse scrolled (561, 407) with delta (0, 0)
Screenshot: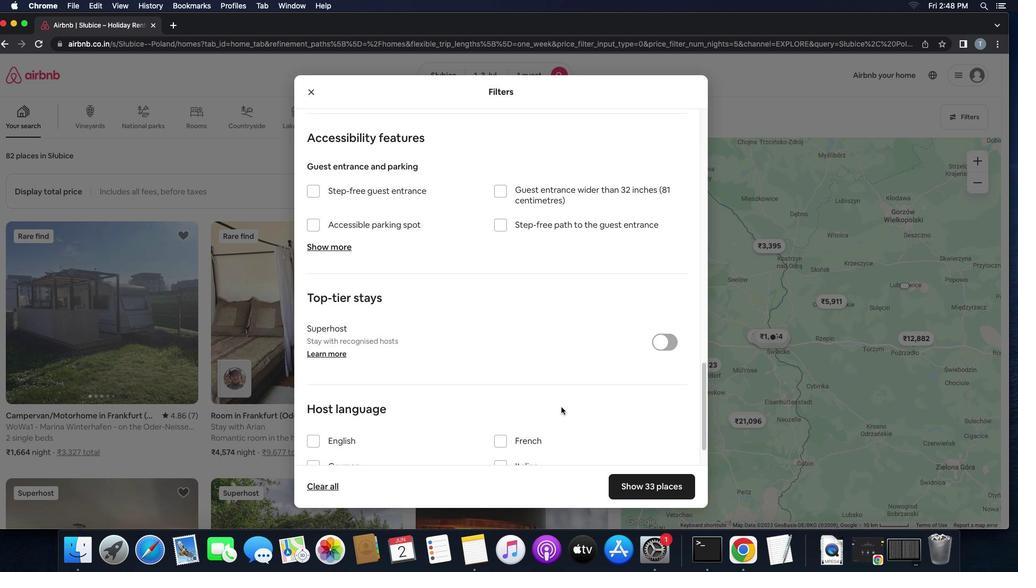 
Action: Mouse scrolled (561, 407) with delta (0, -1)
Screenshot: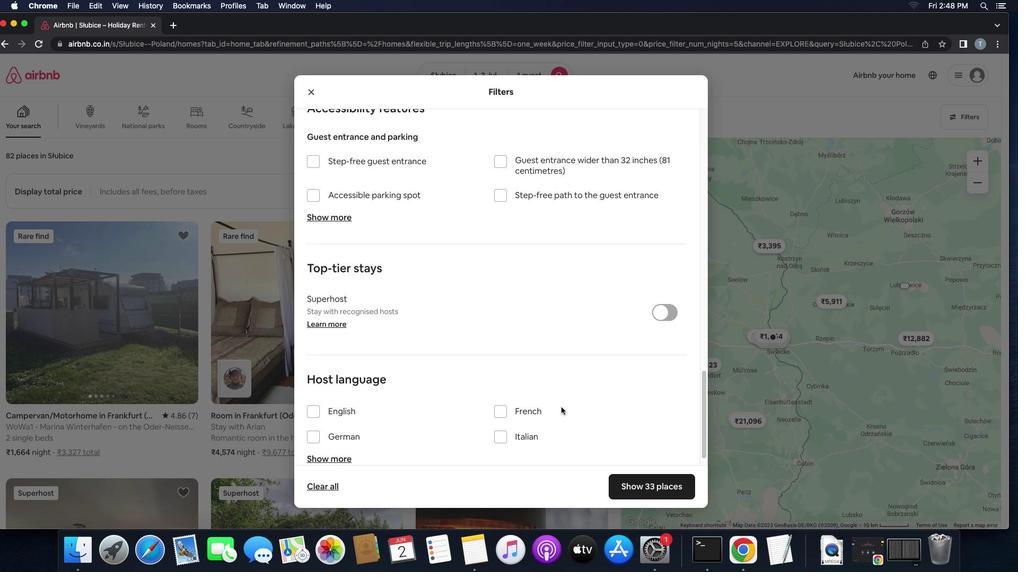 
Action: Mouse scrolled (561, 407) with delta (0, -1)
Screenshot: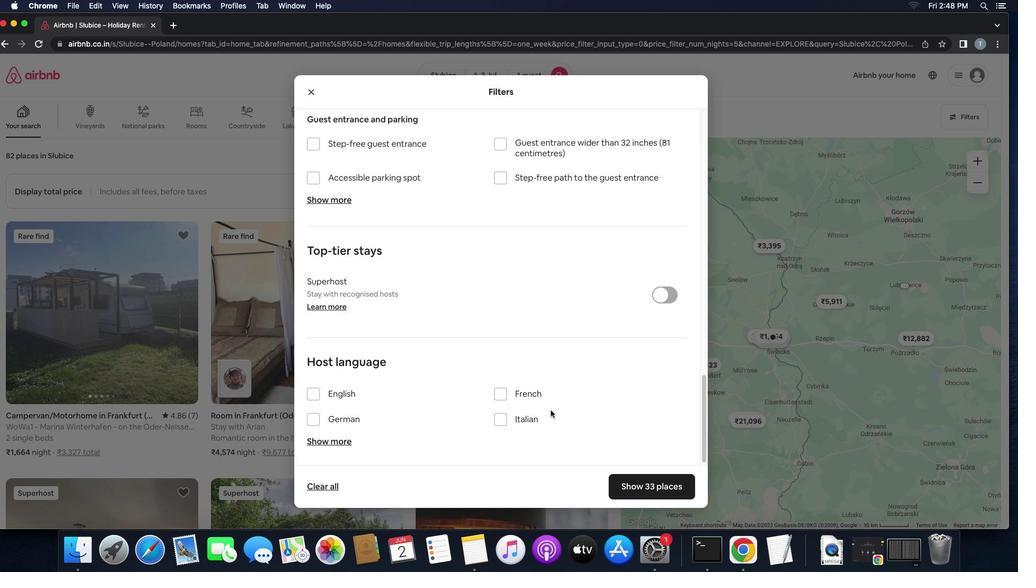 
Action: Mouse moved to (321, 390)
Screenshot: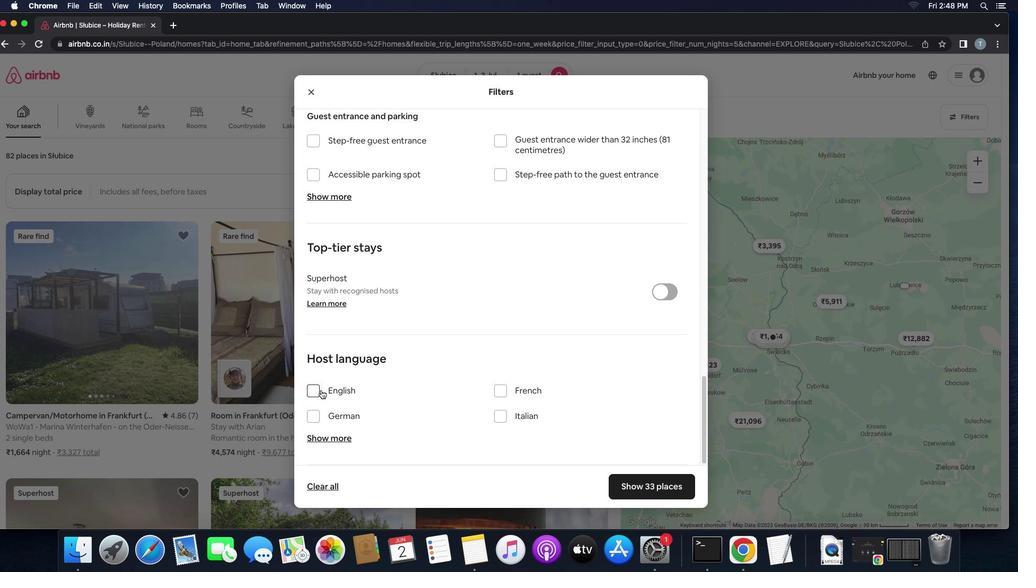 
Action: Mouse pressed left at (321, 390)
Screenshot: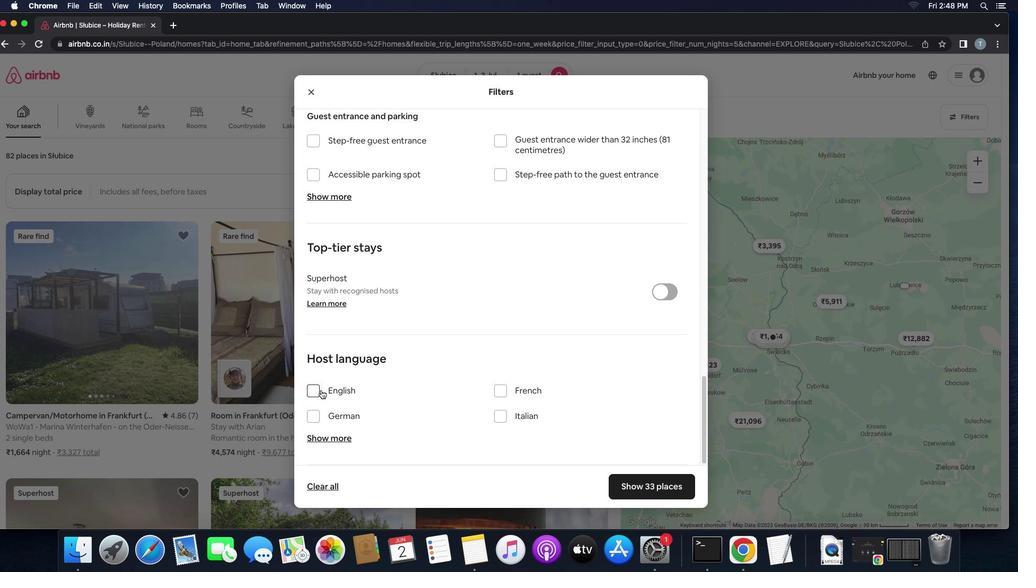 
Action: Mouse moved to (660, 491)
Screenshot: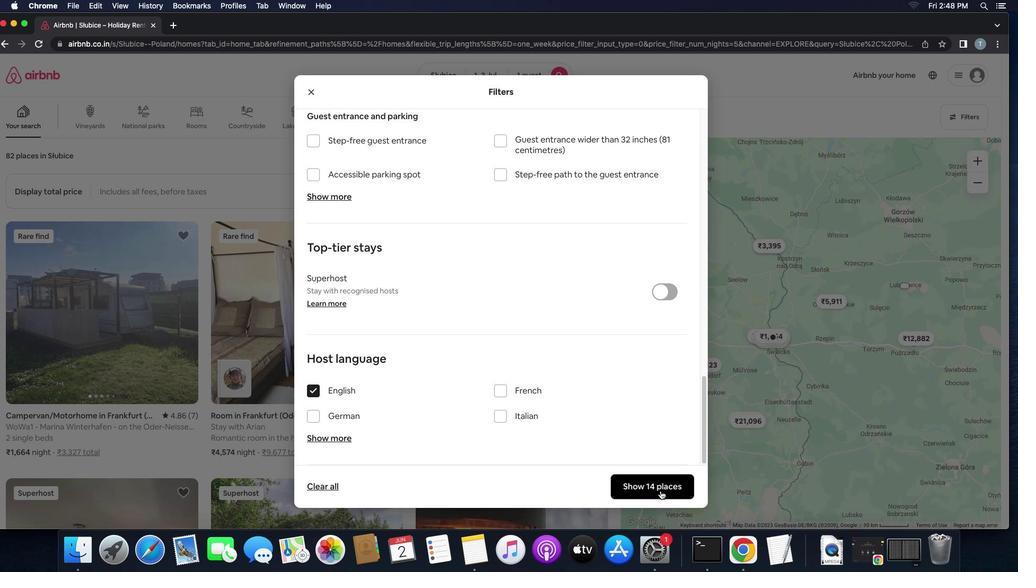 
Action: Mouse pressed left at (660, 491)
Screenshot: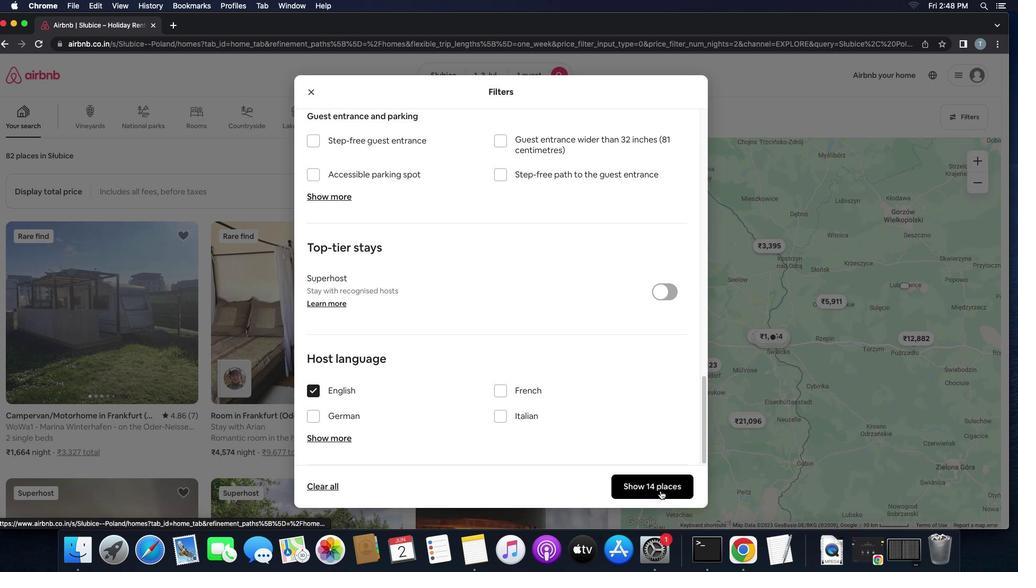 
Action: Mouse moved to (663, 500)
Screenshot: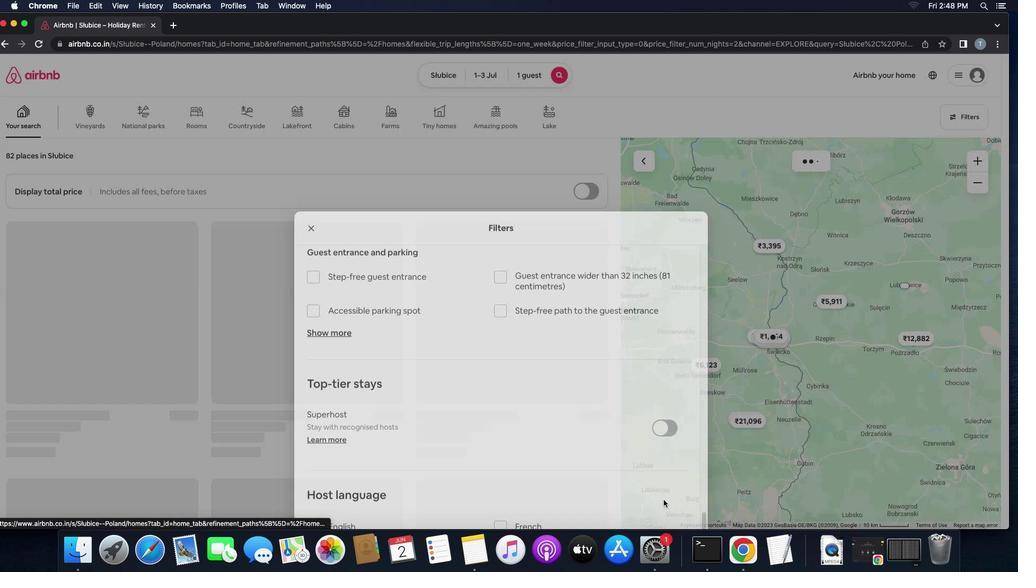 
